 Task: Look for space in Pare, Indonesia from 10th July, 2023 to 15th July, 2023 for 7 adults in price range Rs.10000 to Rs.15000. Place can be entire place or shared room with 4 bedrooms having 7 beds and 4 bathrooms. Property type can be house, flat, guest house. Amenities needed are: wifi, TV, free parkinig on premises, gym, breakfast. Booking option can be shelf check-in. Required host language is English.
Action: Mouse moved to (491, 111)
Screenshot: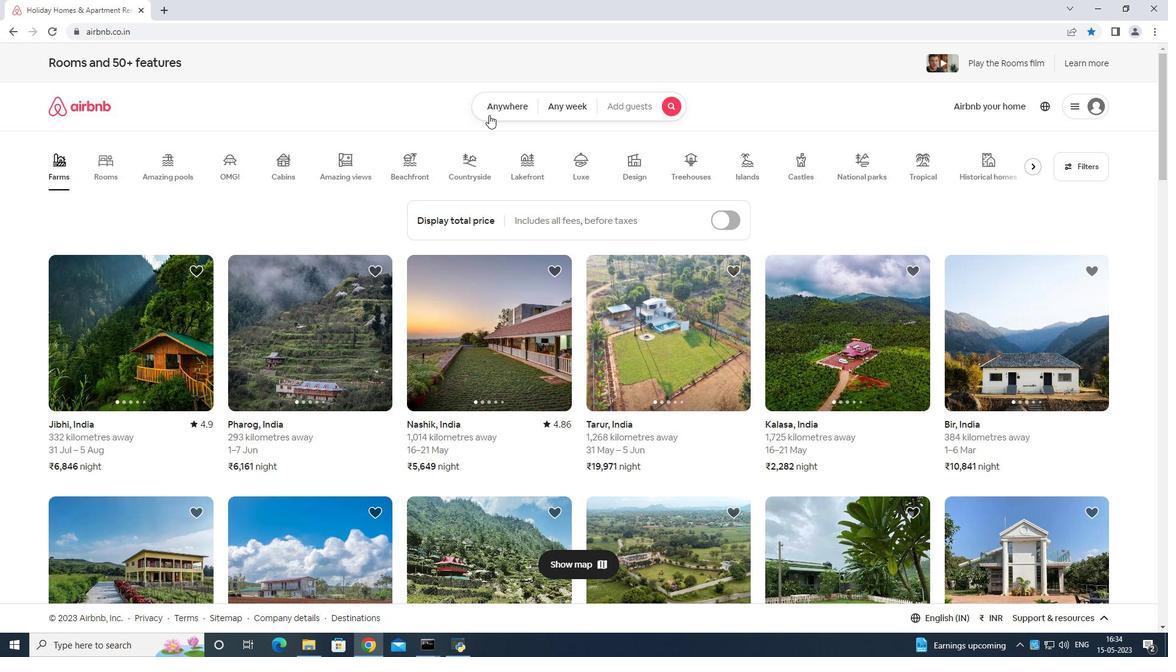 
Action: Mouse pressed left at (491, 111)
Screenshot: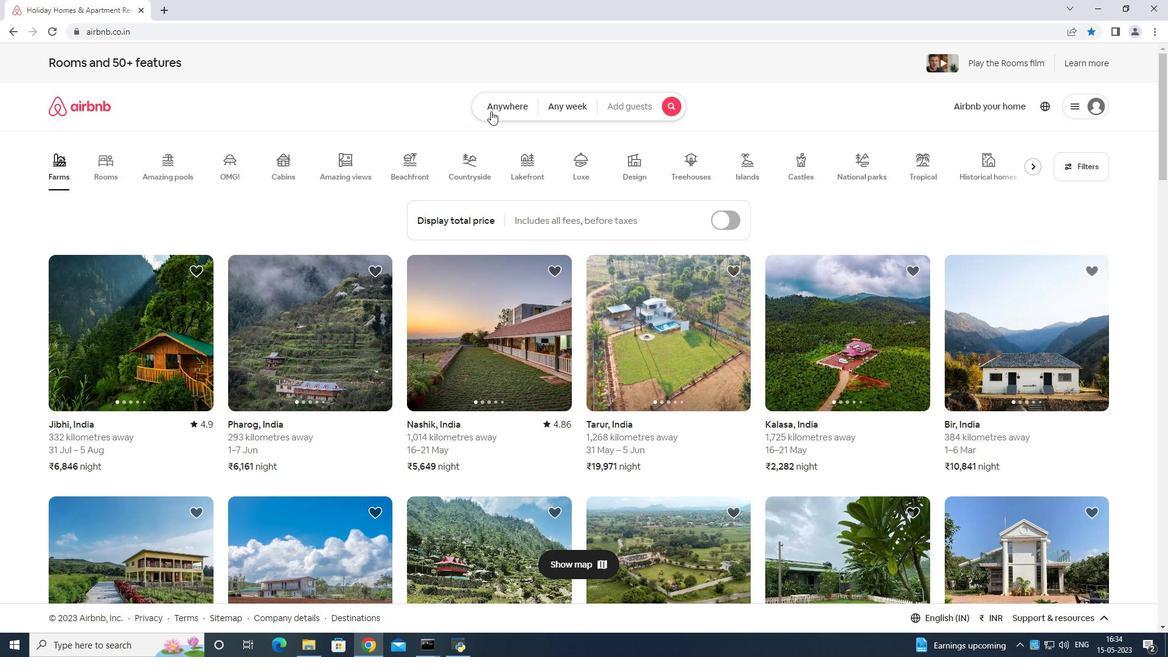 
Action: Mouse moved to (443, 145)
Screenshot: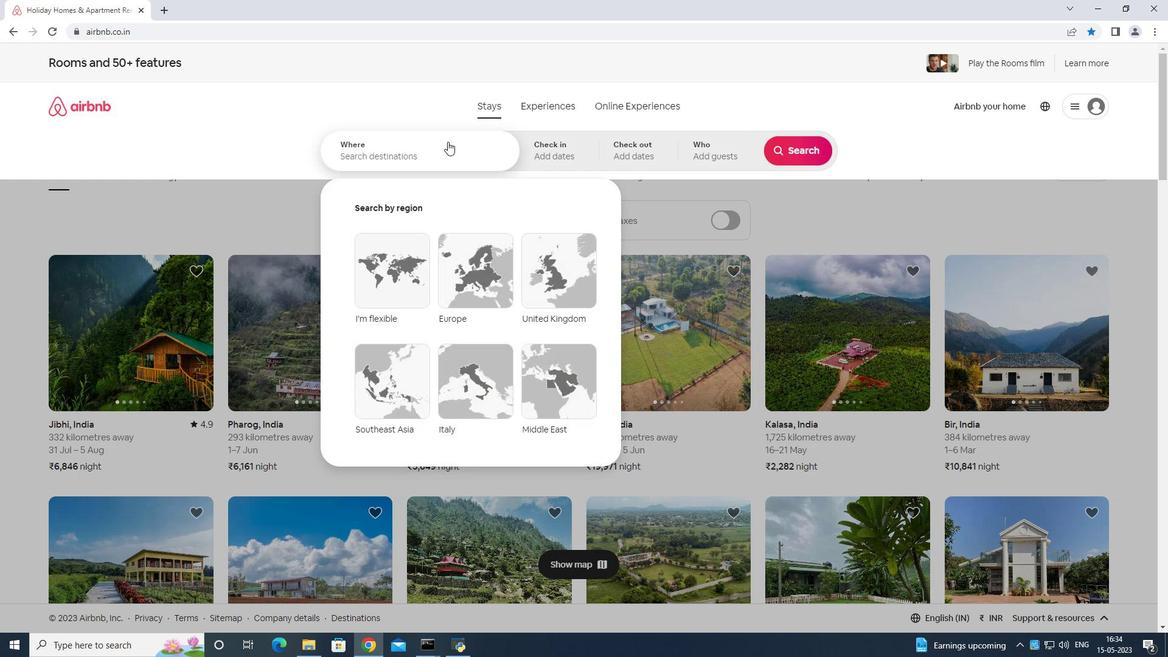 
Action: Mouse pressed left at (443, 145)
Screenshot: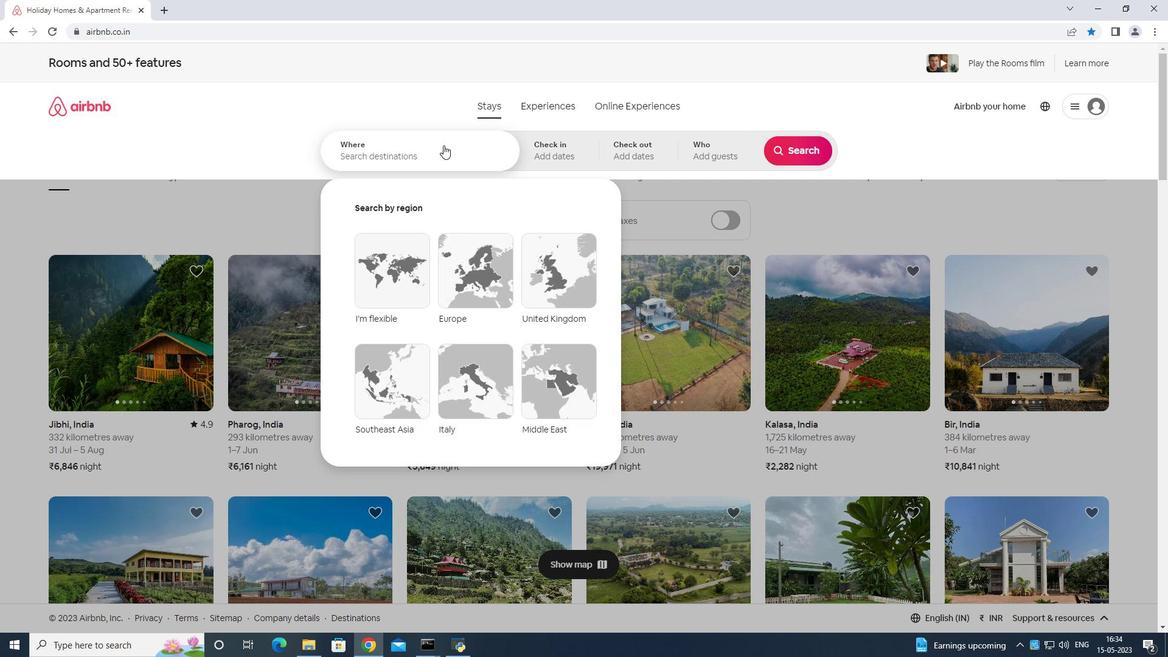 
Action: Mouse moved to (430, 165)
Screenshot: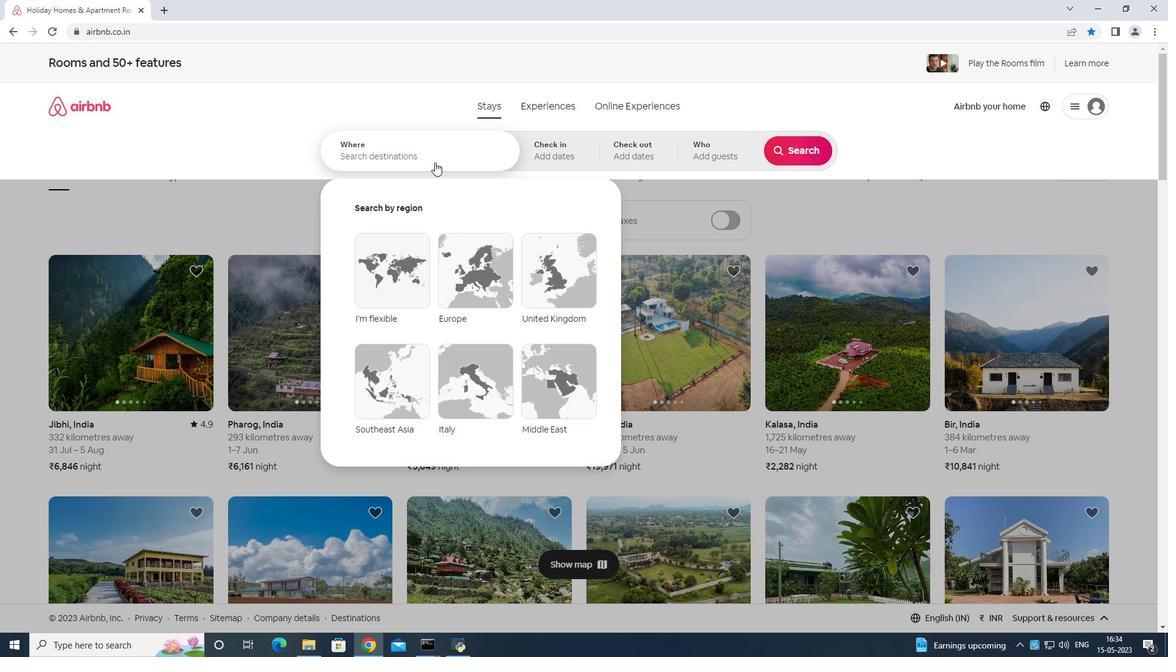
Action: Key pressed <Key.caps_lock>PARE<Key.space><Key.shift>iNDONESIA<Key.enter>
Screenshot: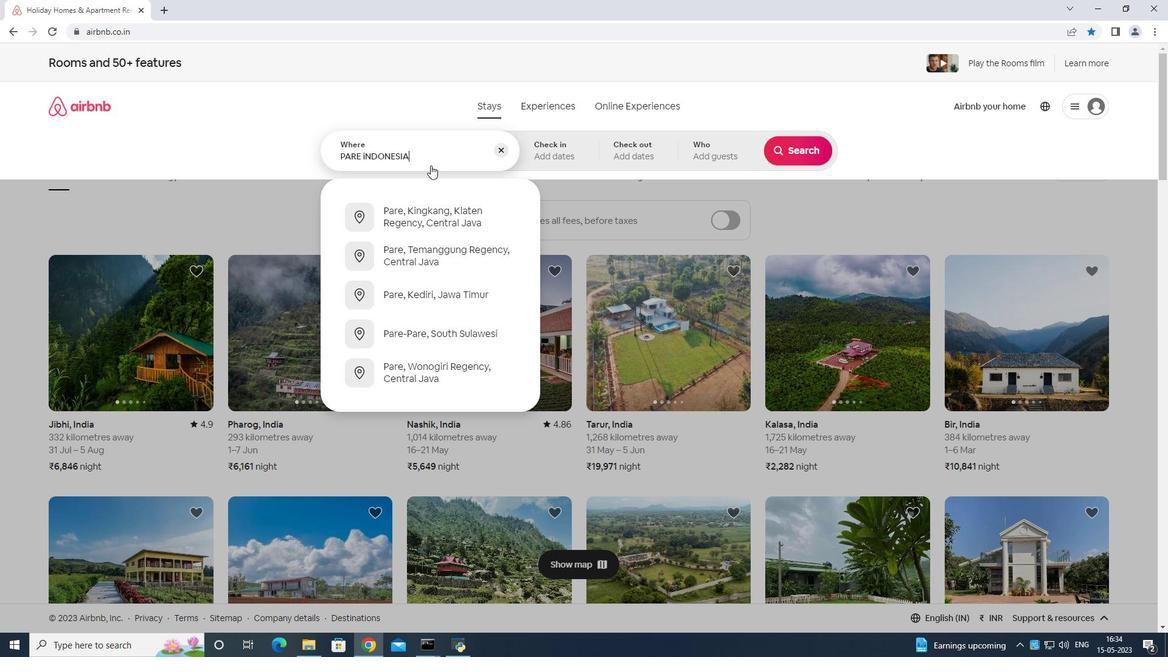 
Action: Mouse moved to (794, 242)
Screenshot: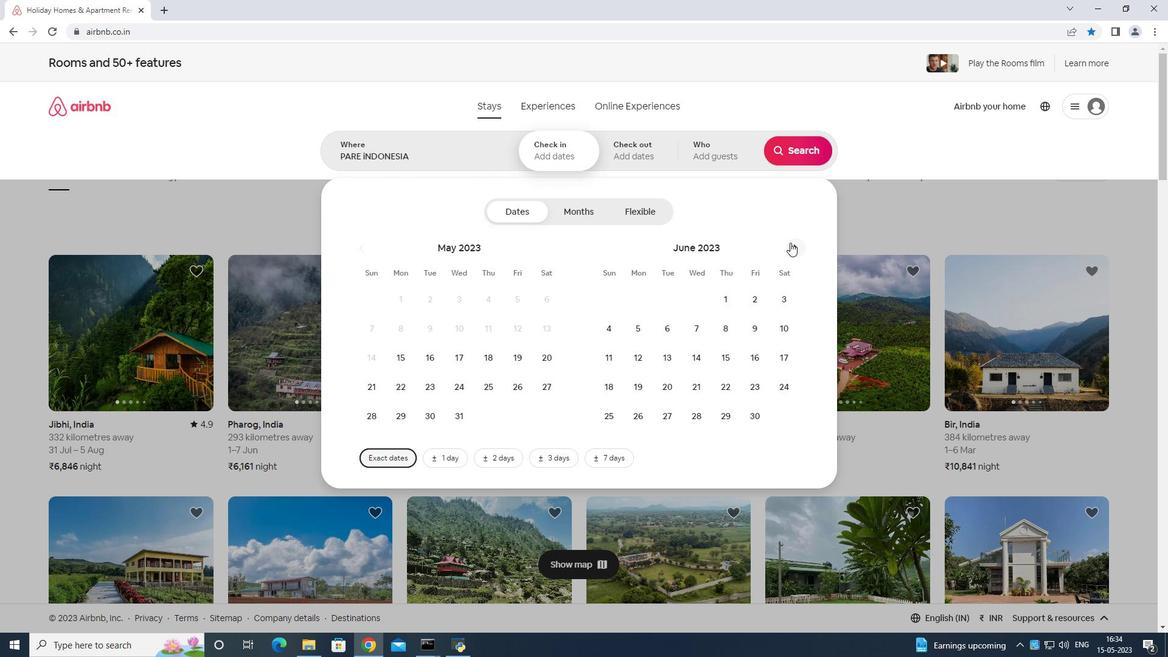 
Action: Mouse pressed left at (794, 242)
Screenshot: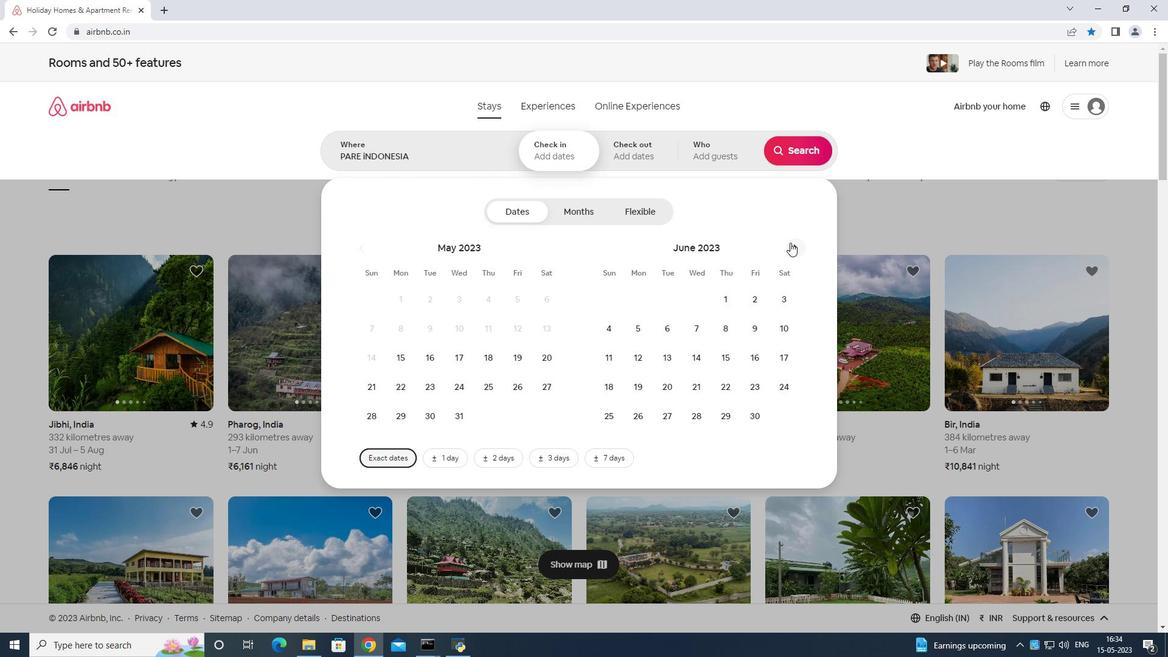 
Action: Mouse moved to (639, 359)
Screenshot: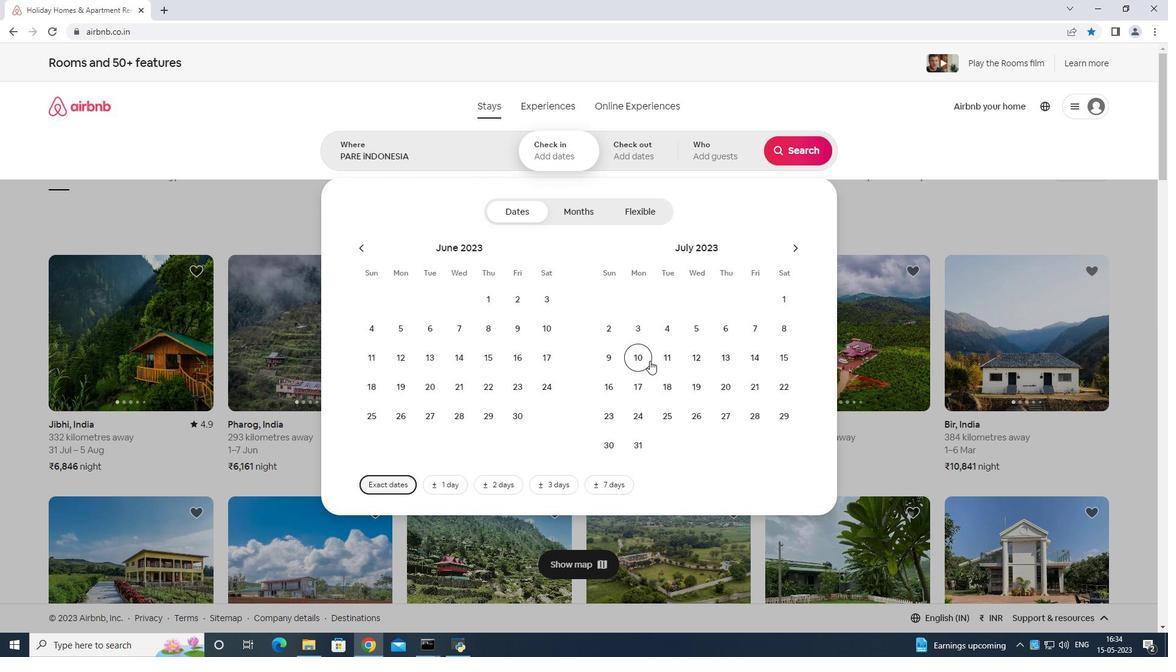 
Action: Mouse pressed left at (639, 359)
Screenshot: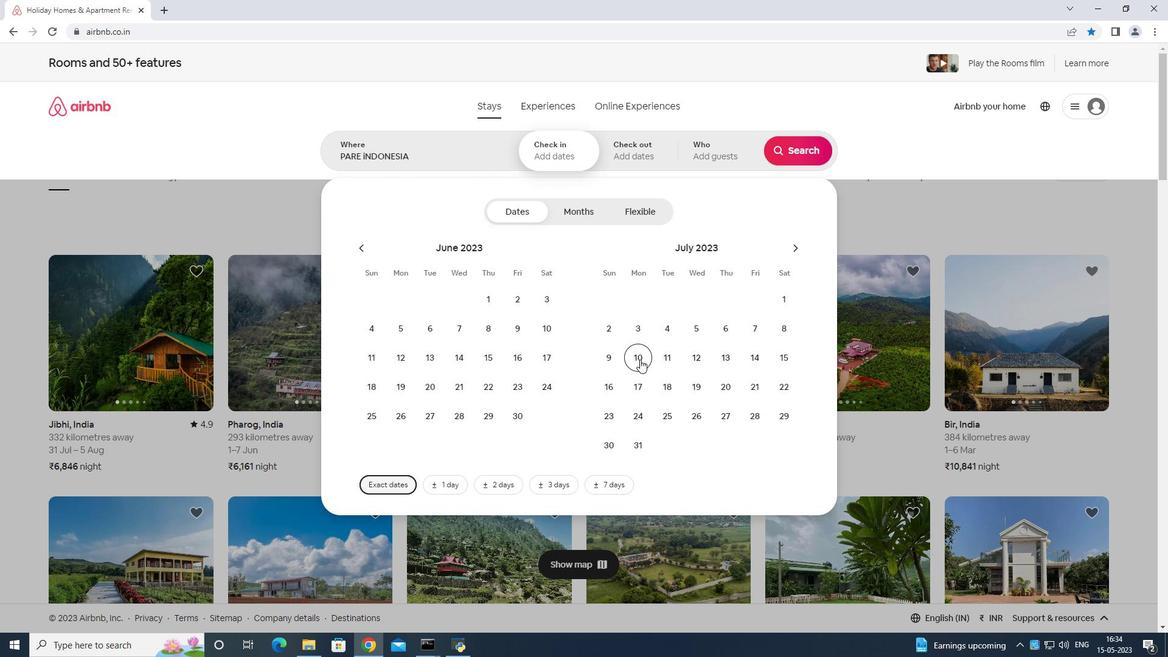 
Action: Mouse moved to (786, 349)
Screenshot: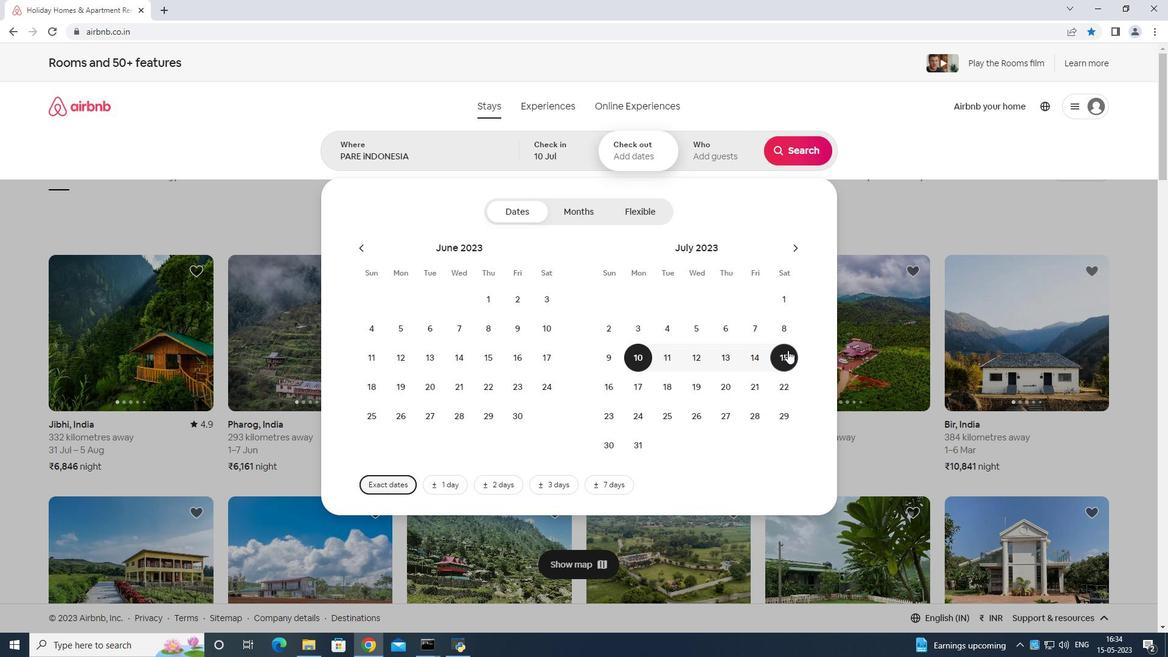 
Action: Mouse pressed left at (786, 349)
Screenshot: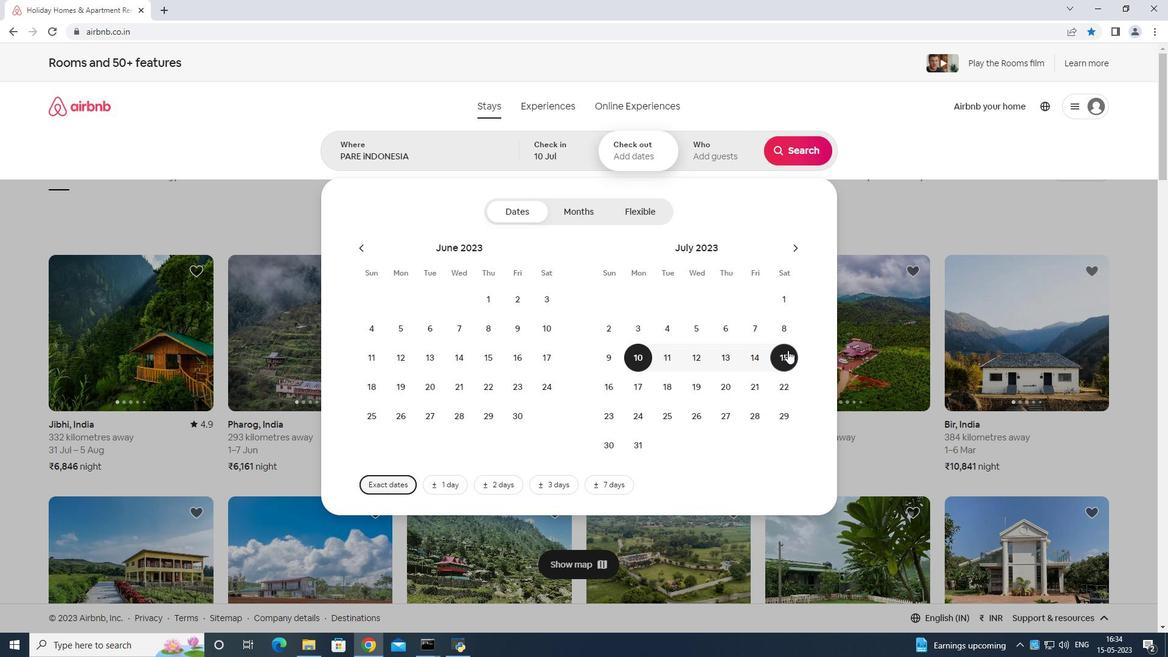 
Action: Mouse moved to (709, 158)
Screenshot: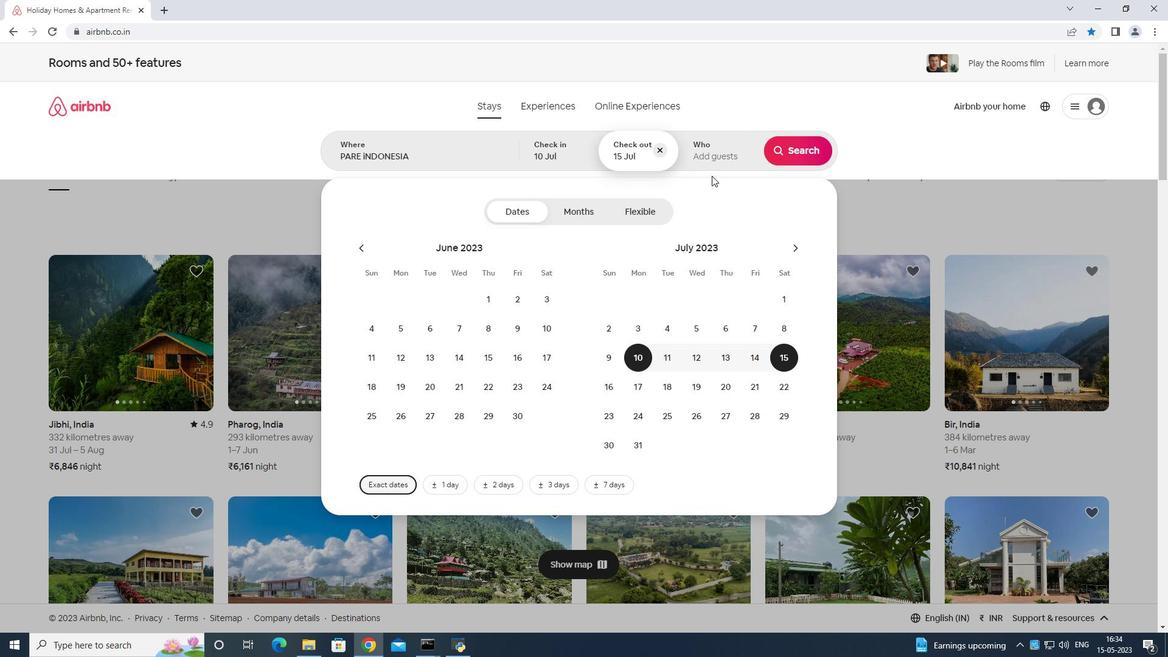 
Action: Mouse pressed left at (709, 158)
Screenshot: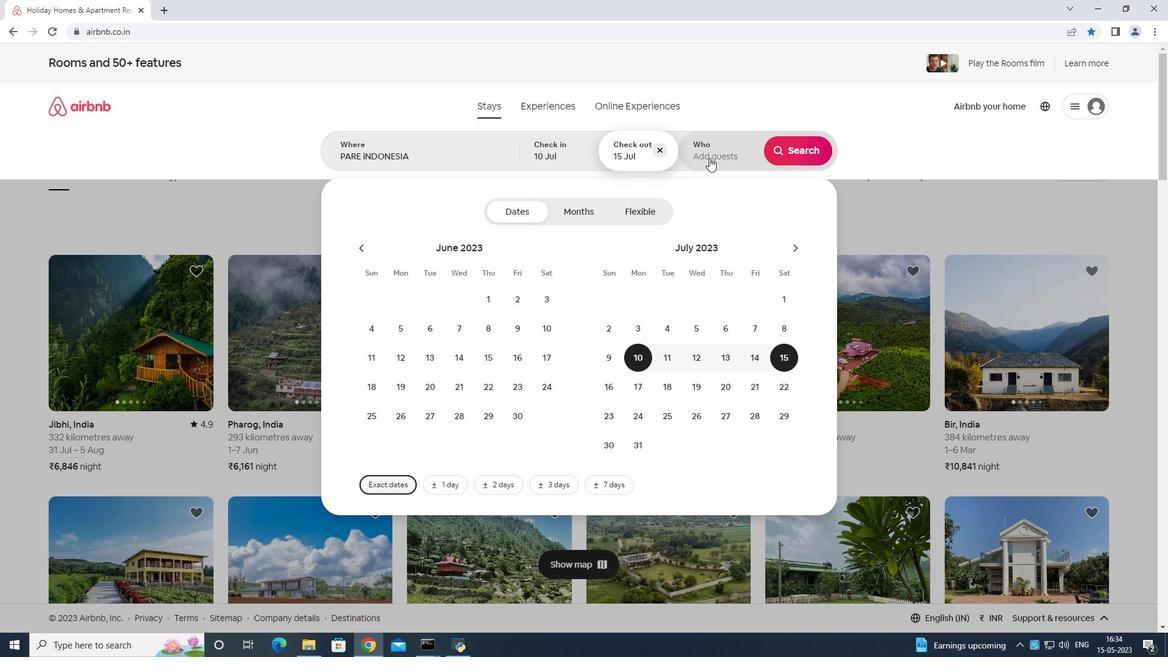 
Action: Mouse moved to (800, 217)
Screenshot: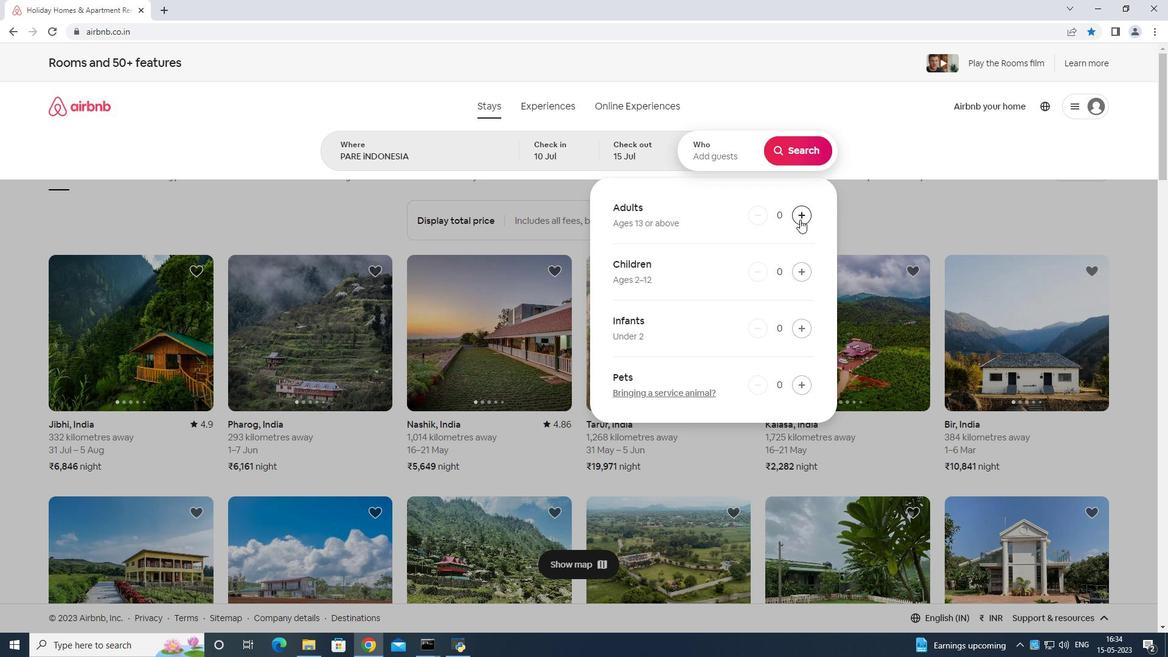 
Action: Mouse pressed left at (800, 217)
Screenshot: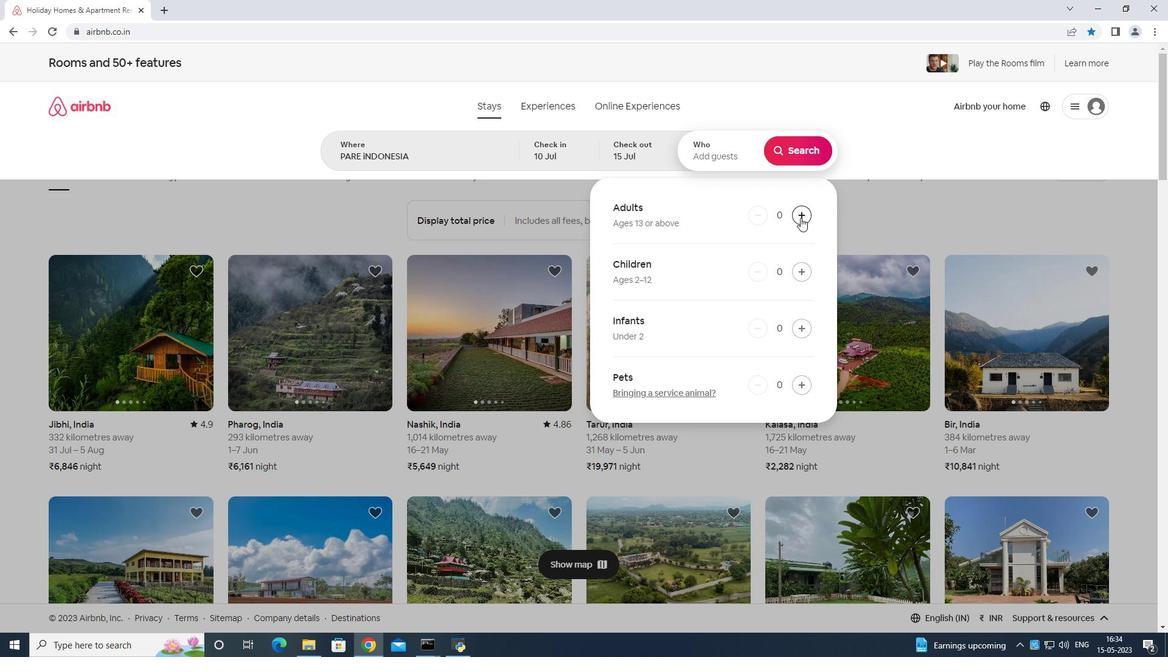 
Action: Mouse moved to (800, 217)
Screenshot: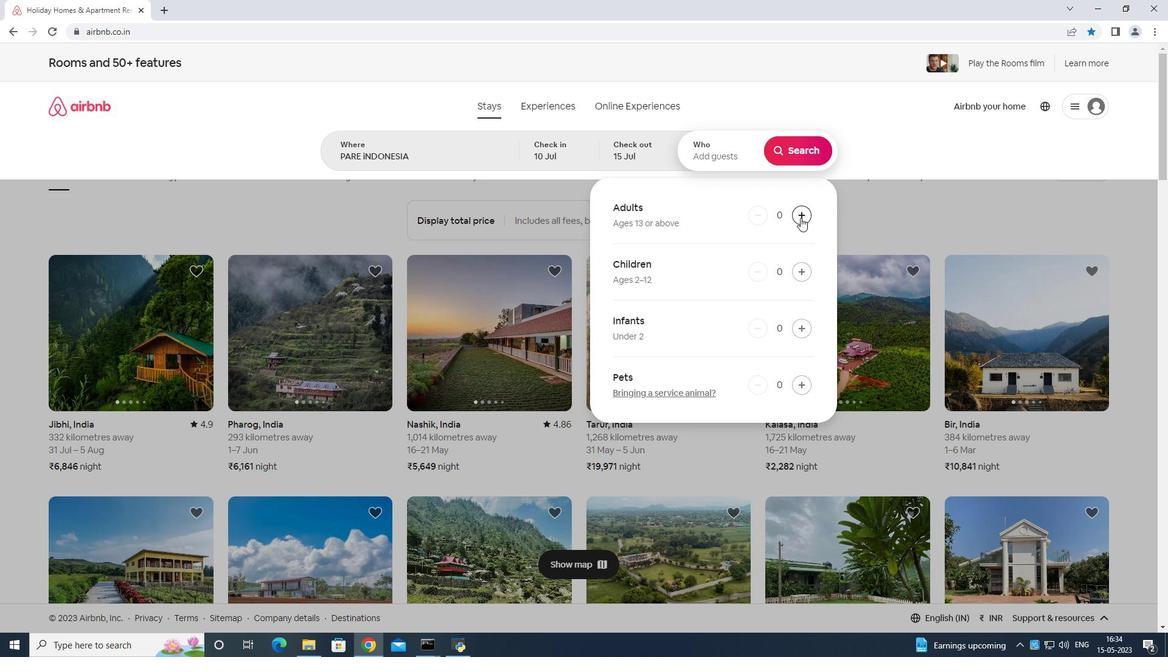 
Action: Mouse pressed left at (800, 217)
Screenshot: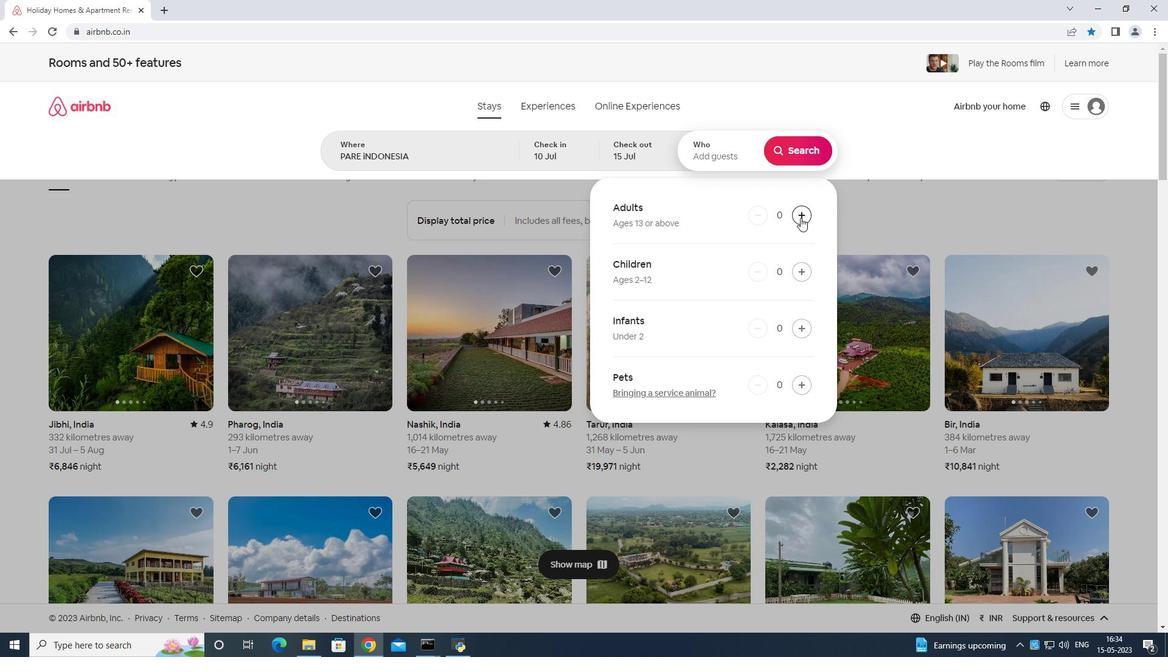 
Action: Mouse pressed left at (800, 217)
Screenshot: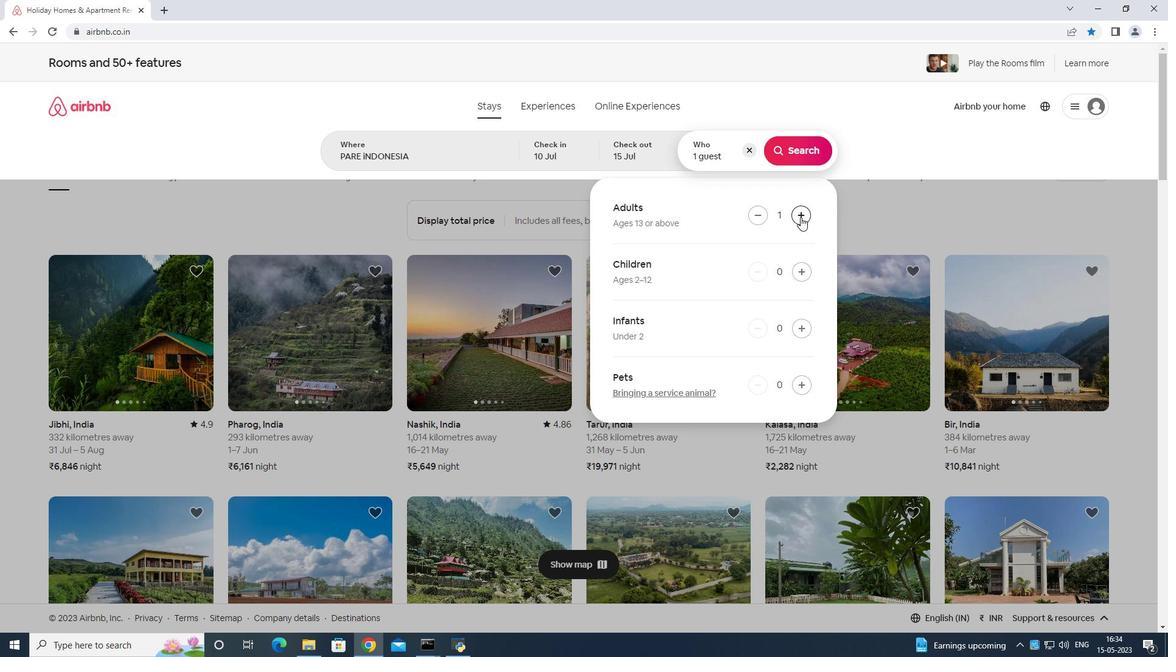 
Action: Mouse moved to (802, 216)
Screenshot: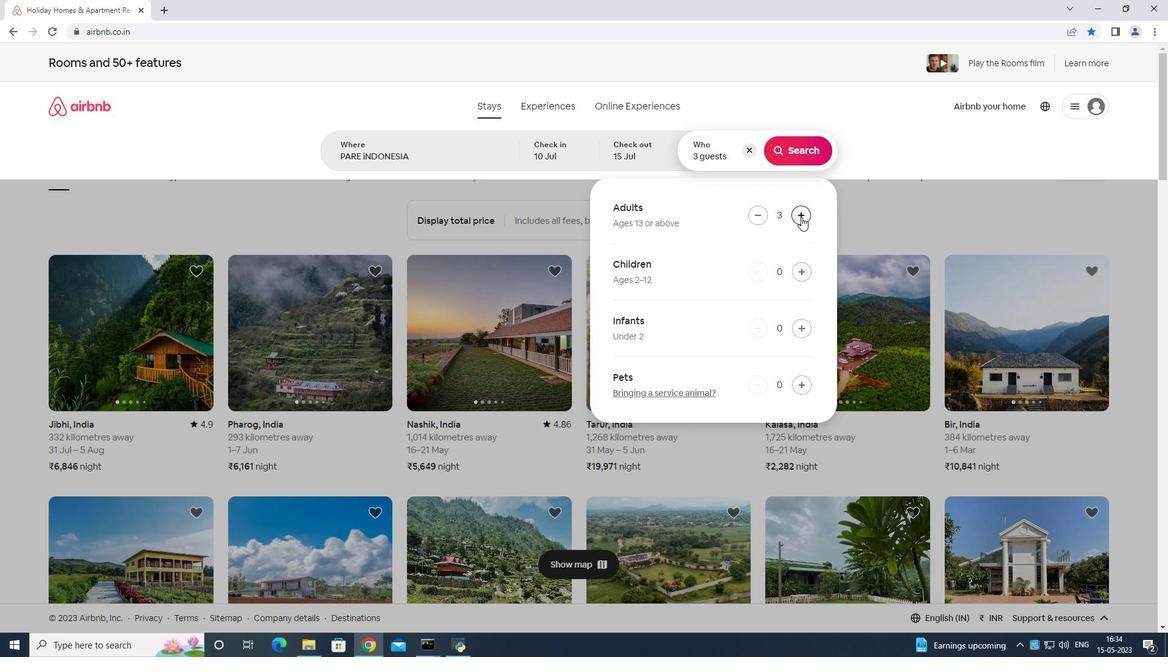 
Action: Mouse pressed left at (802, 216)
Screenshot: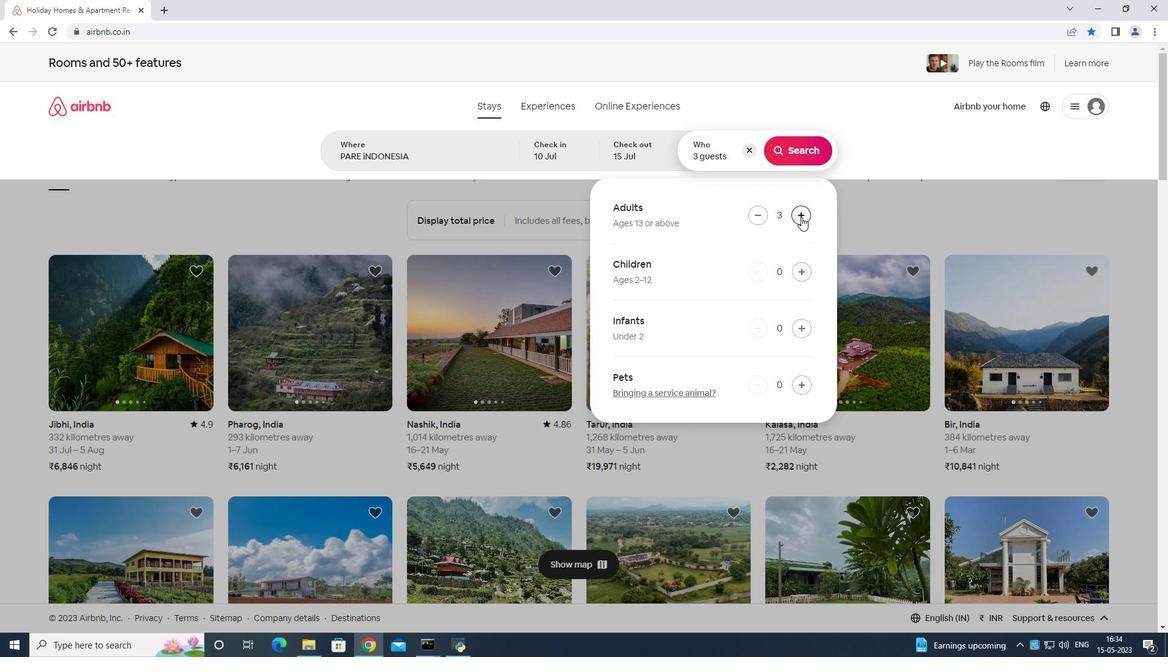 
Action: Mouse pressed left at (802, 216)
Screenshot: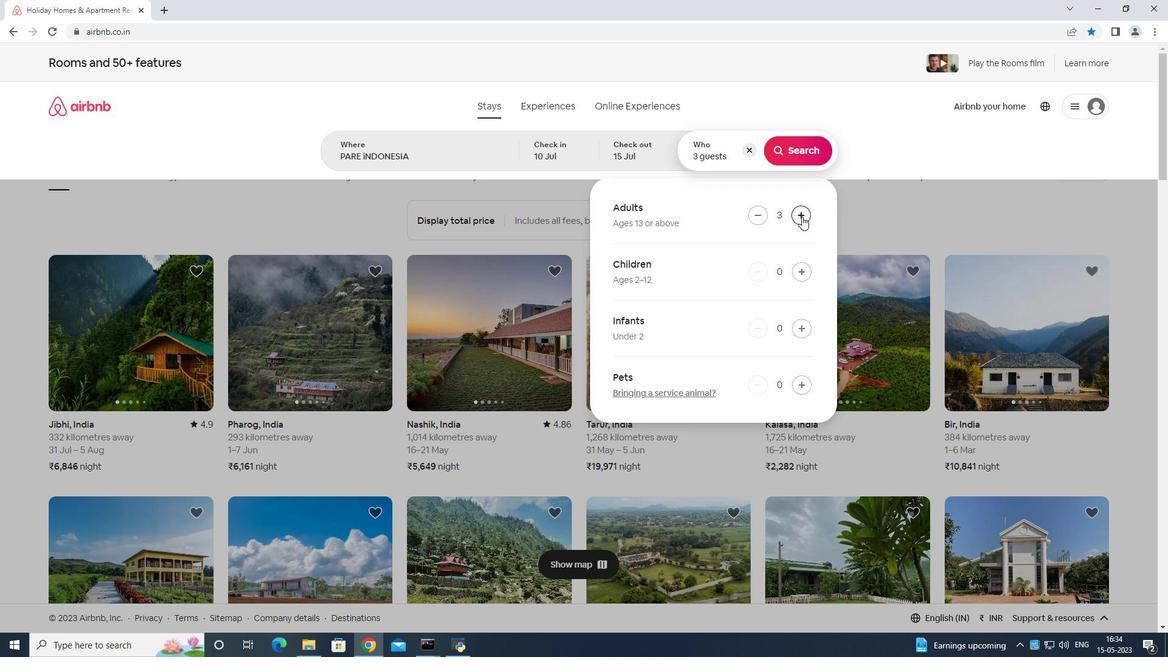 
Action: Mouse moved to (802, 216)
Screenshot: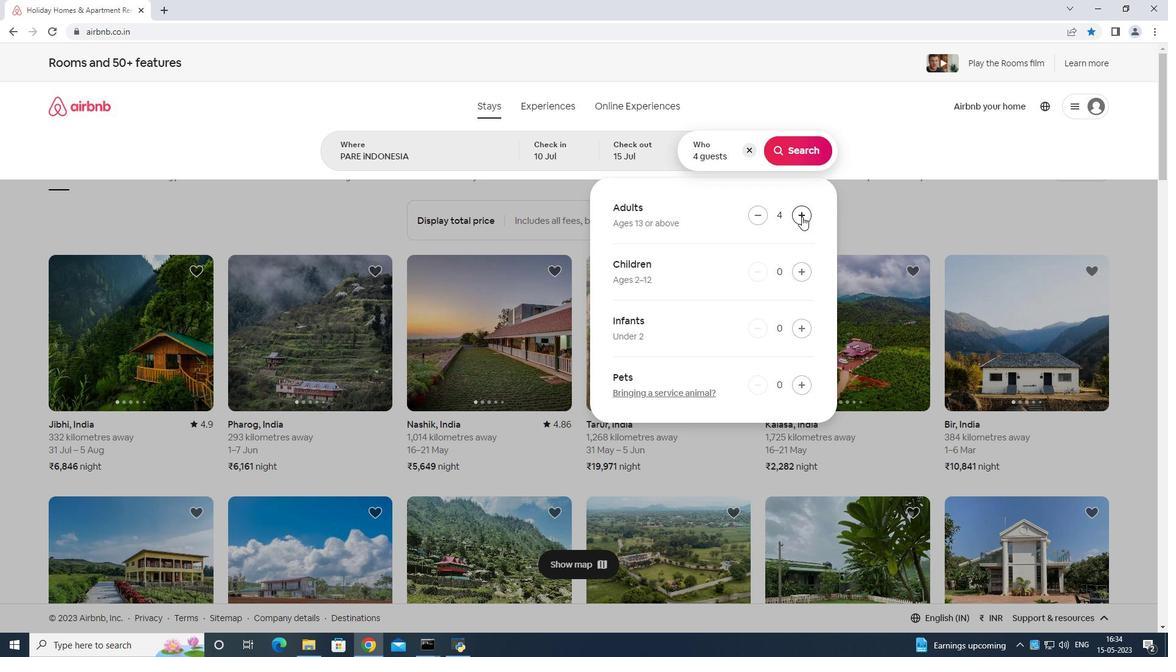 
Action: Mouse pressed left at (802, 216)
Screenshot: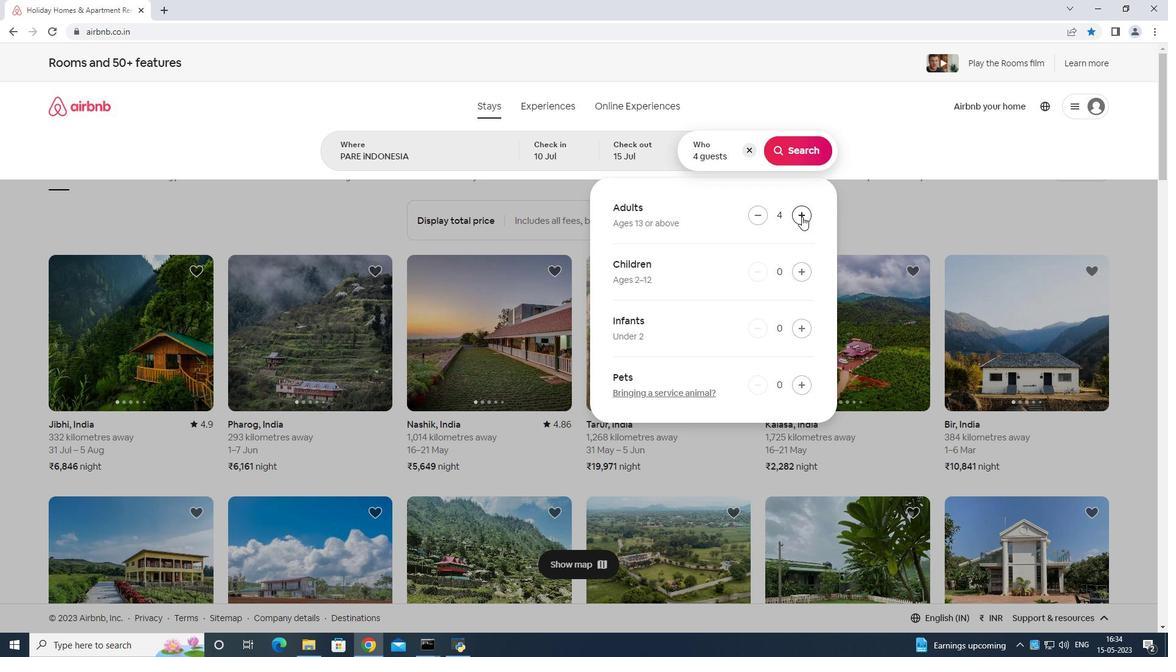 
Action: Mouse pressed left at (802, 216)
Screenshot: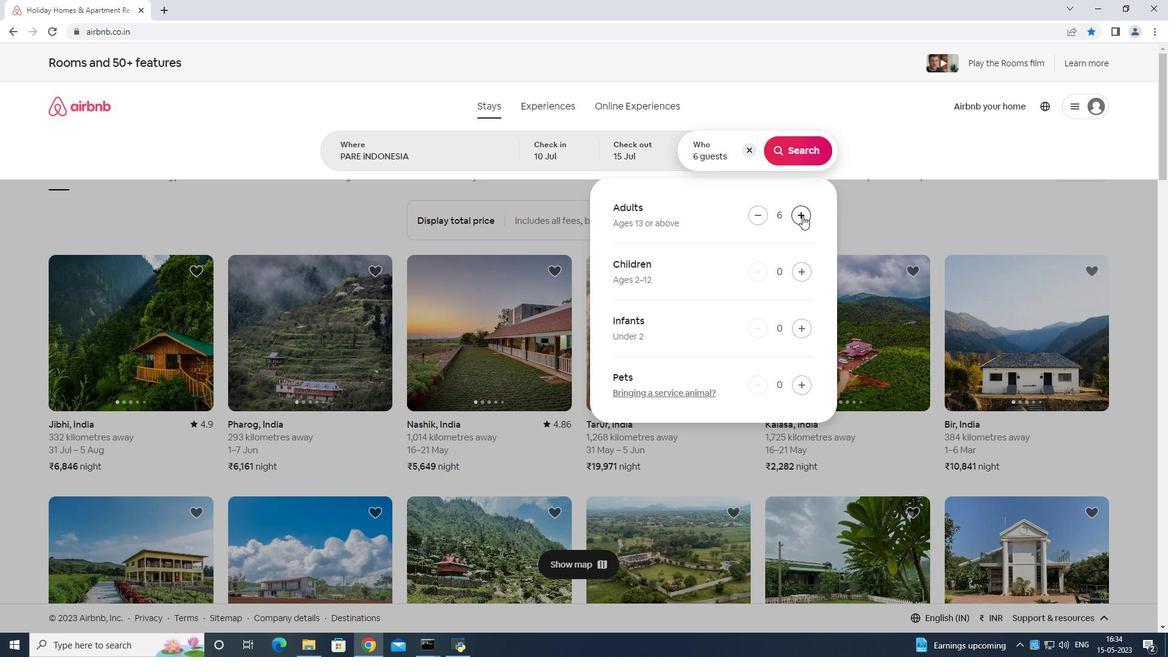 
Action: Mouse moved to (799, 150)
Screenshot: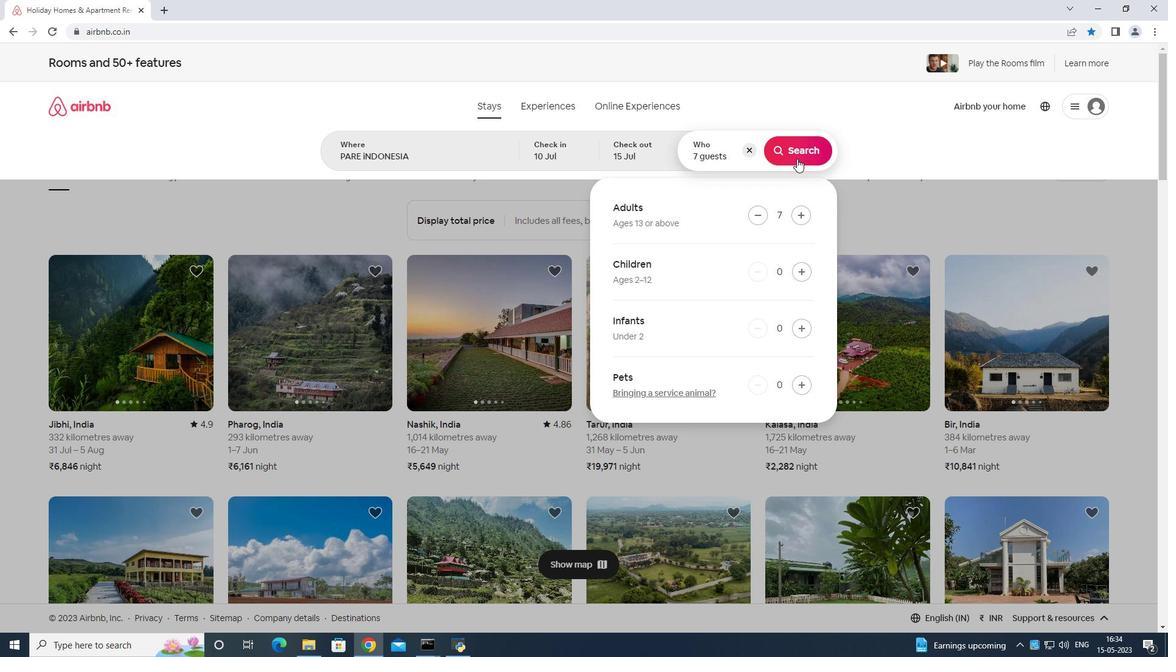 
Action: Mouse pressed left at (799, 150)
Screenshot: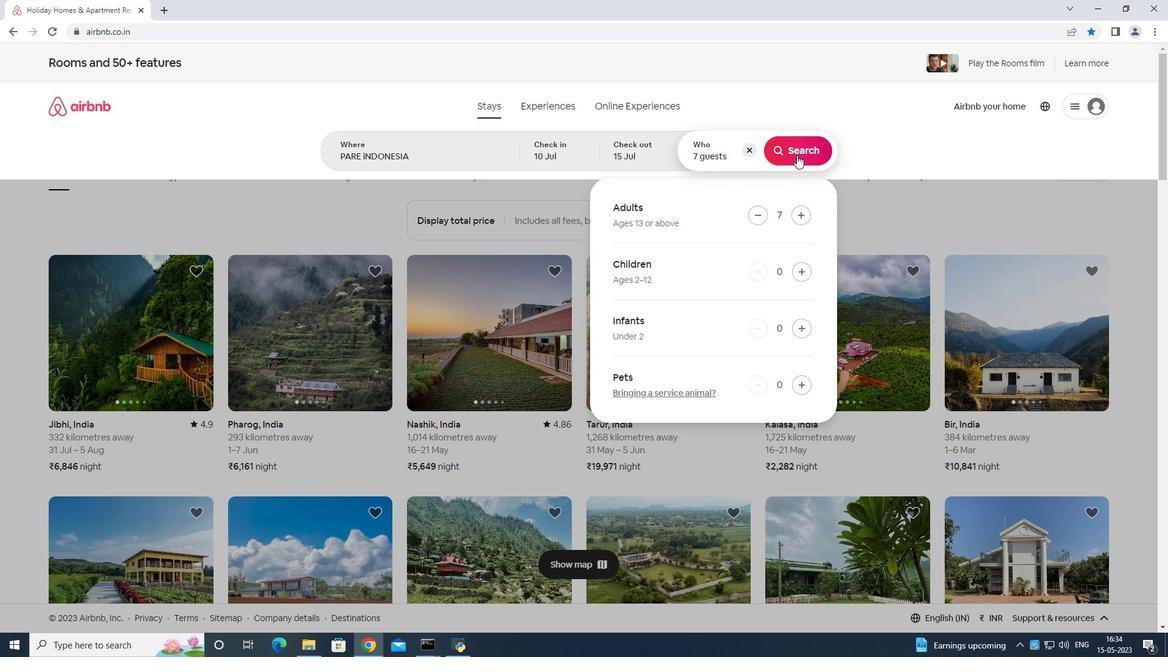 
Action: Mouse moved to (1121, 116)
Screenshot: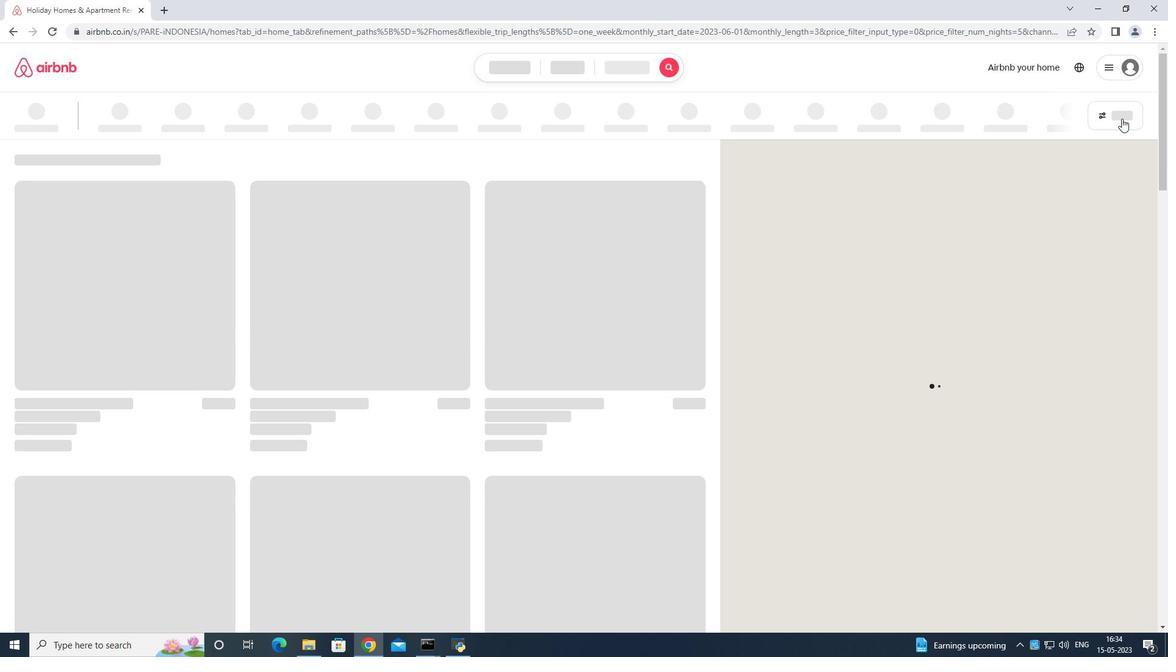 
Action: Mouse pressed left at (1121, 116)
Screenshot: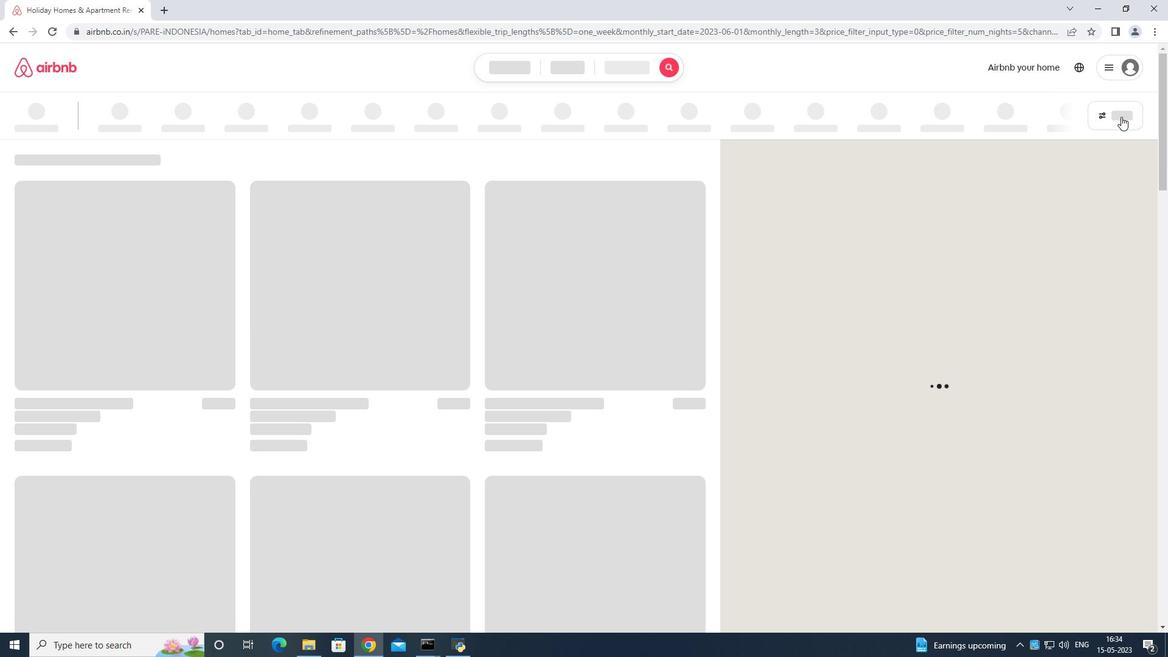 
Action: Mouse moved to (482, 405)
Screenshot: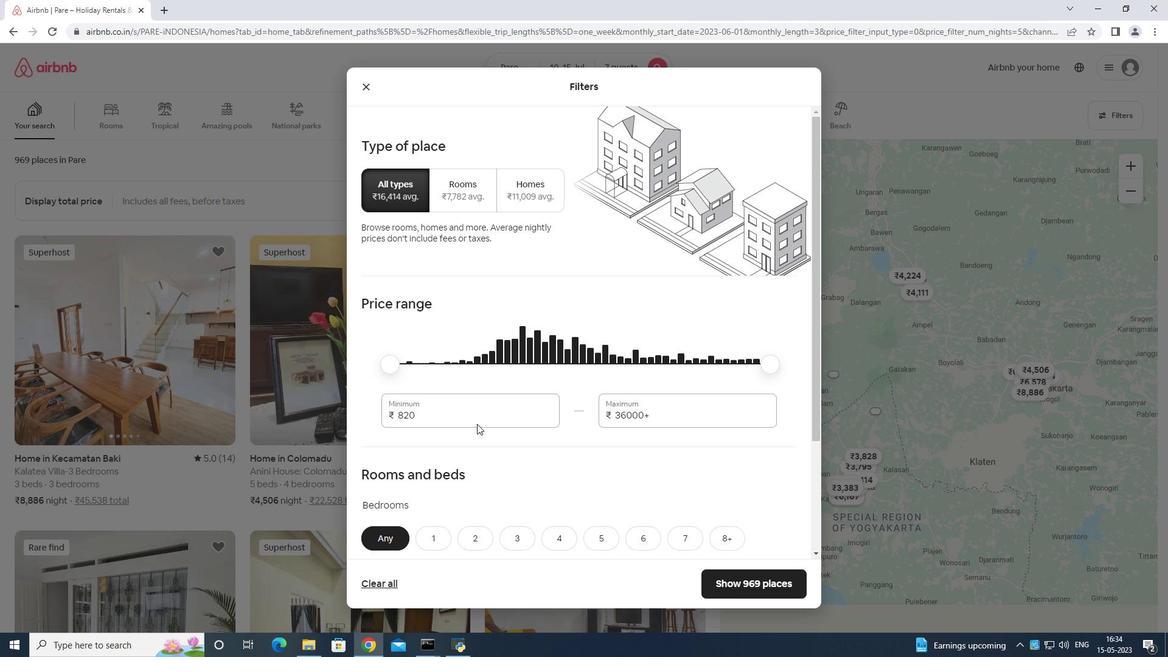 
Action: Mouse pressed left at (482, 405)
Screenshot: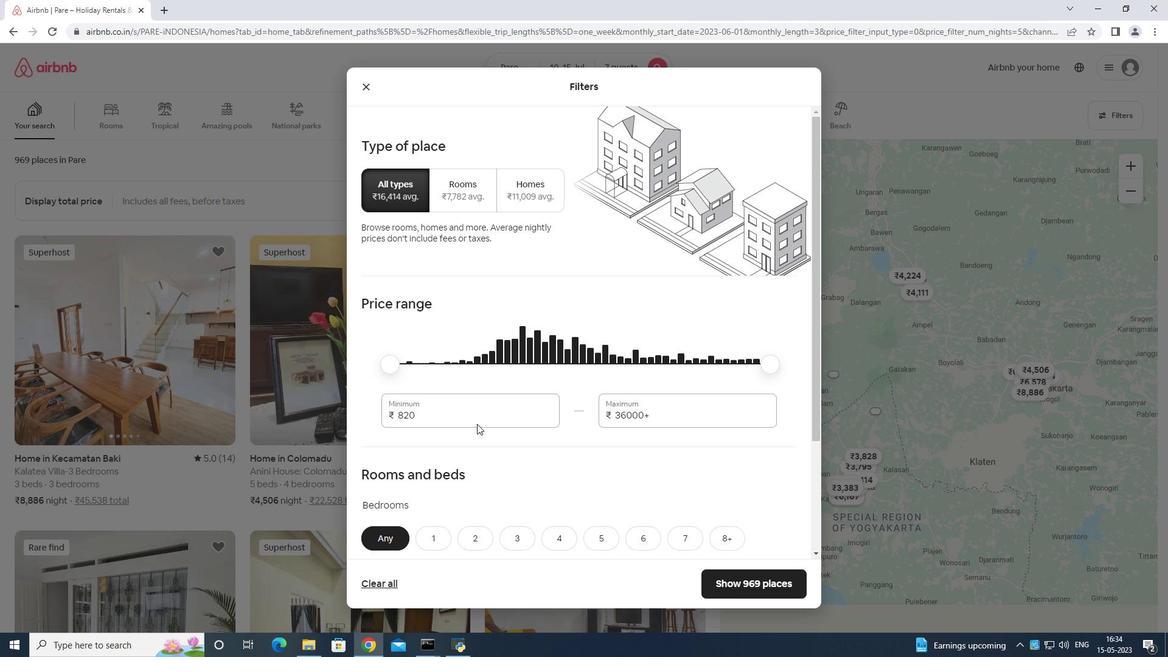 
Action: Mouse moved to (483, 402)
Screenshot: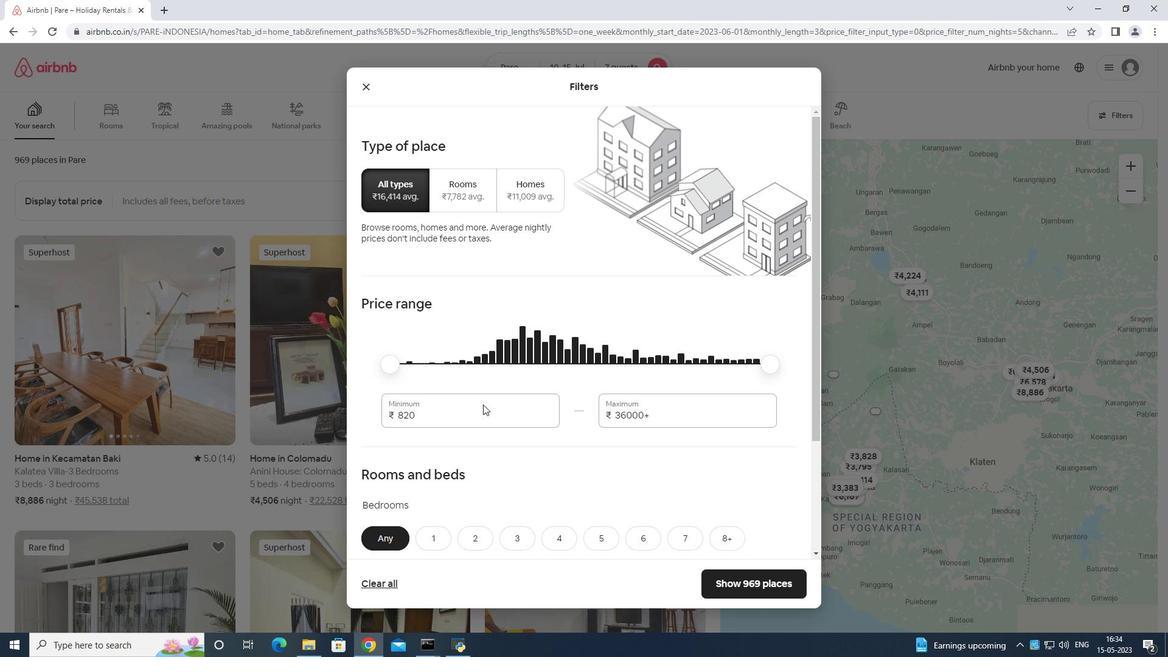 
Action: Key pressed <Key.backspace><Key.backspace><Key.backspace><Key.backspace><Key.backspace><Key.backspace><Key.backspace><Key.backspace><Key.backspace>1000
Screenshot: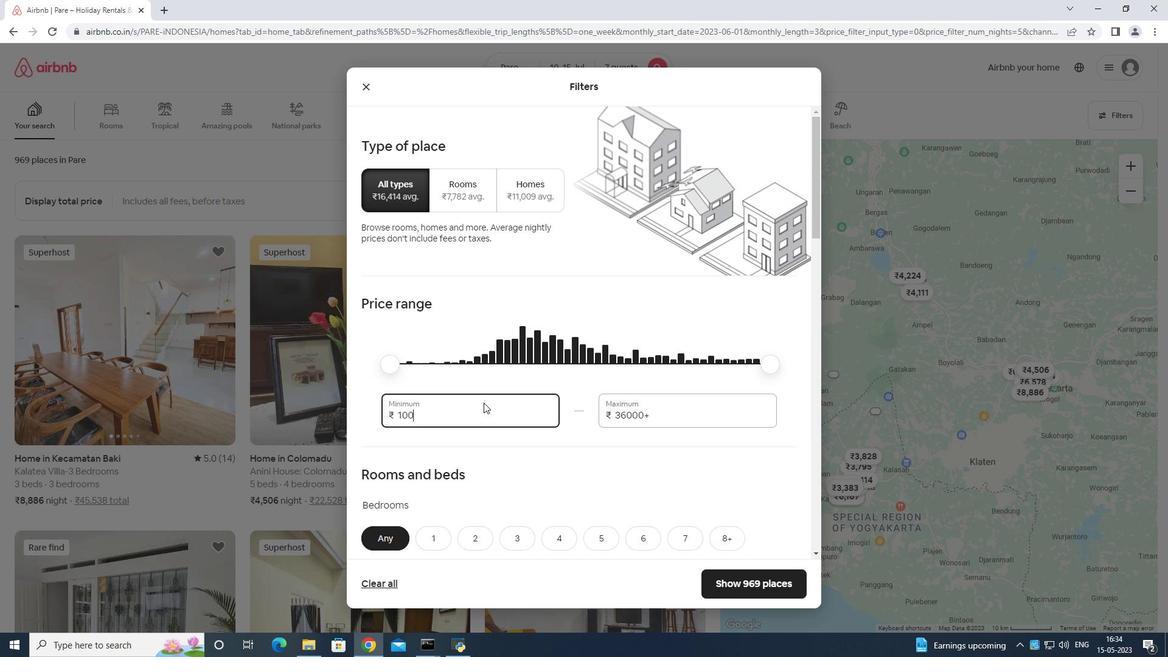 
Action: Mouse moved to (494, 405)
Screenshot: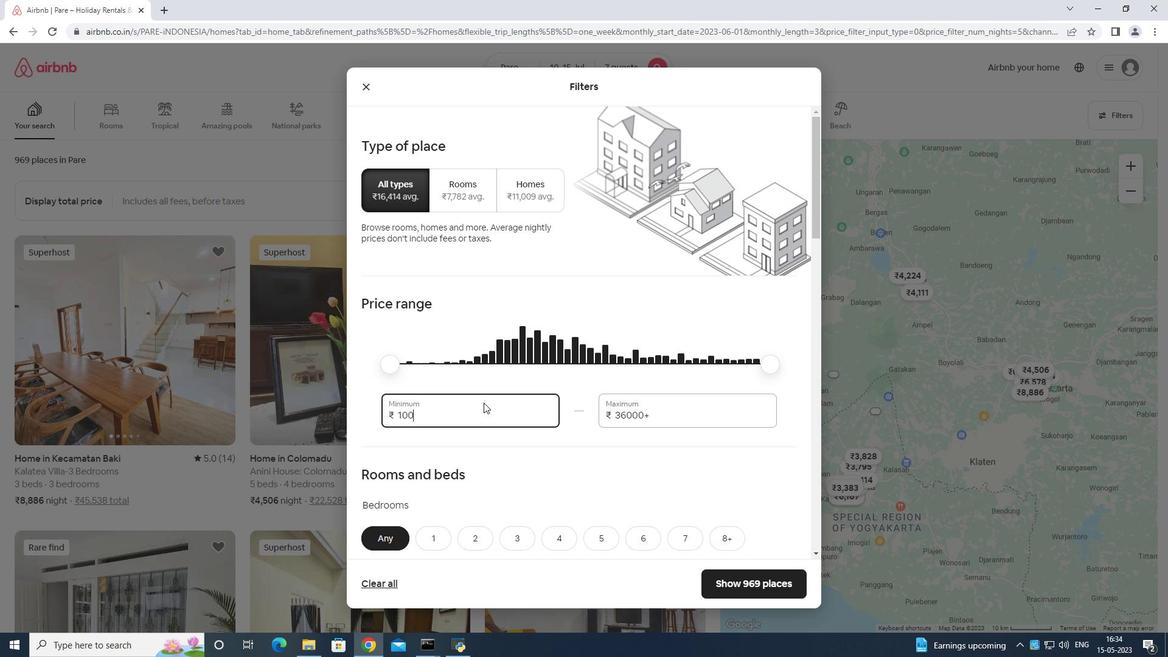 
Action: Key pressed 0
Screenshot: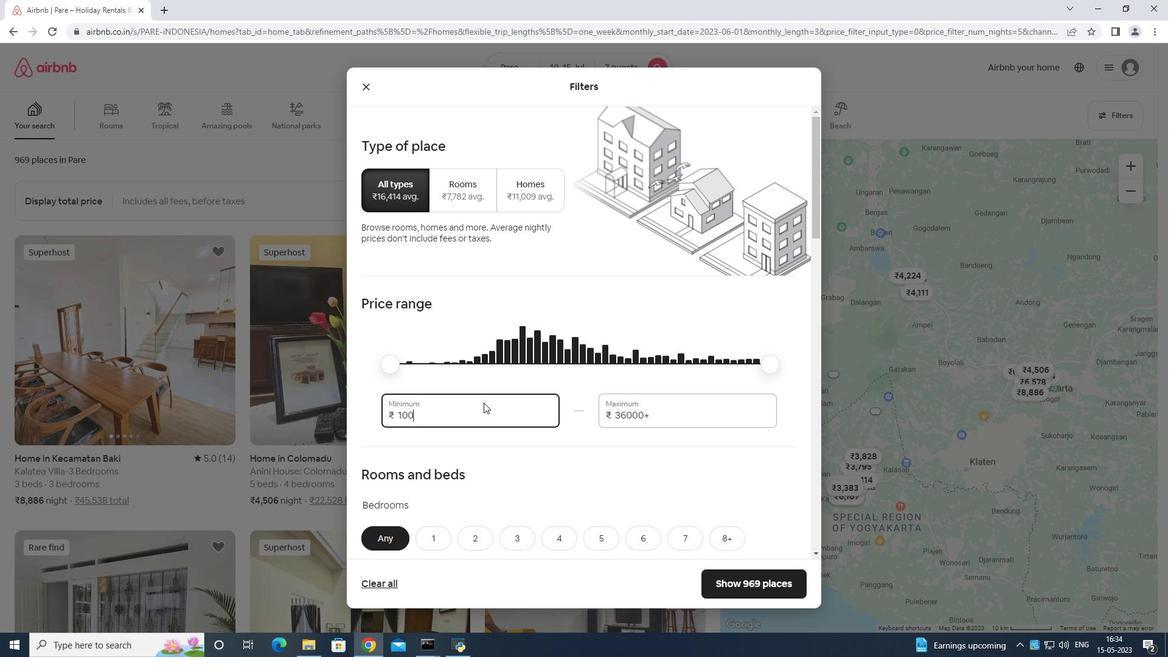 
Action: Mouse moved to (703, 402)
Screenshot: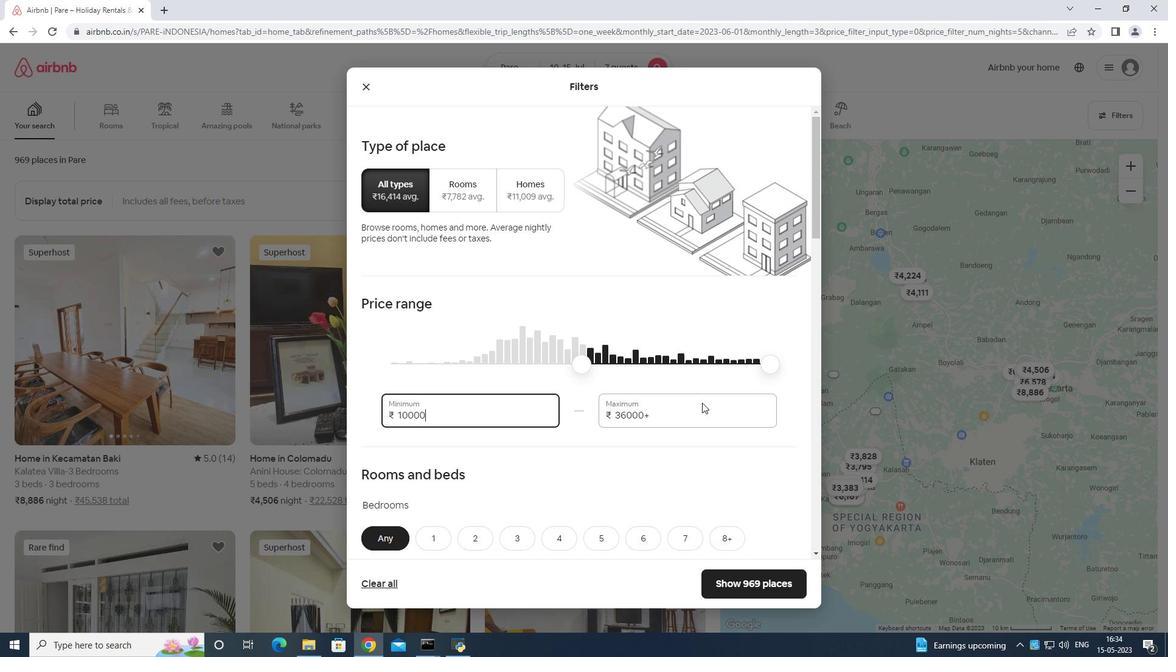 
Action: Mouse pressed left at (703, 402)
Screenshot: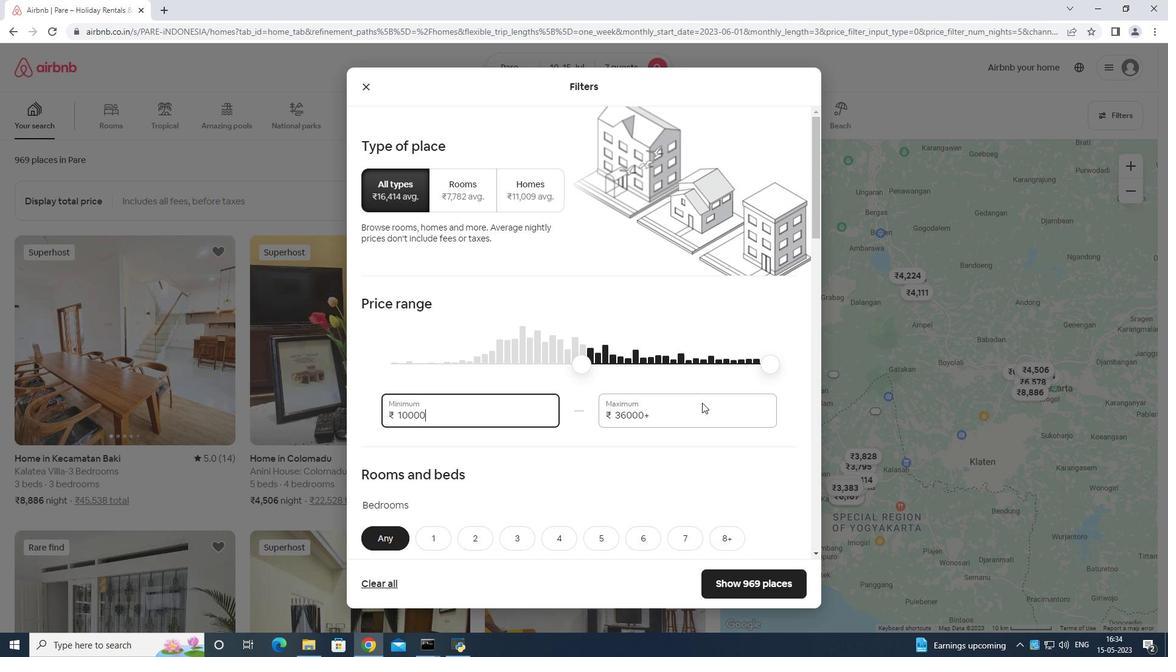 
Action: Mouse moved to (703, 402)
Screenshot: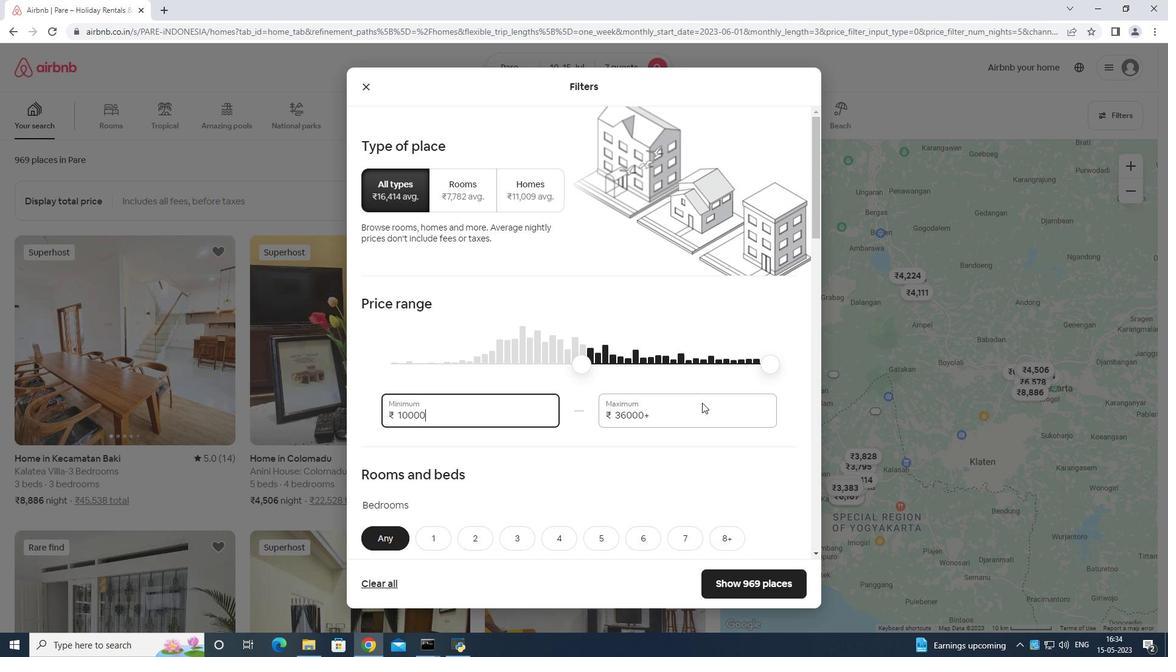 
Action: Key pressed <Key.backspace><Key.backspace><Key.backspace><Key.backspace><Key.backspace><Key.backspace><Key.backspace><Key.backspace><Key.backspace><Key.backspace>1
Screenshot: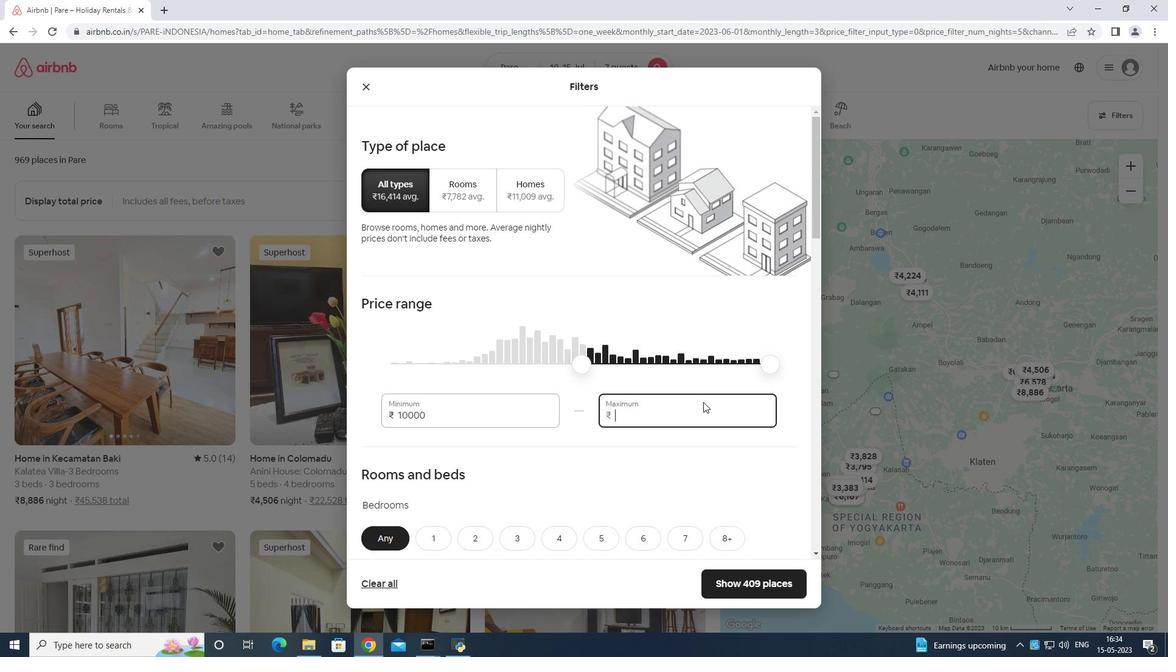 
Action: Mouse moved to (704, 401)
Screenshot: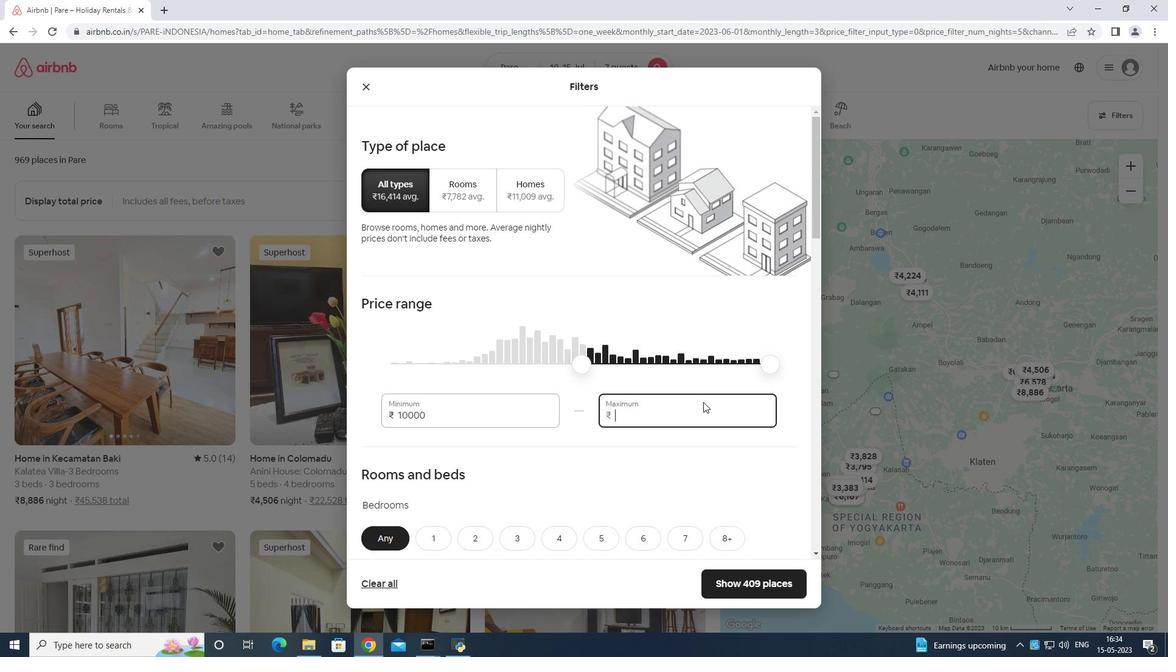 
Action: Key pressed 50
Screenshot: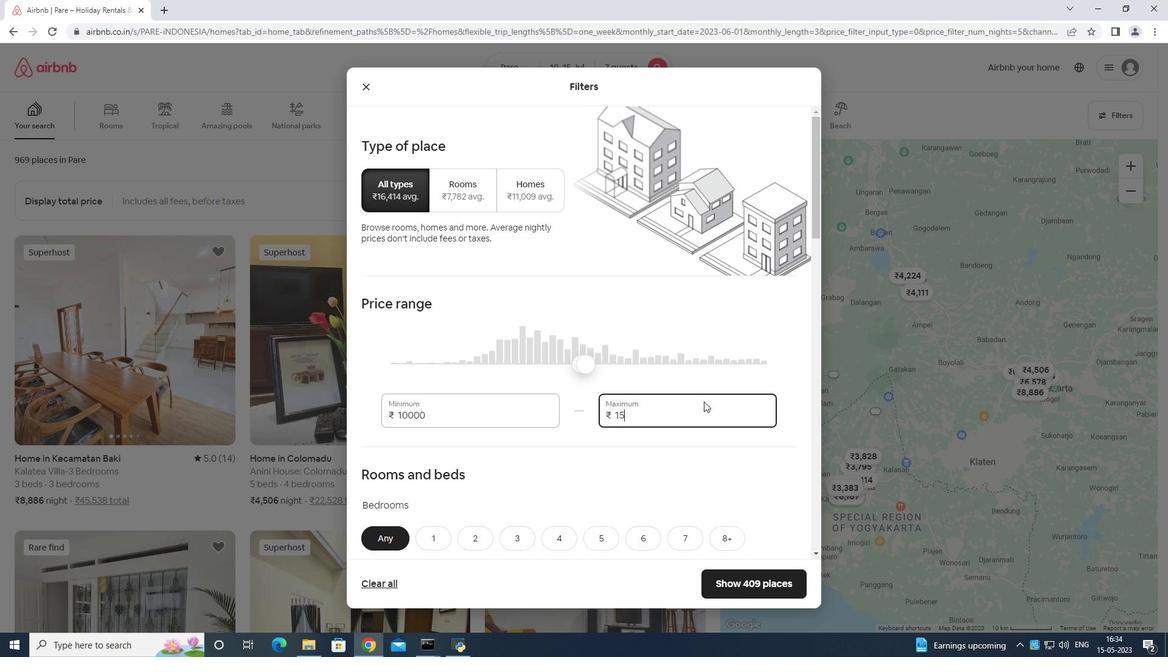 
Action: Mouse moved to (704, 401)
Screenshot: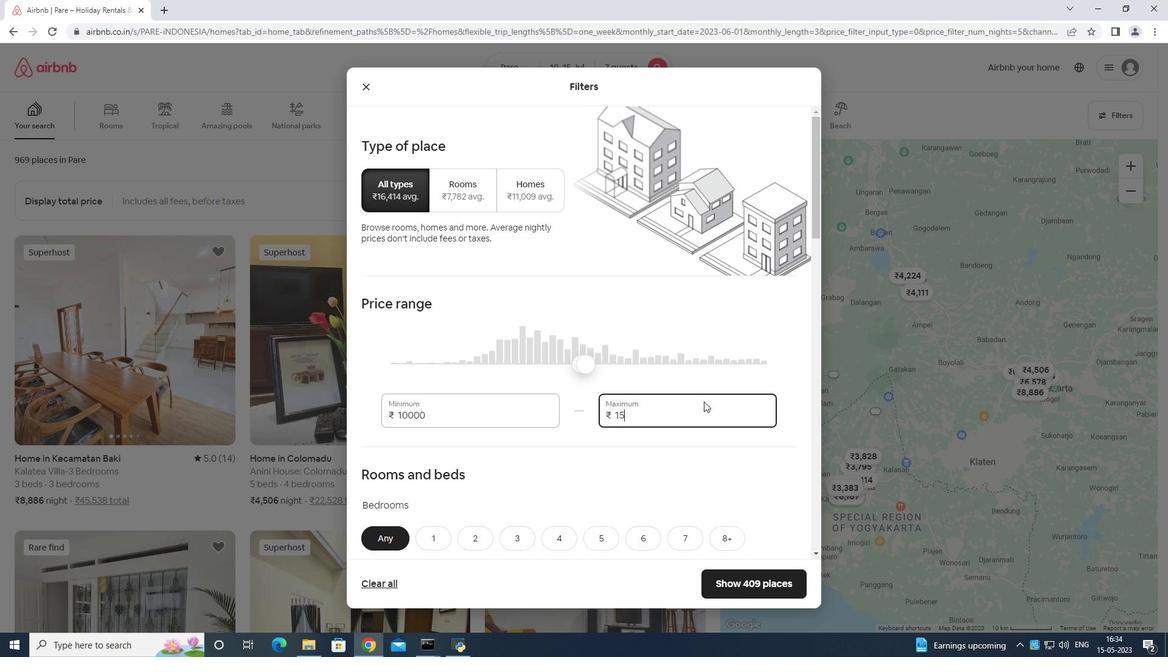 
Action: Key pressed 00
Screenshot: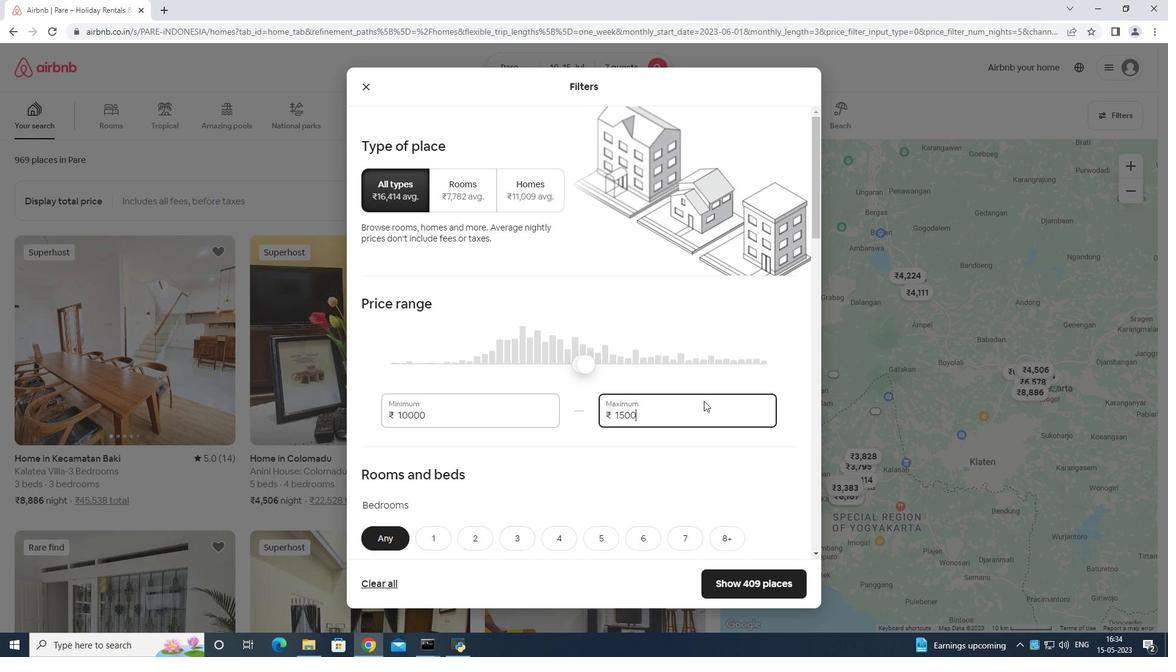 
Action: Mouse moved to (702, 401)
Screenshot: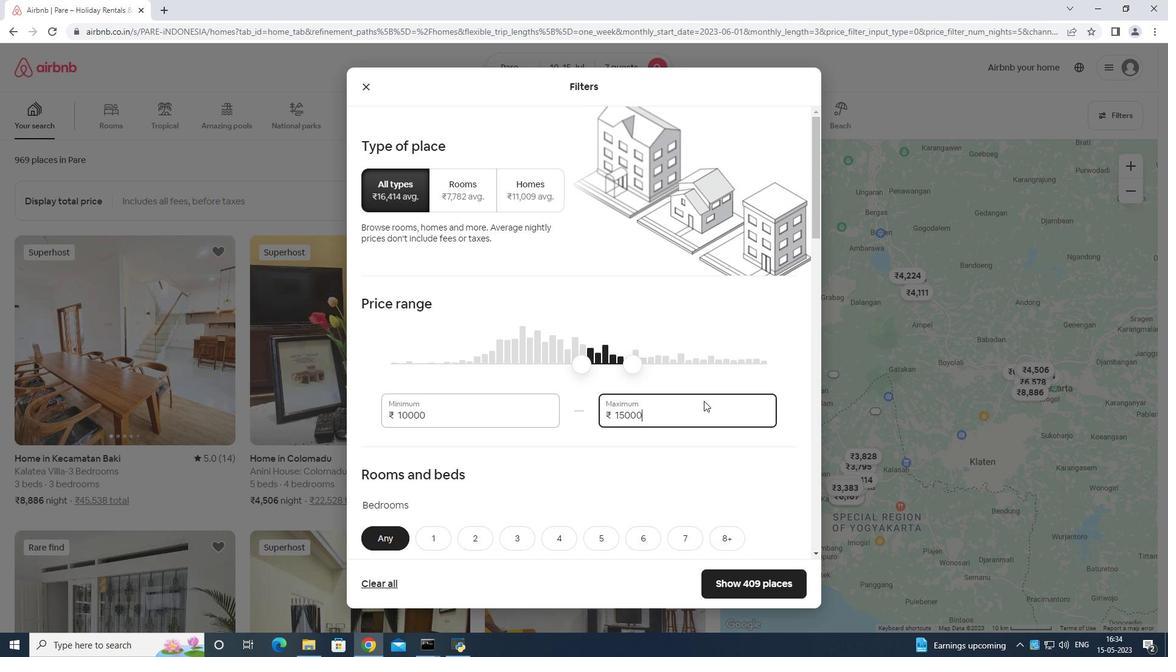
Action: Mouse scrolled (702, 400) with delta (0, 0)
Screenshot: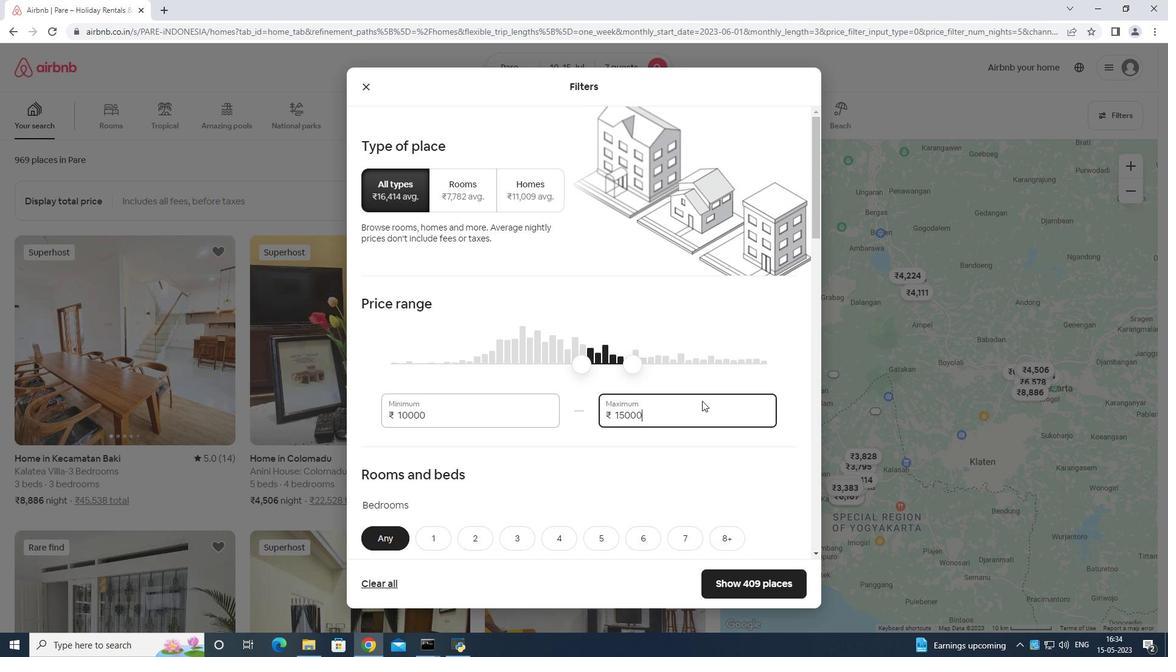 
Action: Mouse scrolled (702, 400) with delta (0, 0)
Screenshot: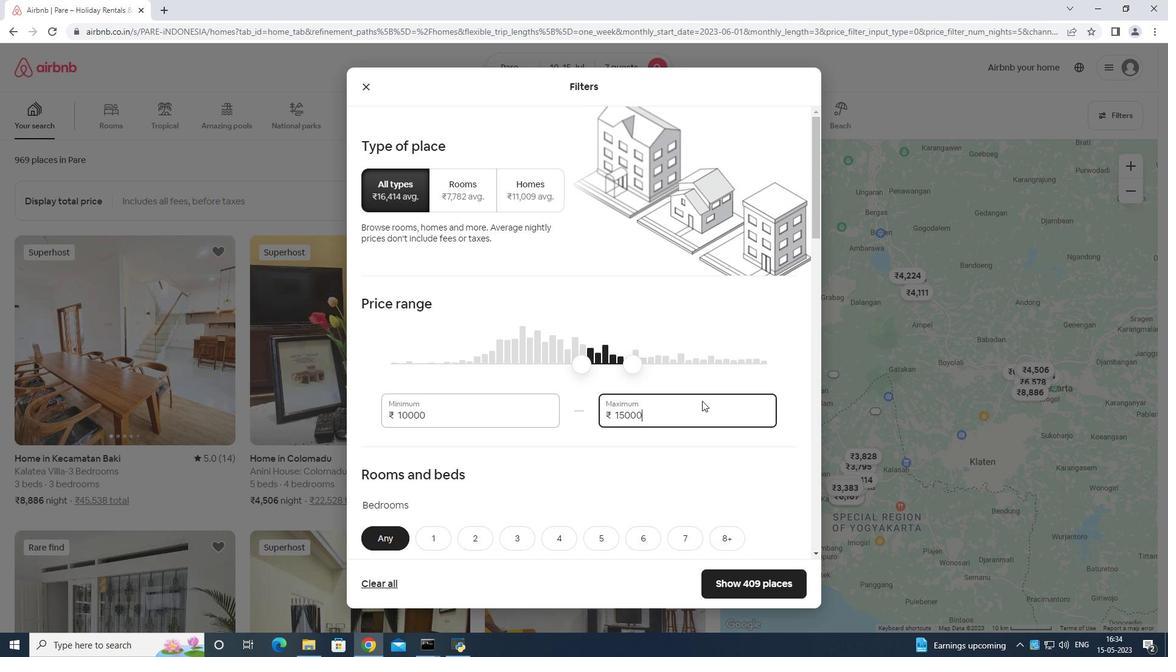 
Action: Mouse moved to (565, 407)
Screenshot: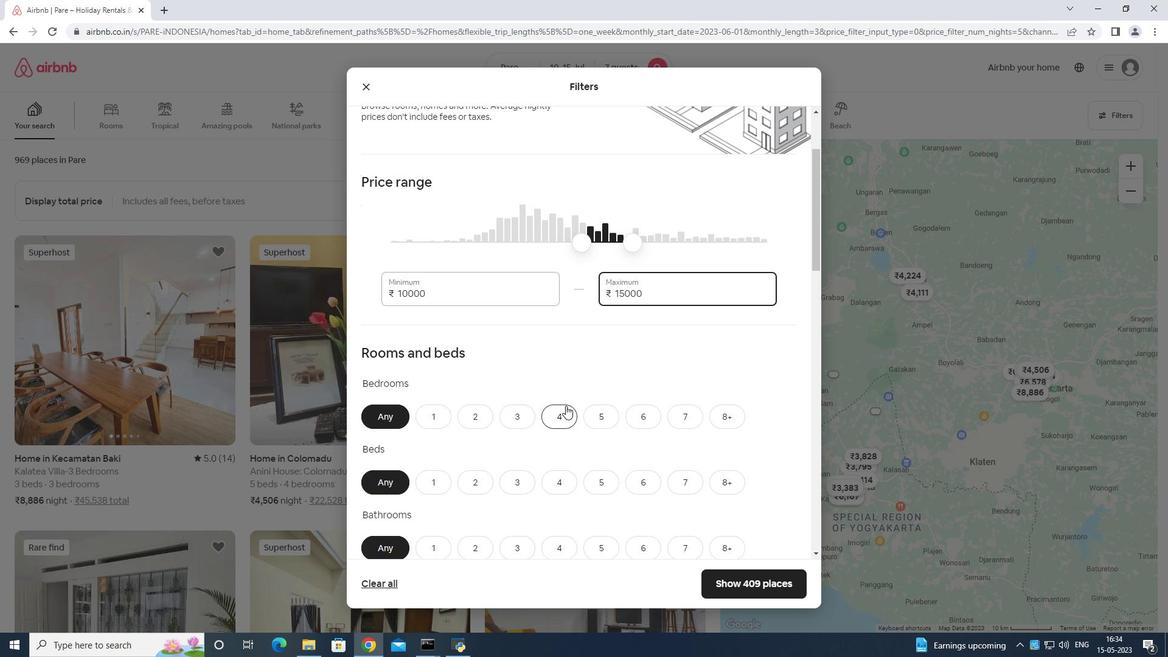 
Action: Mouse pressed left at (565, 407)
Screenshot: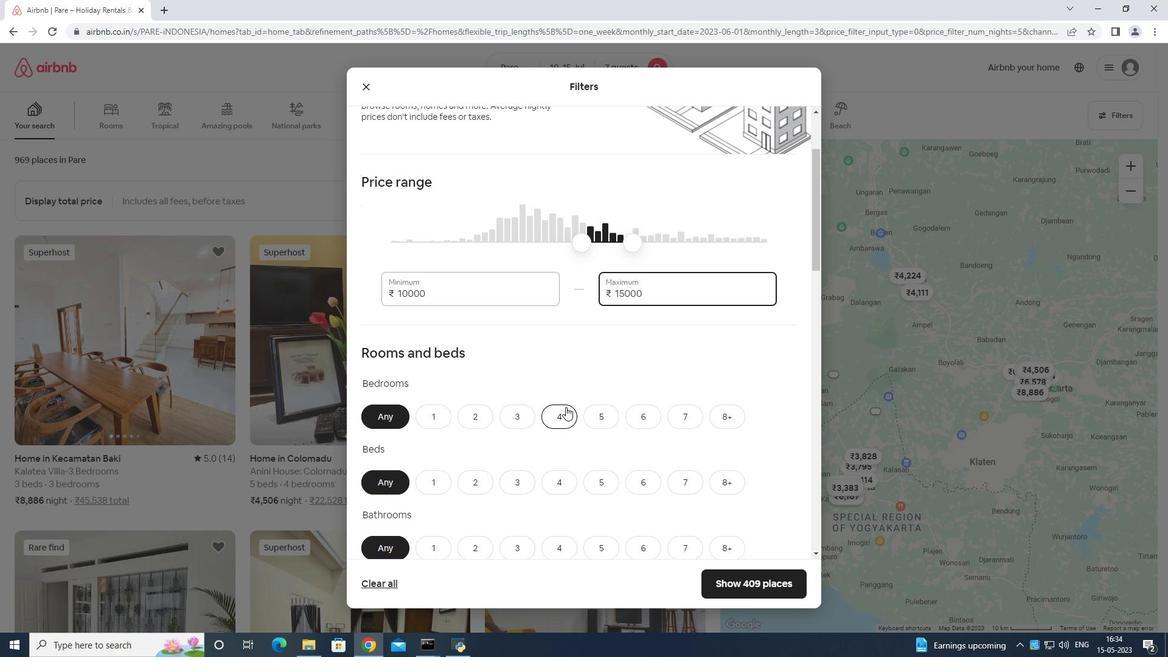 
Action: Mouse moved to (684, 477)
Screenshot: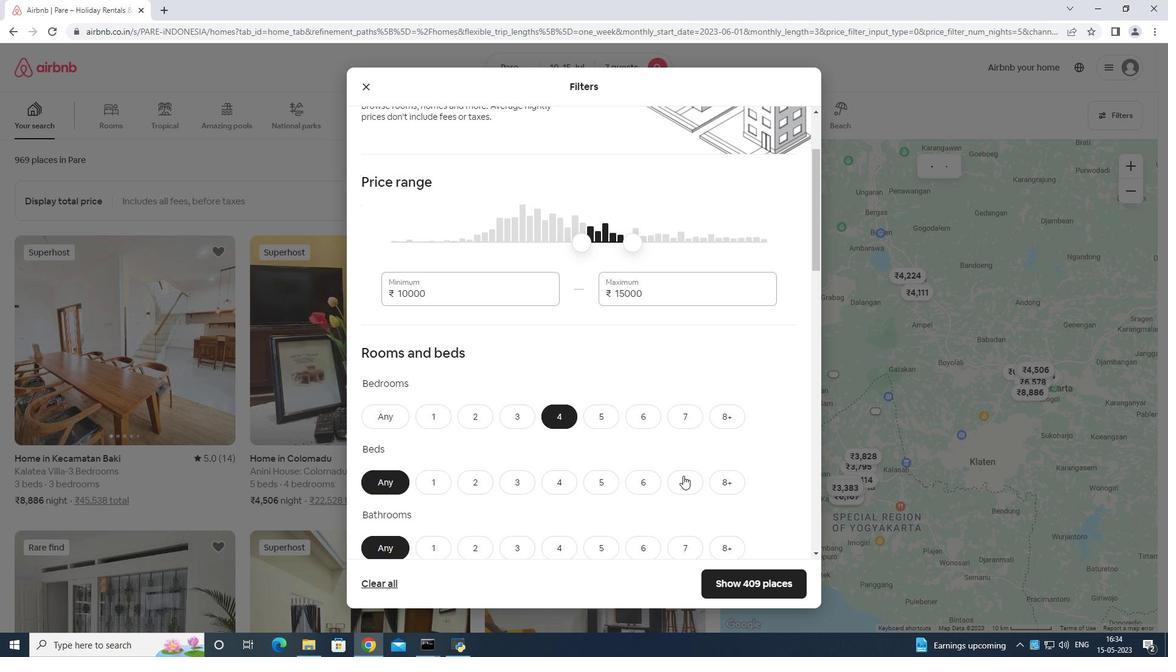 
Action: Mouse pressed left at (684, 477)
Screenshot: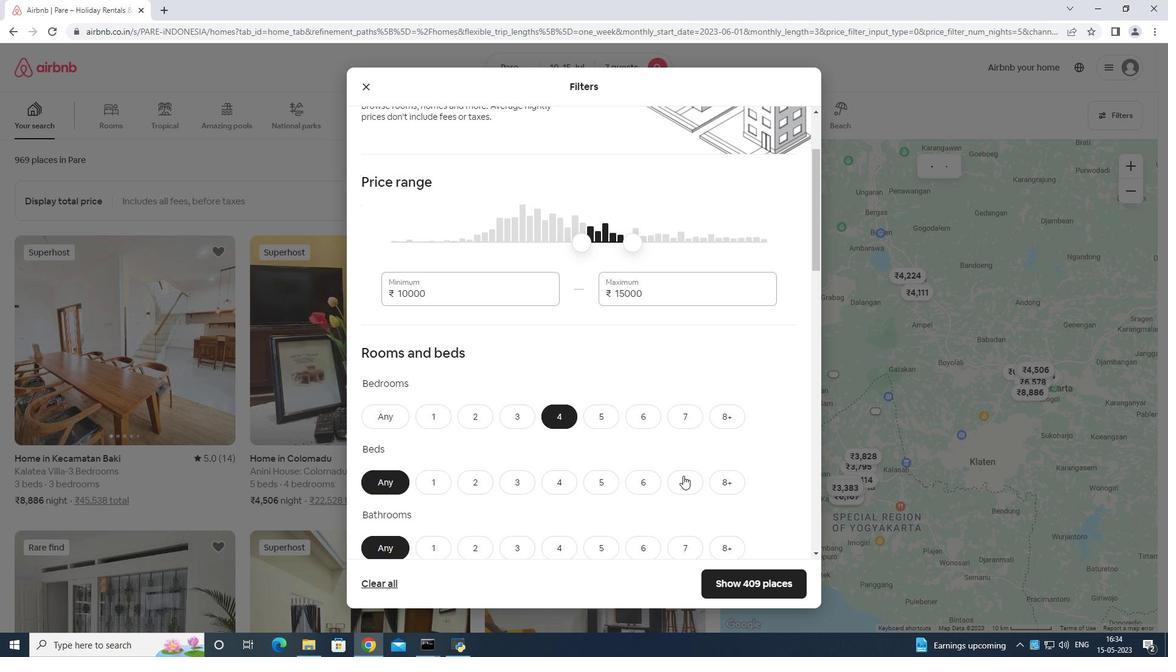 
Action: Mouse moved to (561, 541)
Screenshot: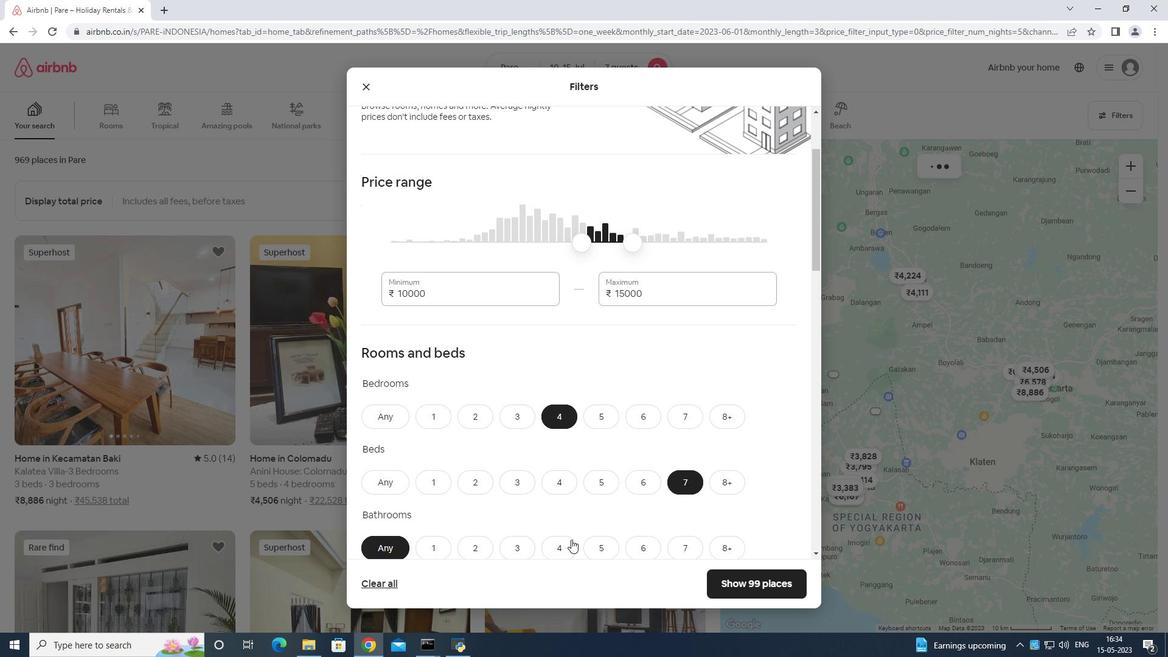 
Action: Mouse pressed left at (561, 541)
Screenshot: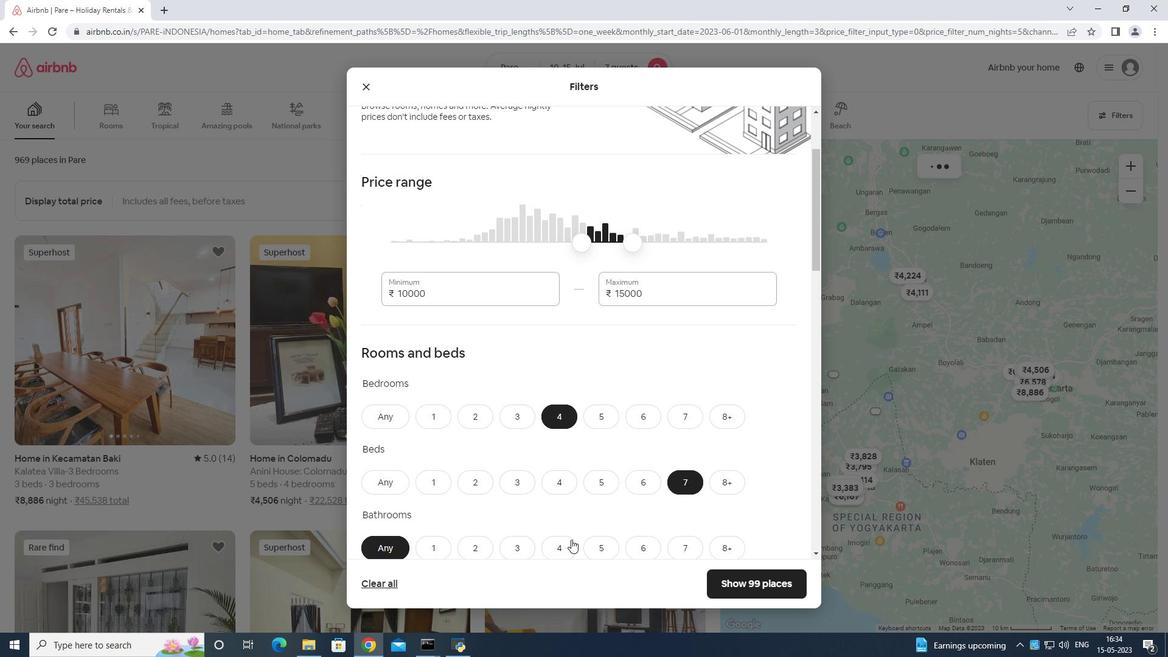 
Action: Mouse moved to (573, 503)
Screenshot: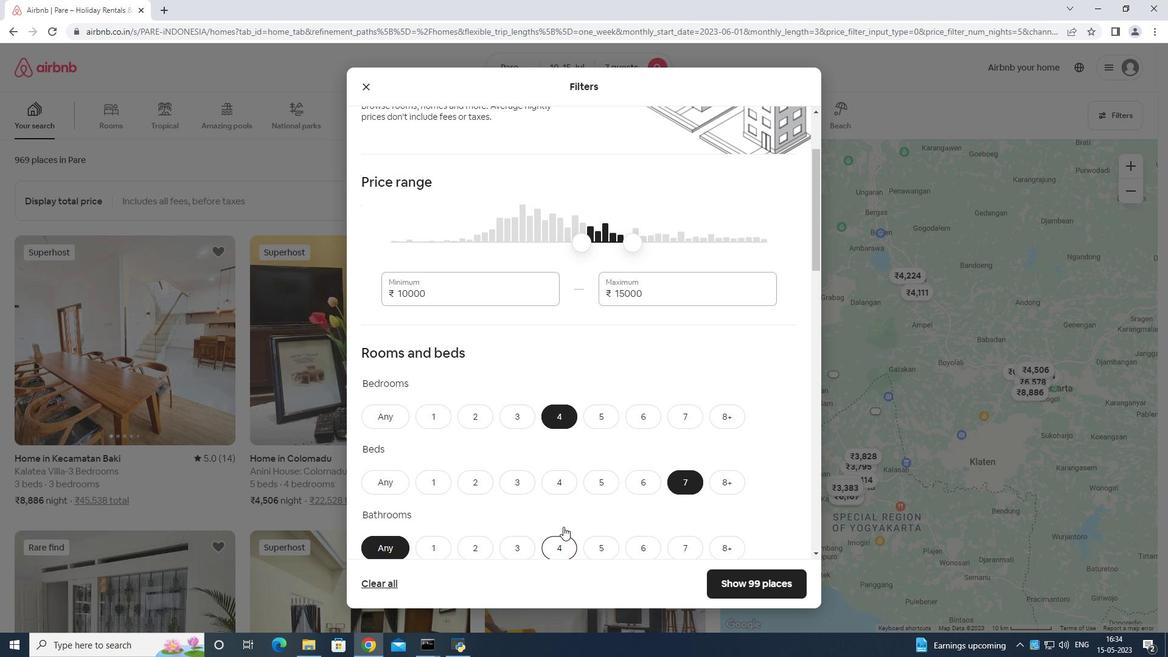 
Action: Mouse scrolled (573, 503) with delta (0, 0)
Screenshot: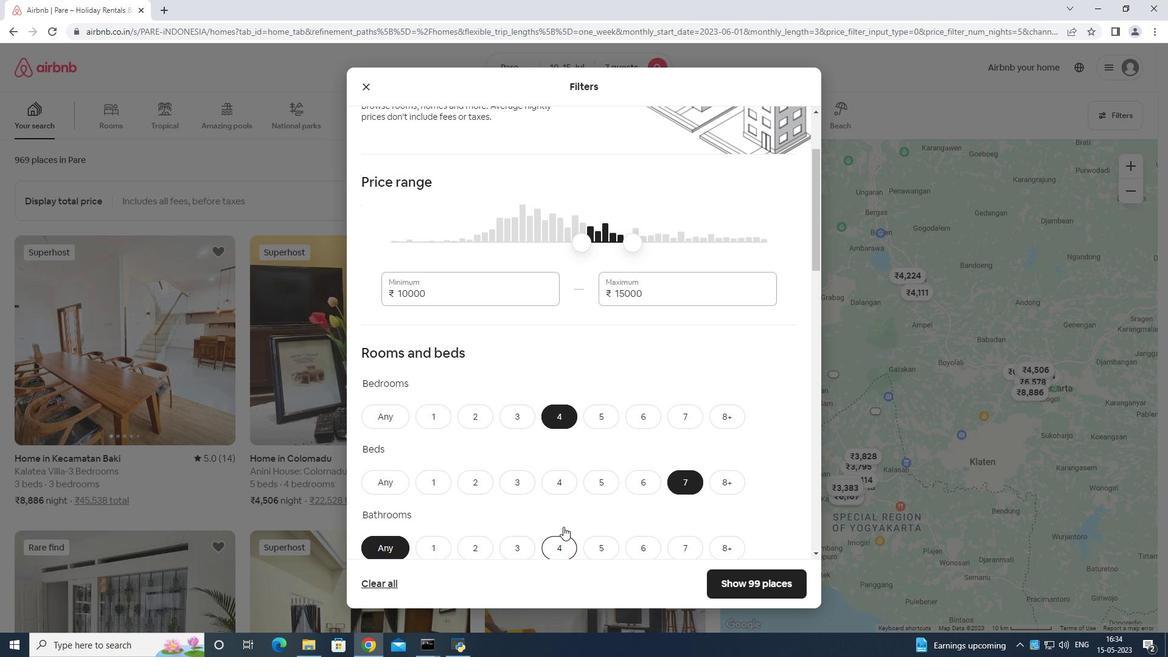 
Action: Mouse moved to (575, 505)
Screenshot: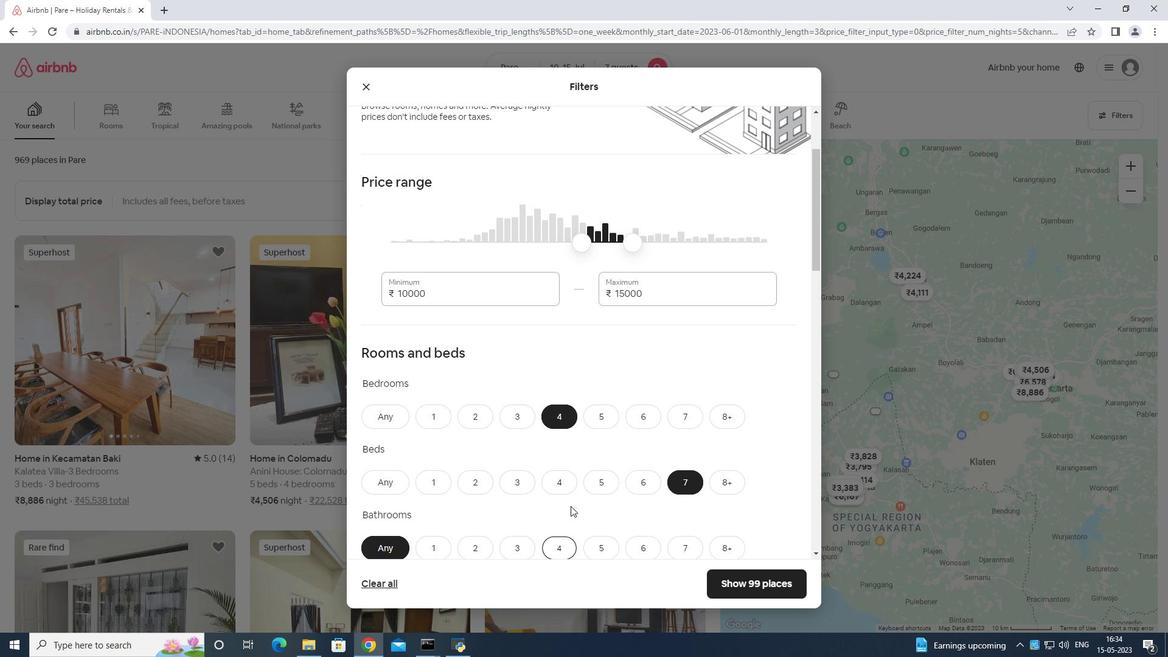 
Action: Mouse scrolled (575, 504) with delta (0, 0)
Screenshot: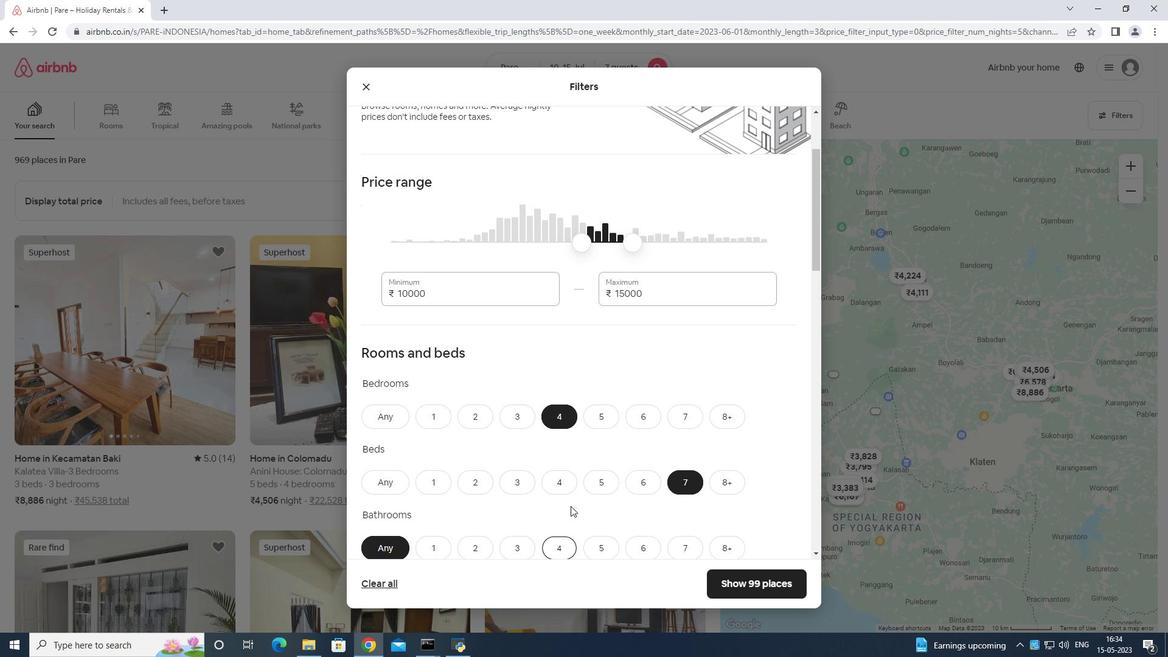 
Action: Mouse moved to (575, 505)
Screenshot: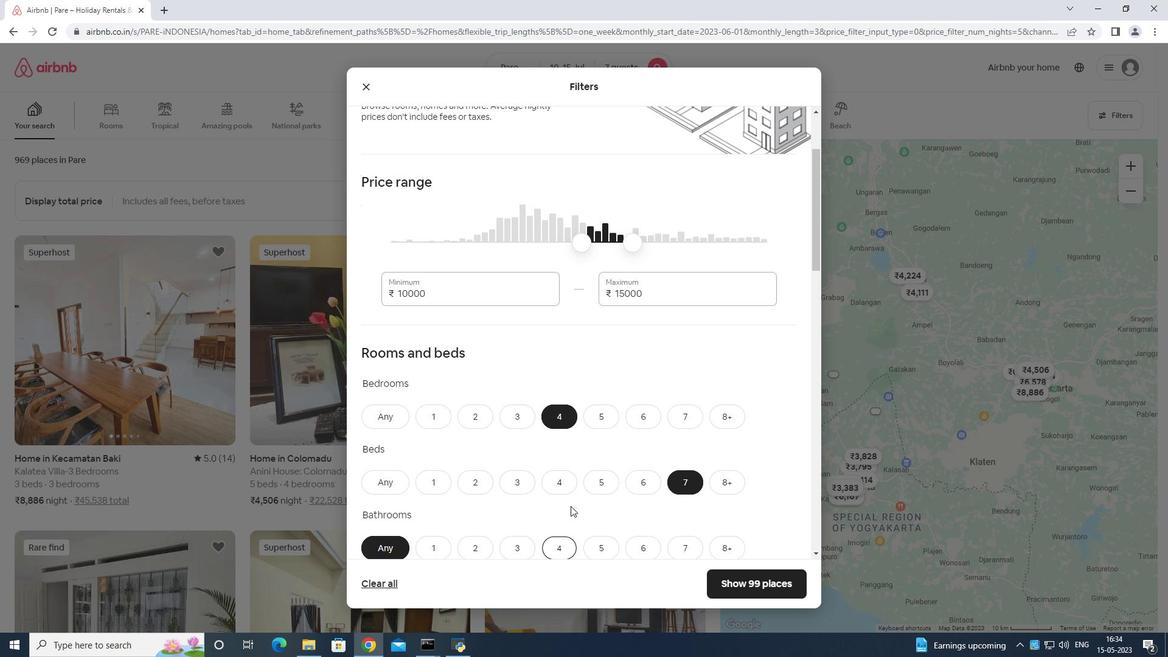
Action: Mouse scrolled (575, 504) with delta (0, 0)
Screenshot: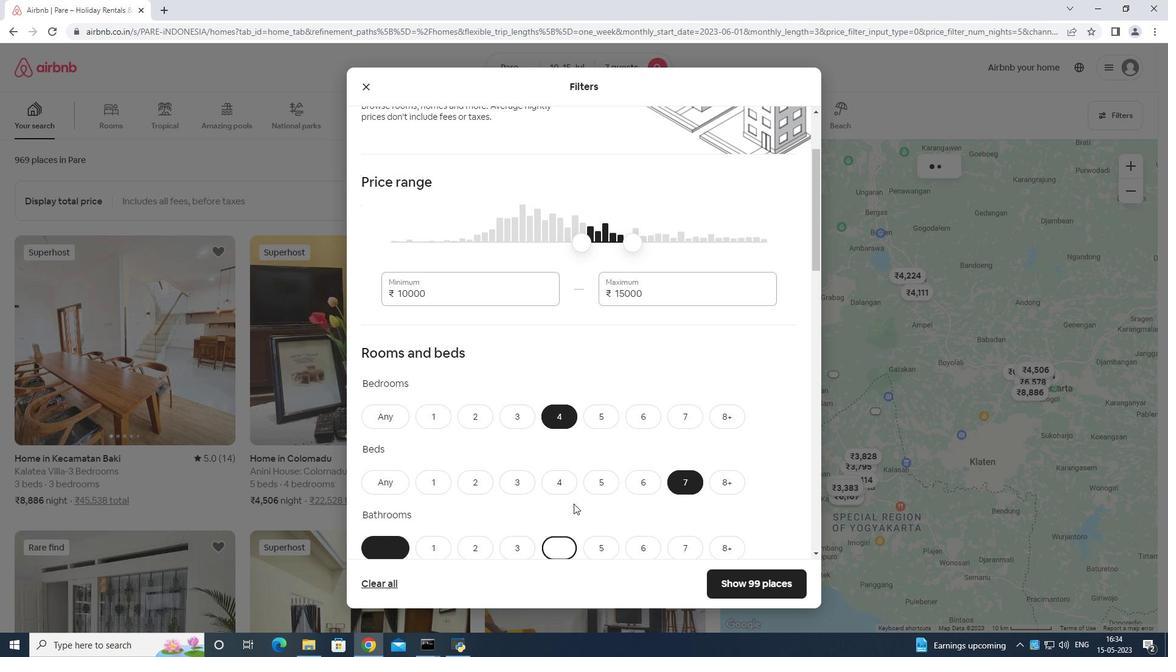 
Action: Mouse scrolled (575, 504) with delta (0, 0)
Screenshot: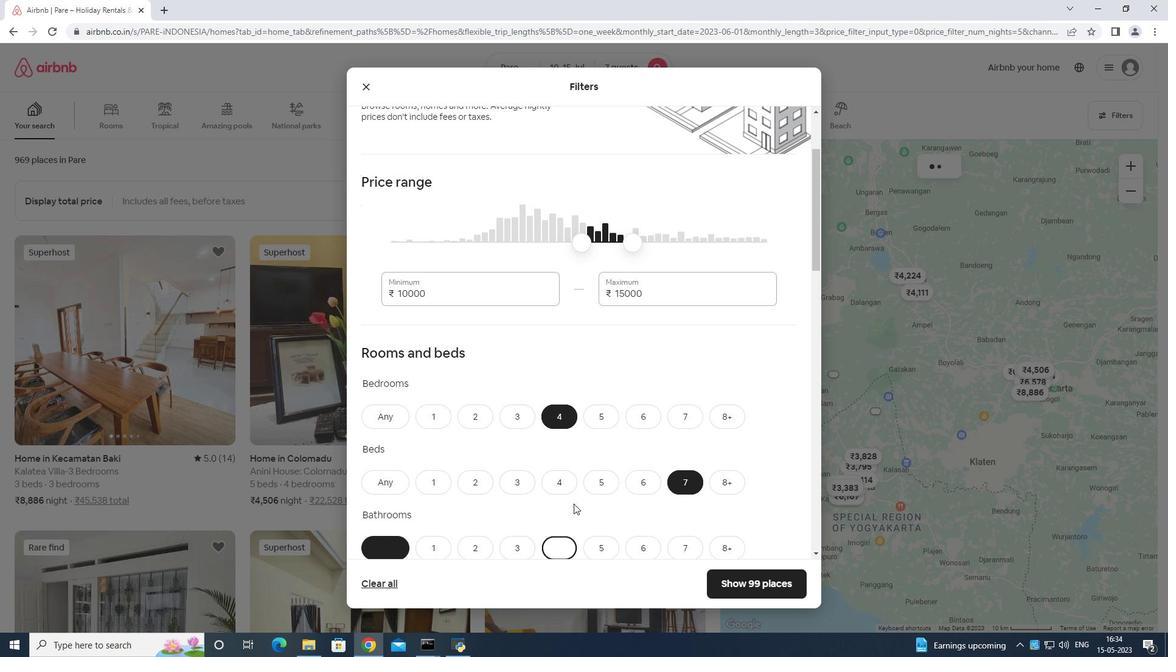 
Action: Mouse moved to (578, 502)
Screenshot: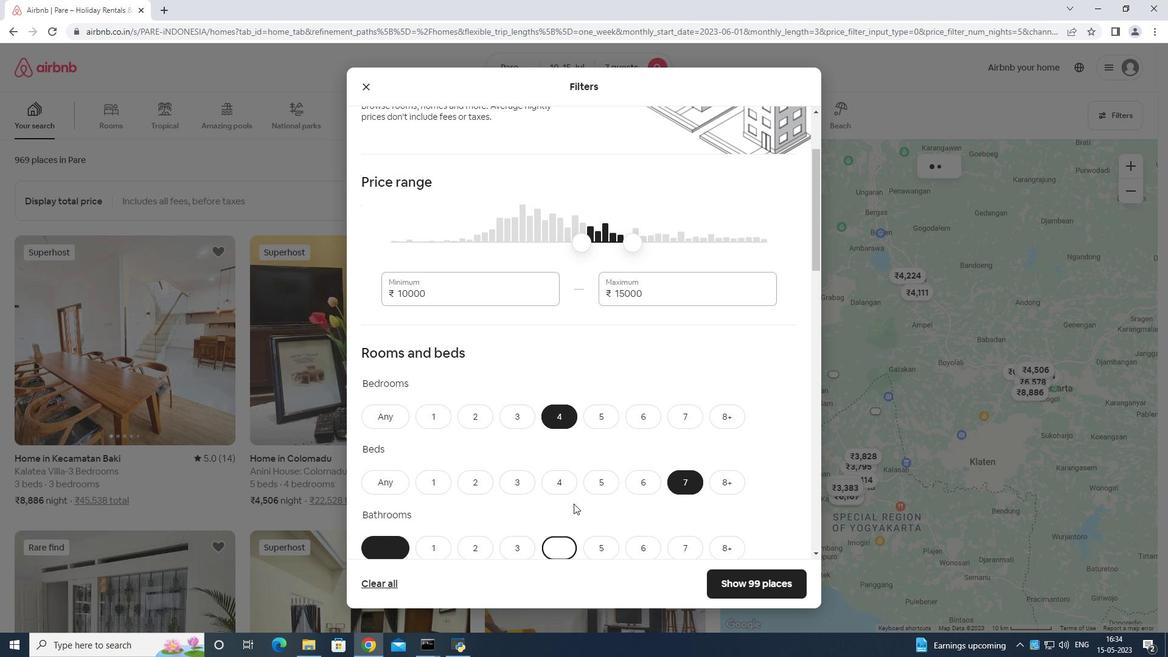 
Action: Mouse scrolled (578, 501) with delta (0, 0)
Screenshot: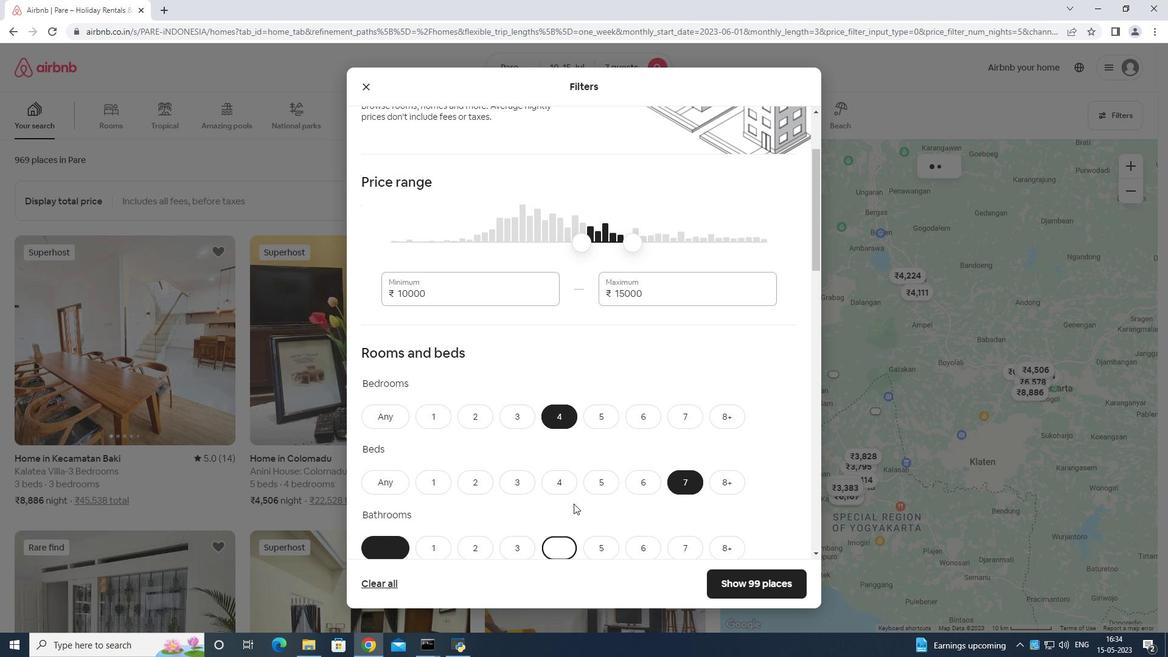 
Action: Mouse moved to (426, 380)
Screenshot: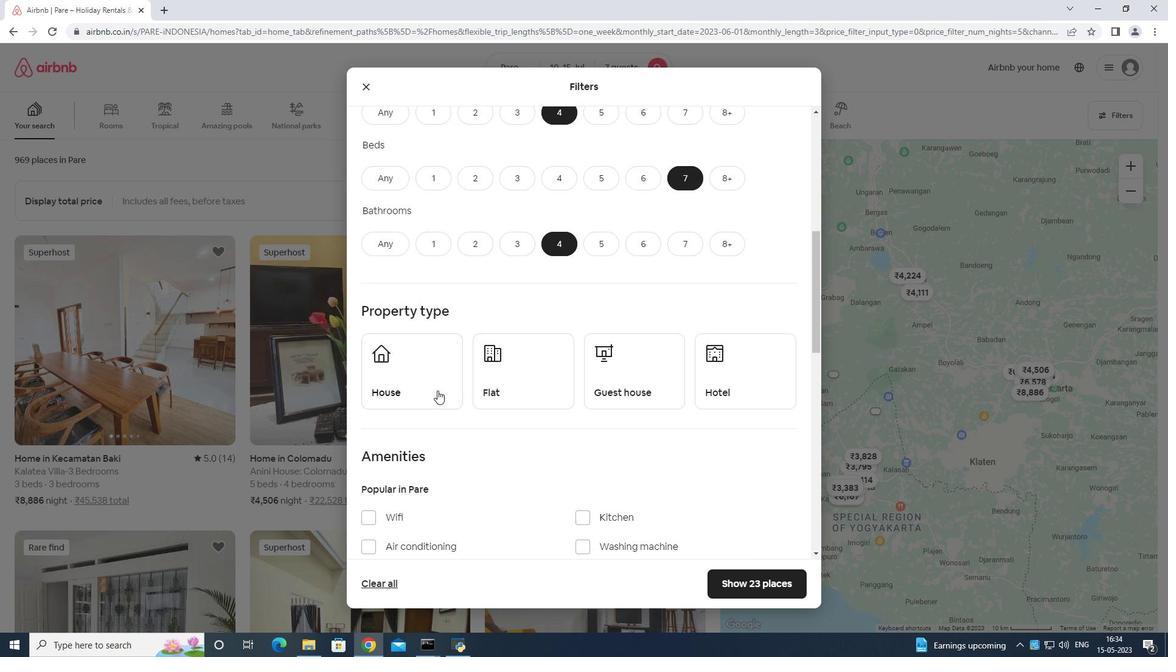 
Action: Mouse pressed left at (426, 380)
Screenshot: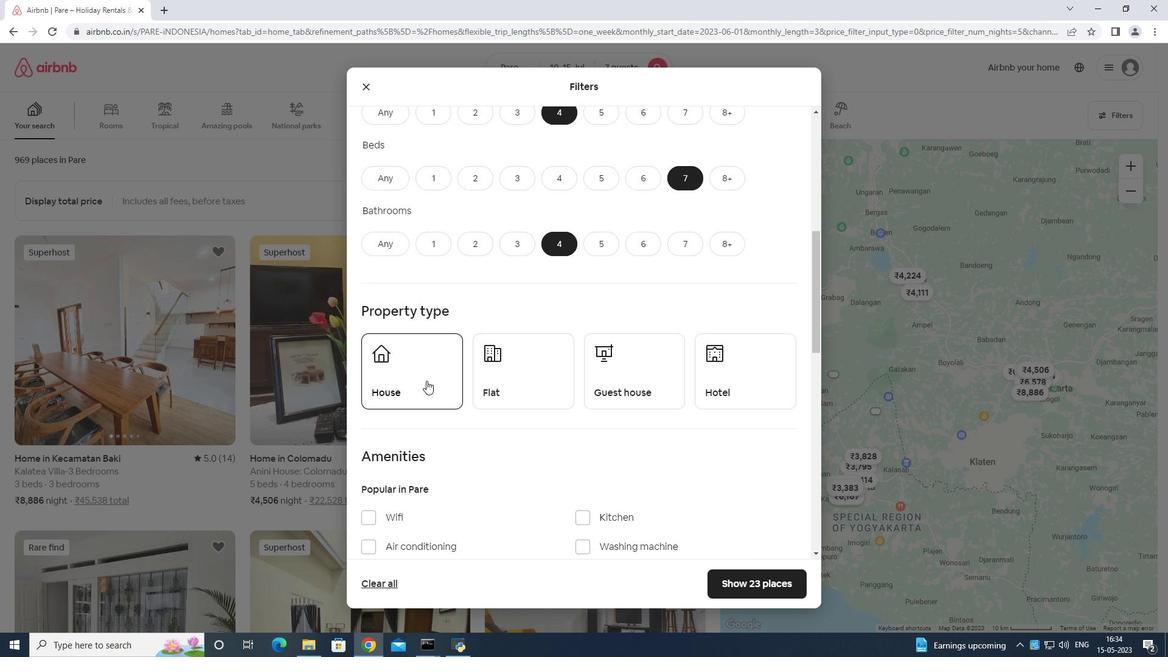 
Action: Mouse moved to (508, 375)
Screenshot: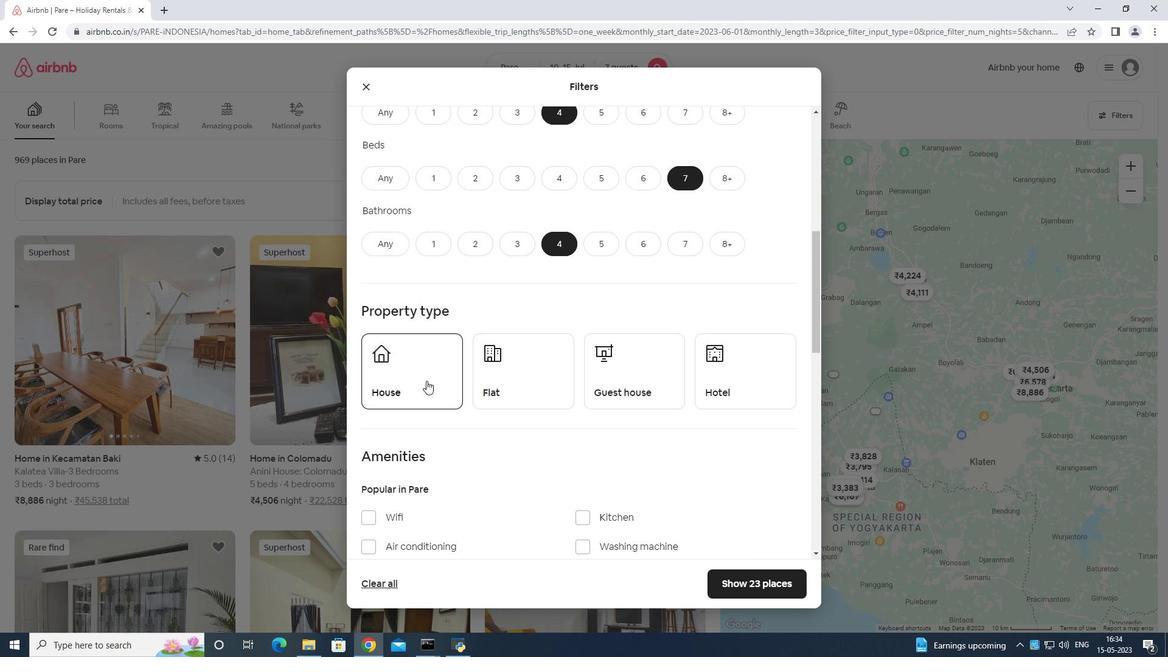 
Action: Mouse pressed left at (508, 375)
Screenshot: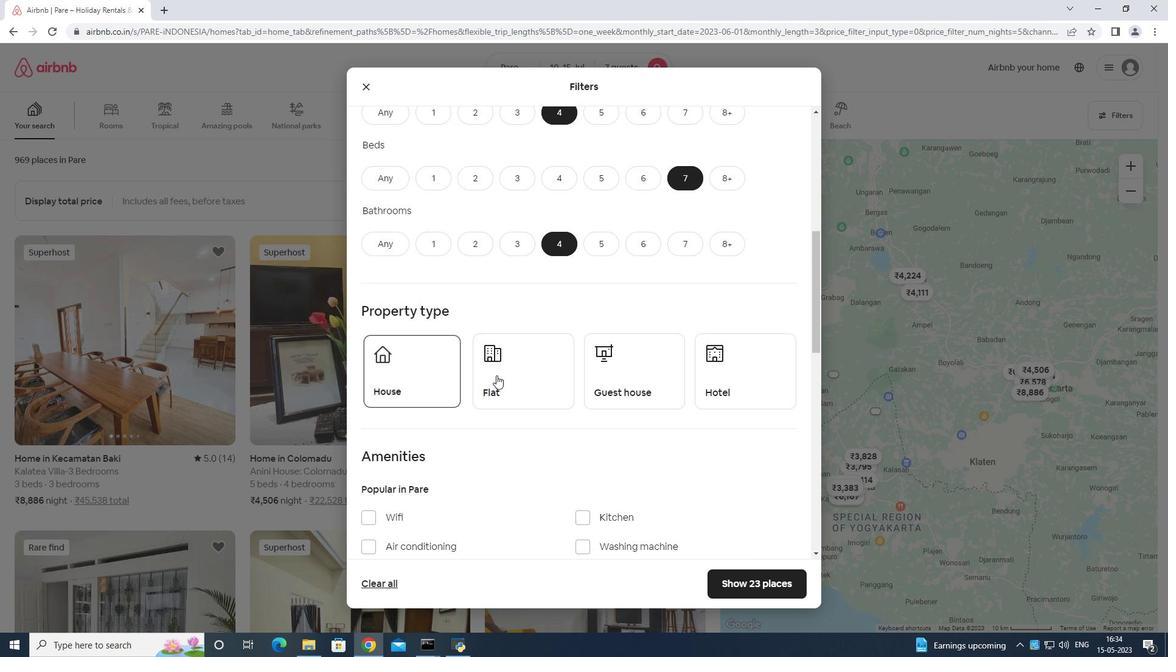 
Action: Mouse moved to (628, 370)
Screenshot: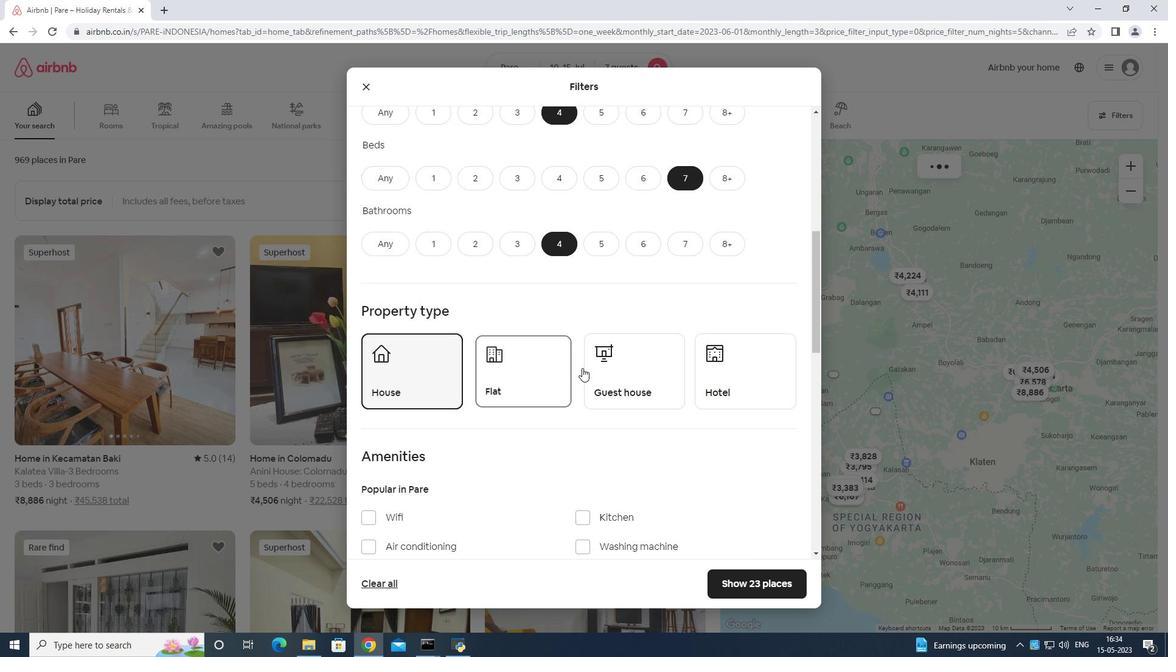 
Action: Mouse pressed left at (628, 370)
Screenshot: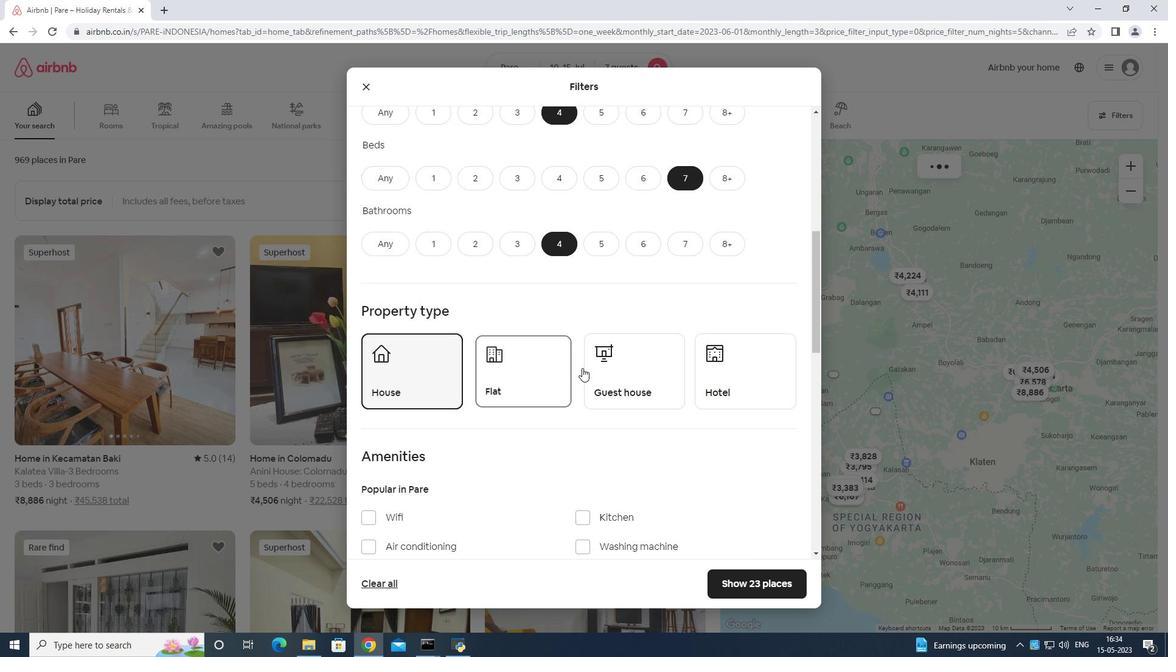 
Action: Mouse moved to (590, 459)
Screenshot: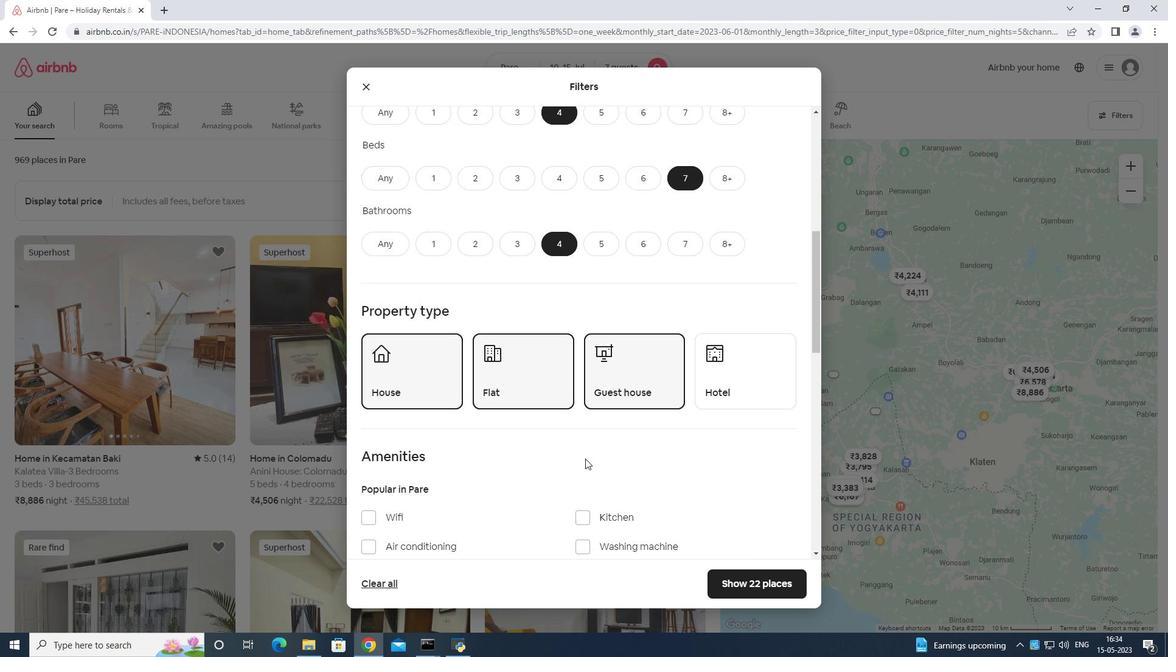 
Action: Mouse scrolled (590, 458) with delta (0, 0)
Screenshot: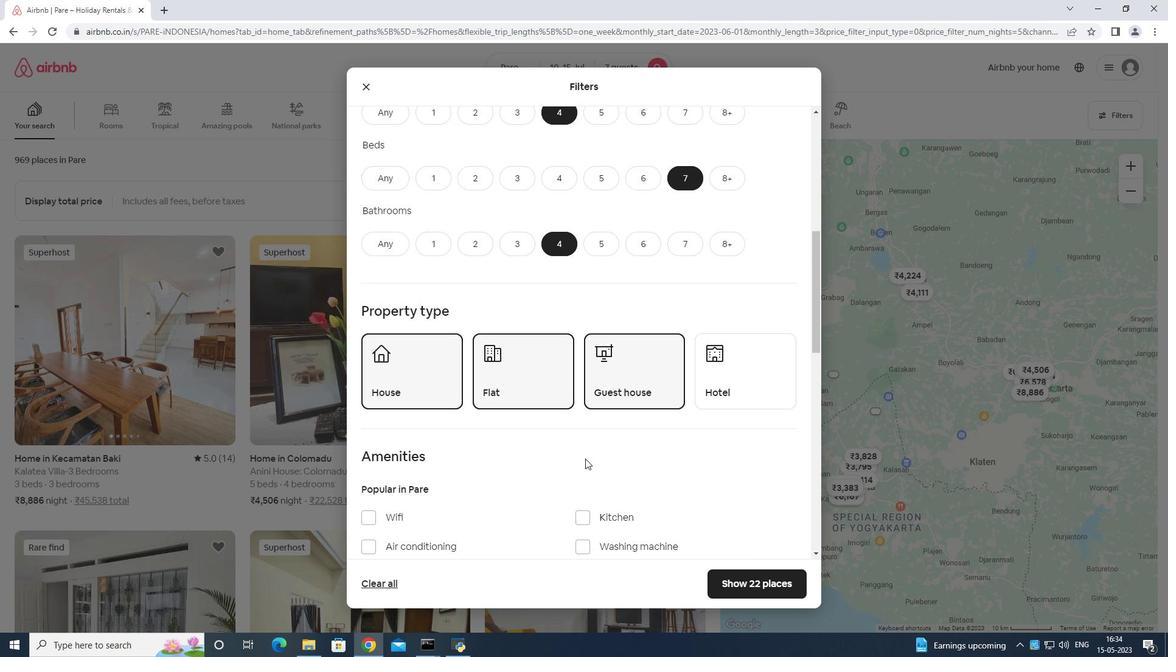 
Action: Mouse moved to (592, 461)
Screenshot: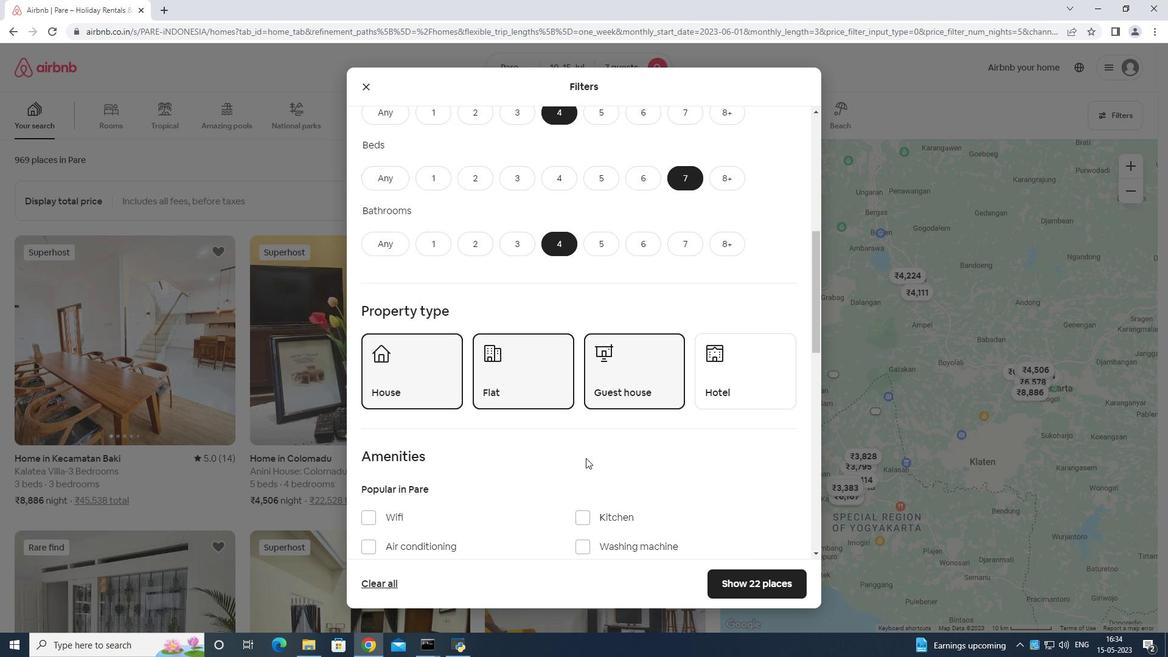 
Action: Mouse scrolled (592, 460) with delta (0, 0)
Screenshot: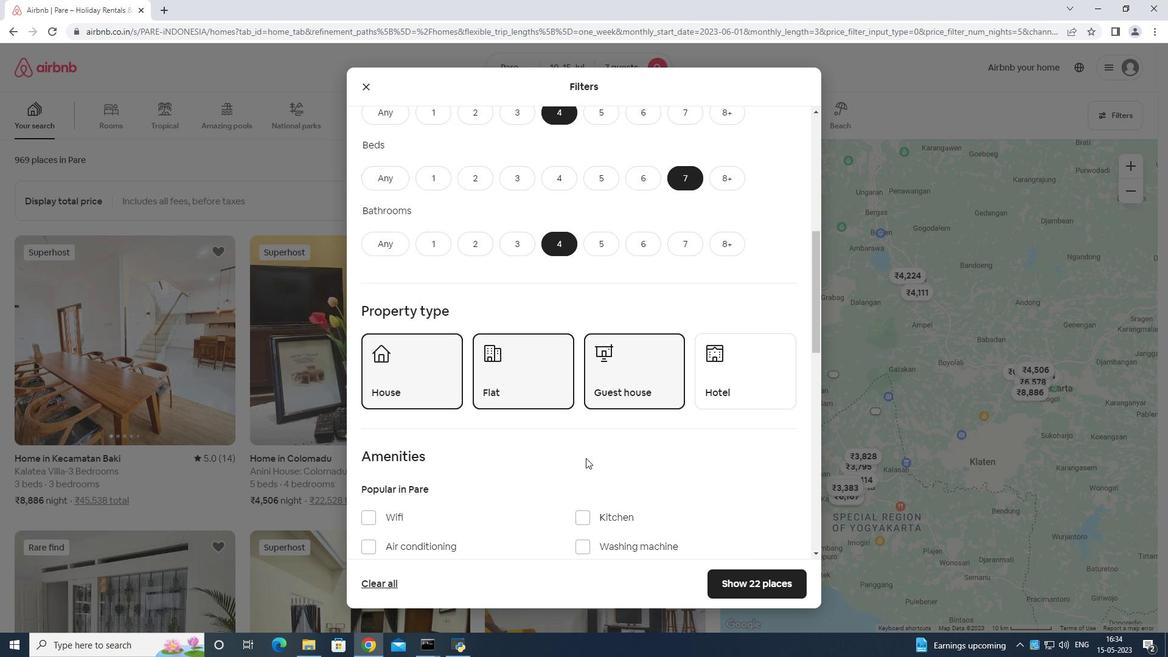 
Action: Mouse moved to (593, 461)
Screenshot: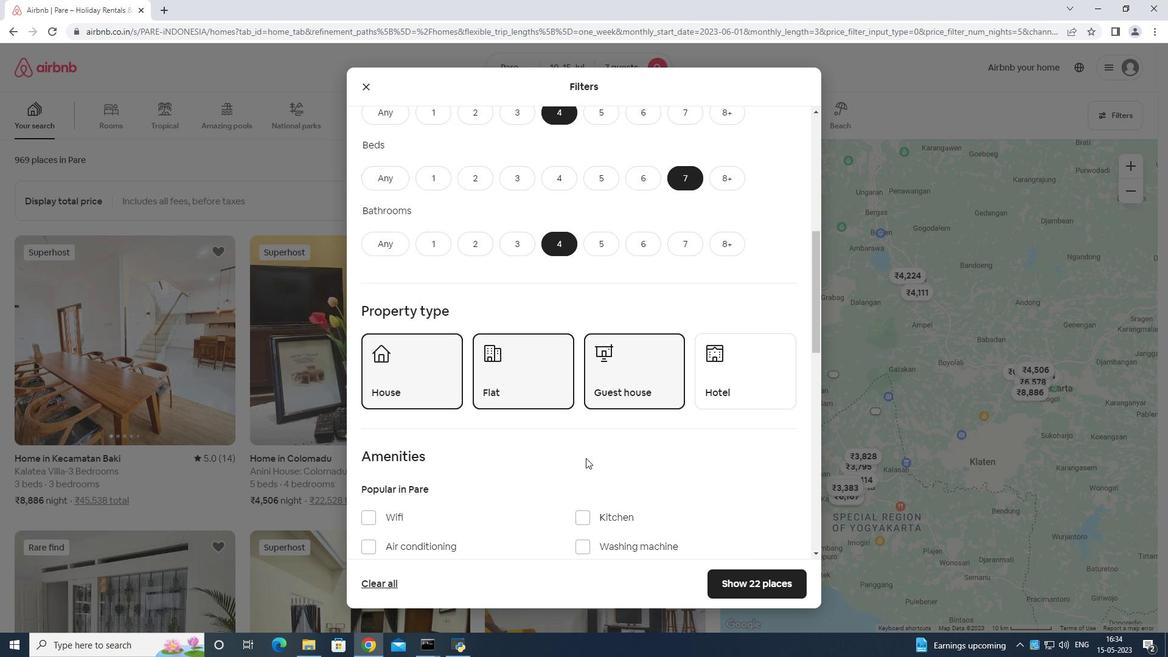 
Action: Mouse scrolled (593, 460) with delta (0, 0)
Screenshot: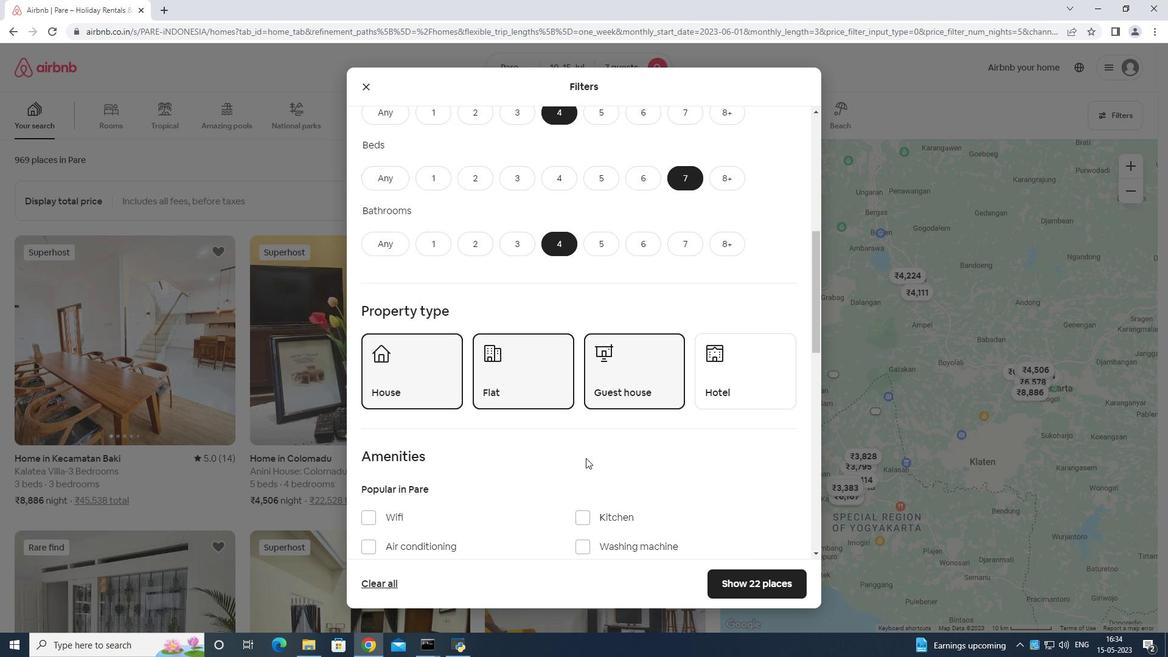 
Action: Mouse moved to (496, 426)
Screenshot: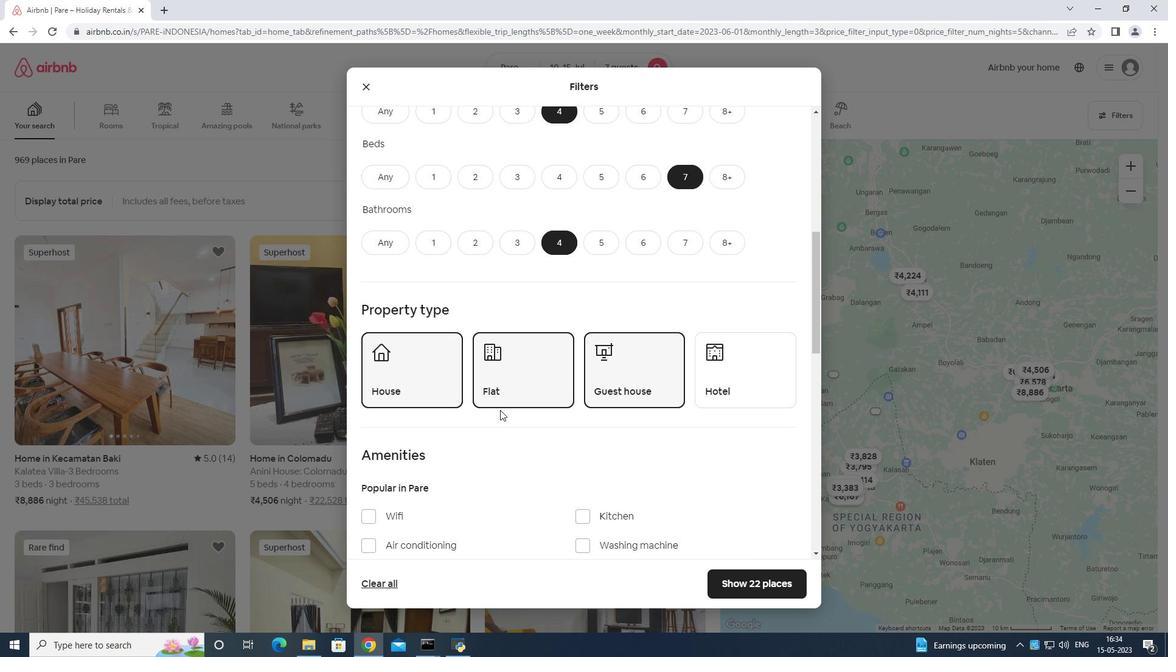 
Action: Mouse scrolled (496, 425) with delta (0, 0)
Screenshot: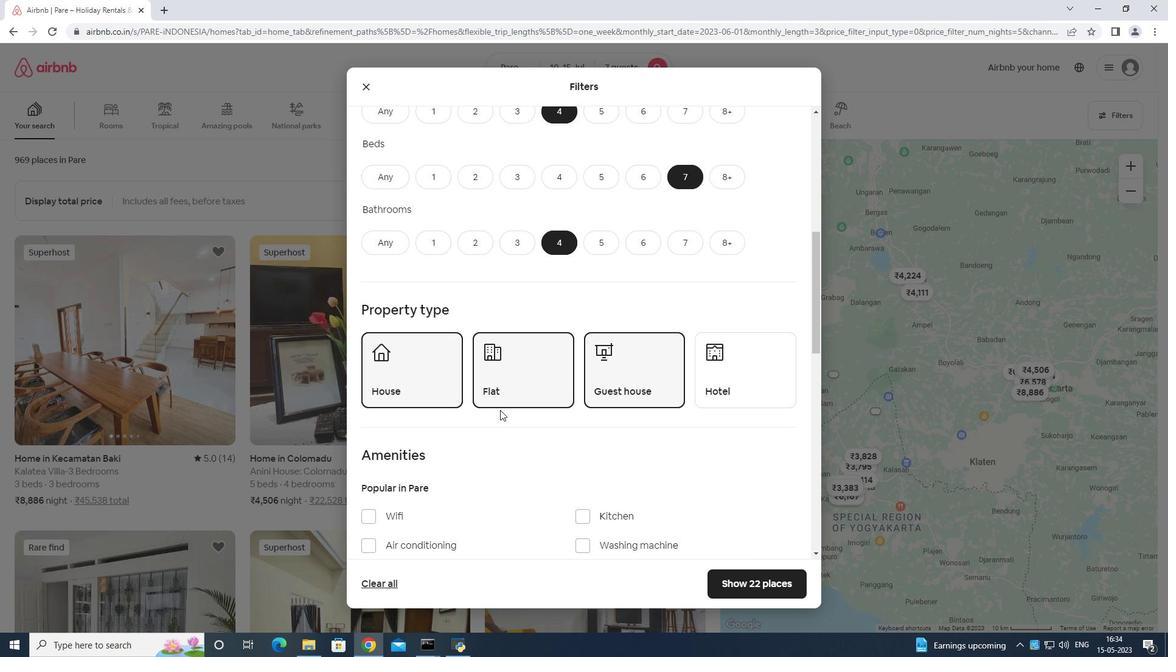 
Action: Mouse moved to (497, 442)
Screenshot: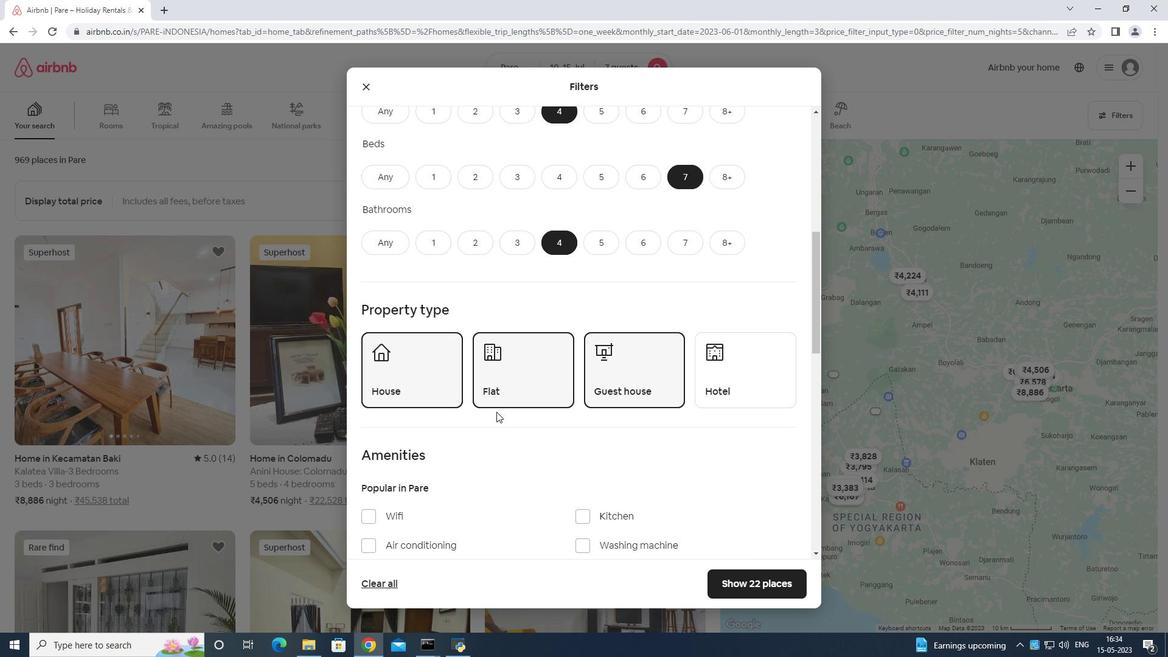 
Action: Mouse scrolled (497, 441) with delta (0, 0)
Screenshot: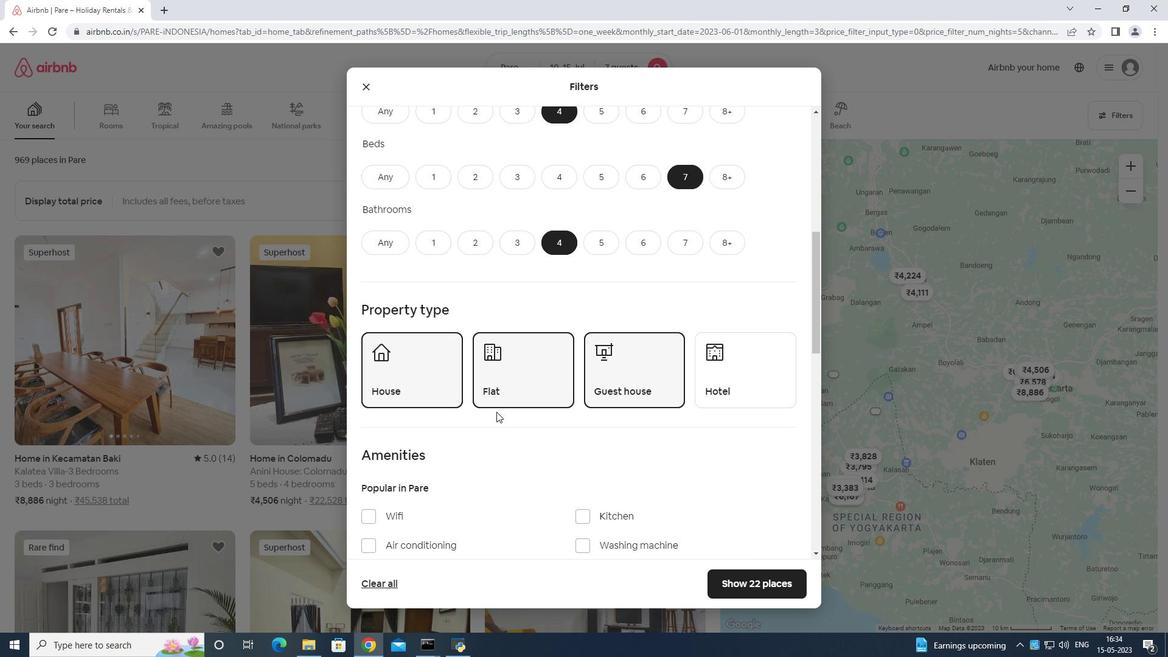 
Action: Mouse moved to (497, 443)
Screenshot: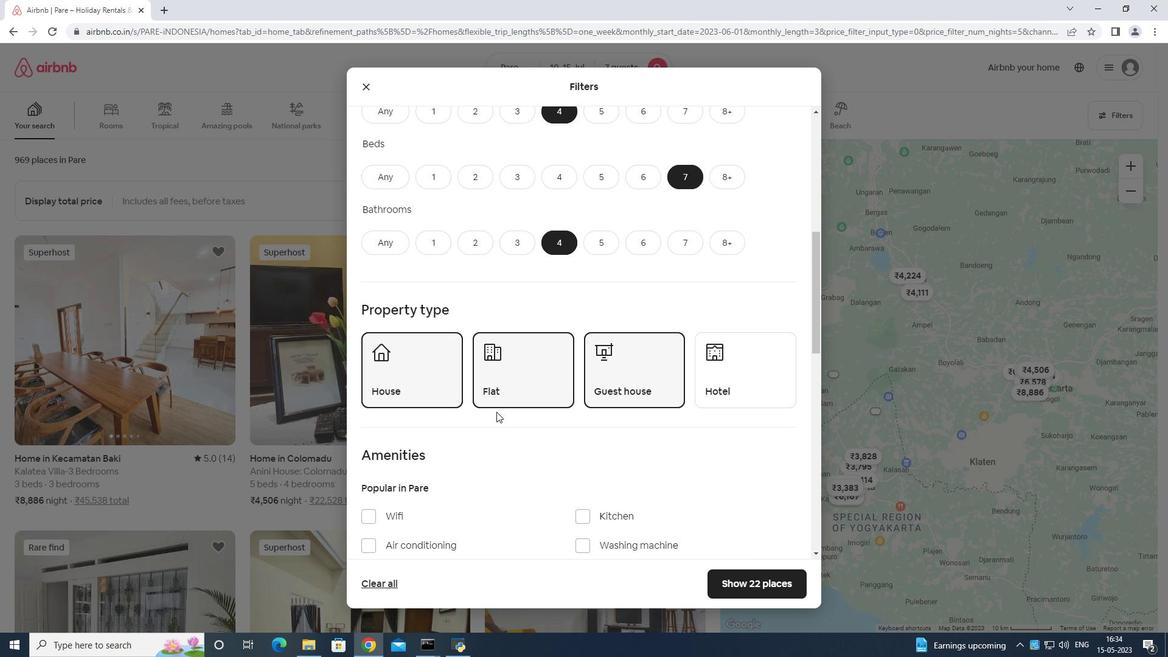 
Action: Mouse scrolled (497, 443) with delta (0, 0)
Screenshot: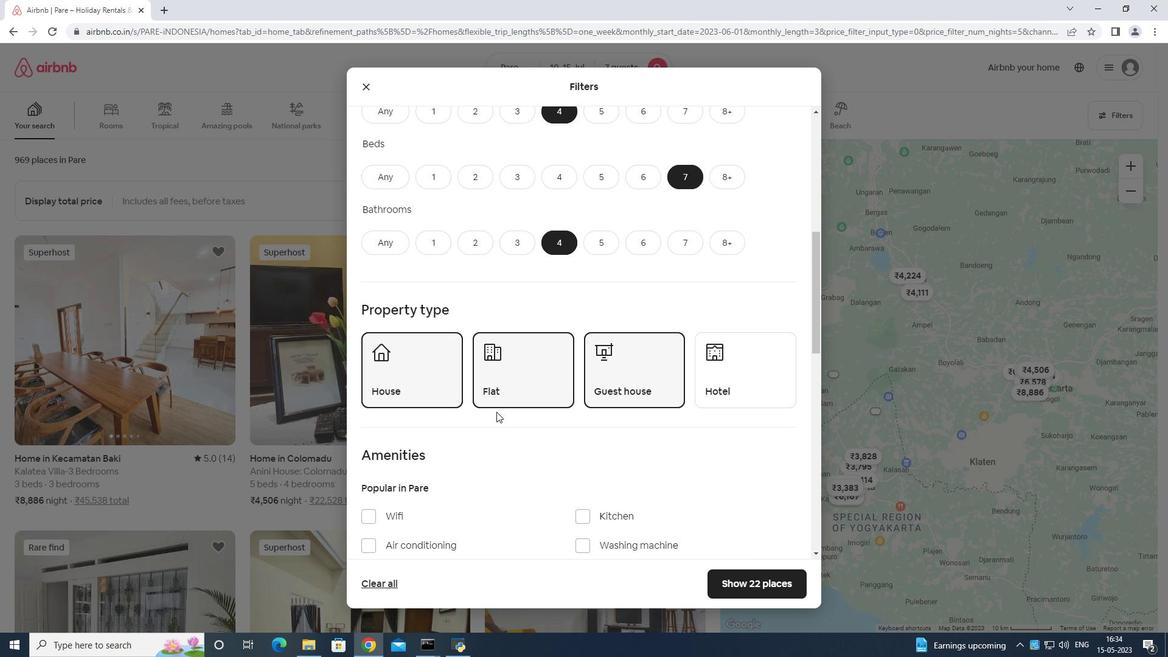 
Action: Mouse moved to (500, 427)
Screenshot: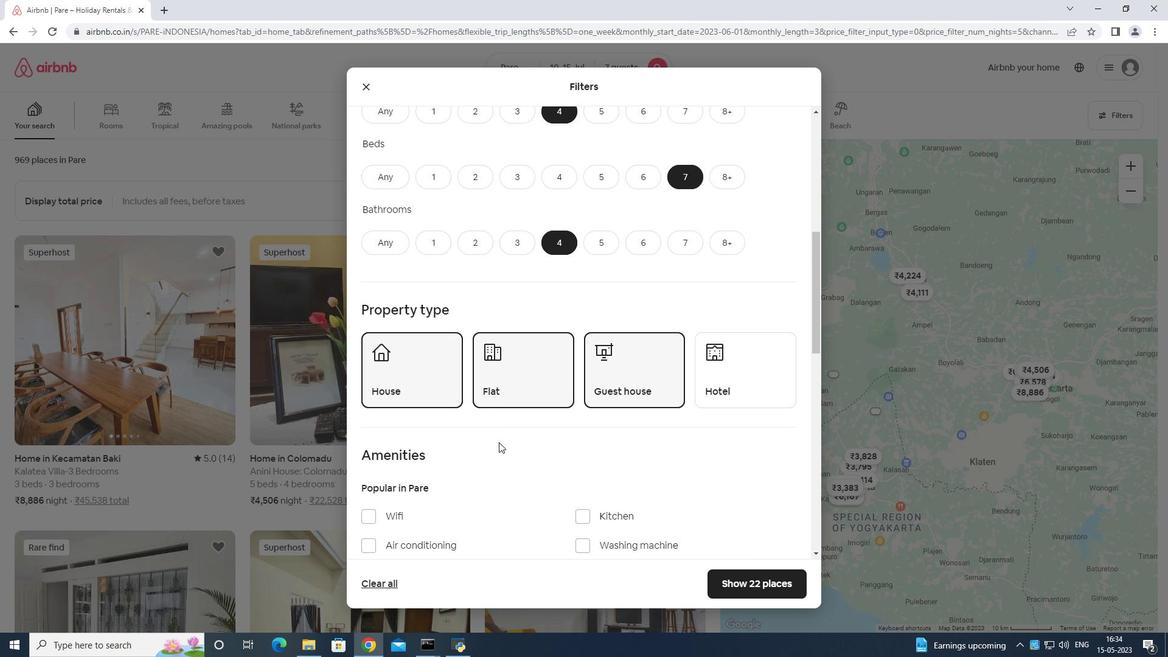 
Action: Mouse scrolled (500, 426) with delta (0, 0)
Screenshot: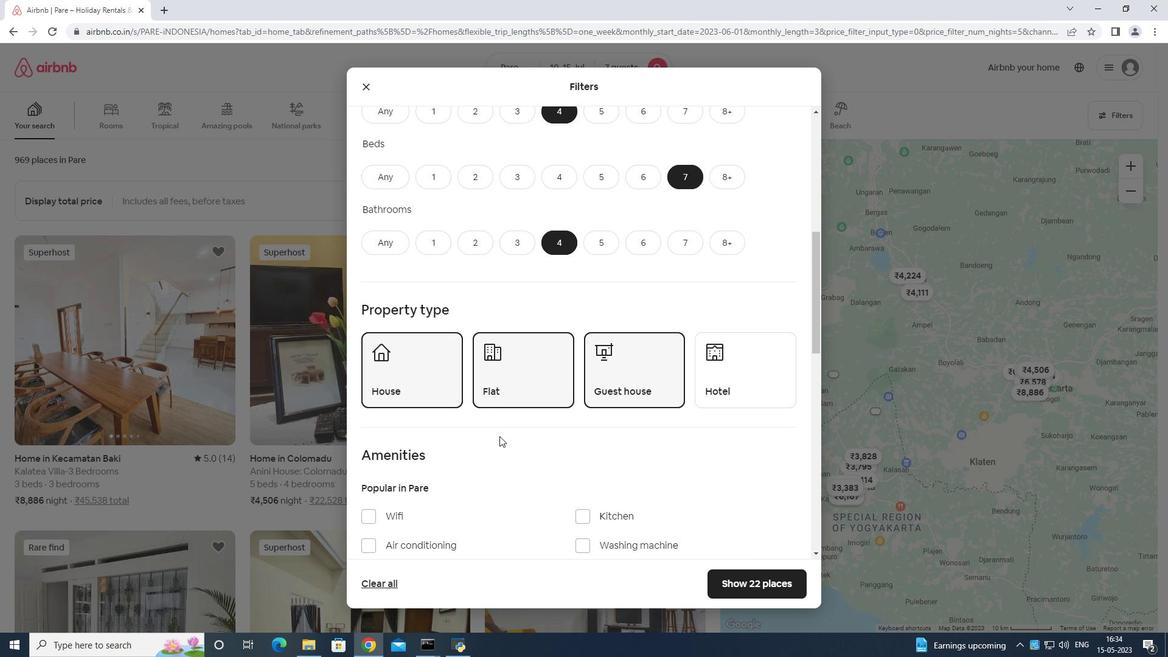 
Action: Mouse scrolled (500, 426) with delta (0, 0)
Screenshot: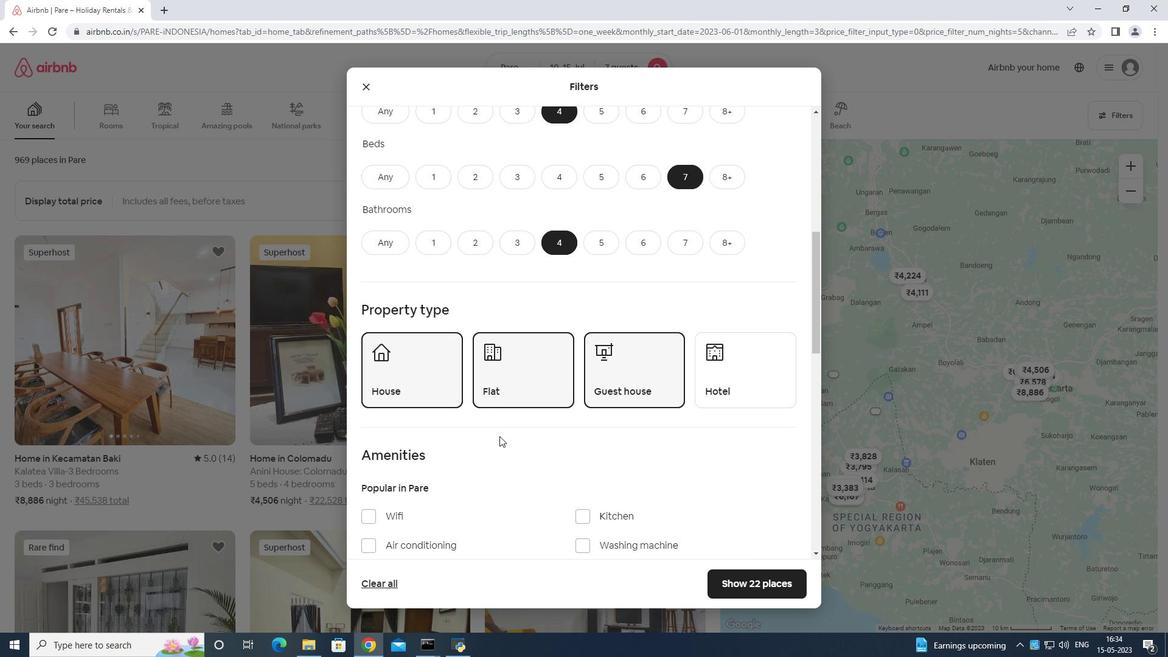 
Action: Mouse scrolled (500, 426) with delta (0, 0)
Screenshot: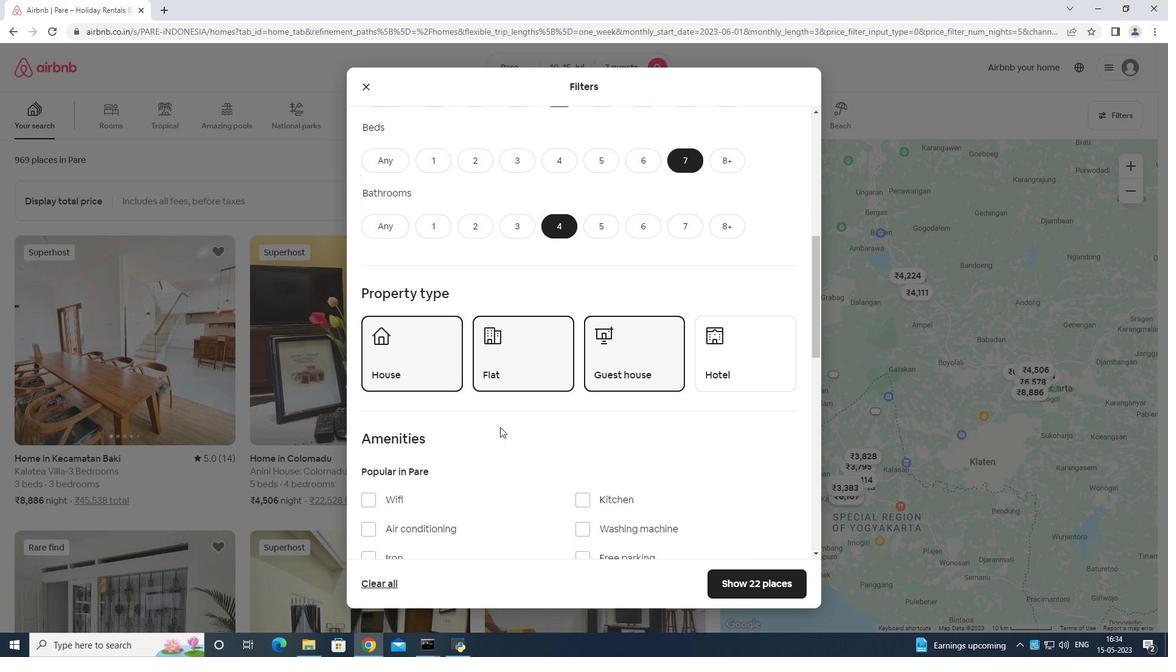 
Action: Mouse scrolled (500, 426) with delta (0, 0)
Screenshot: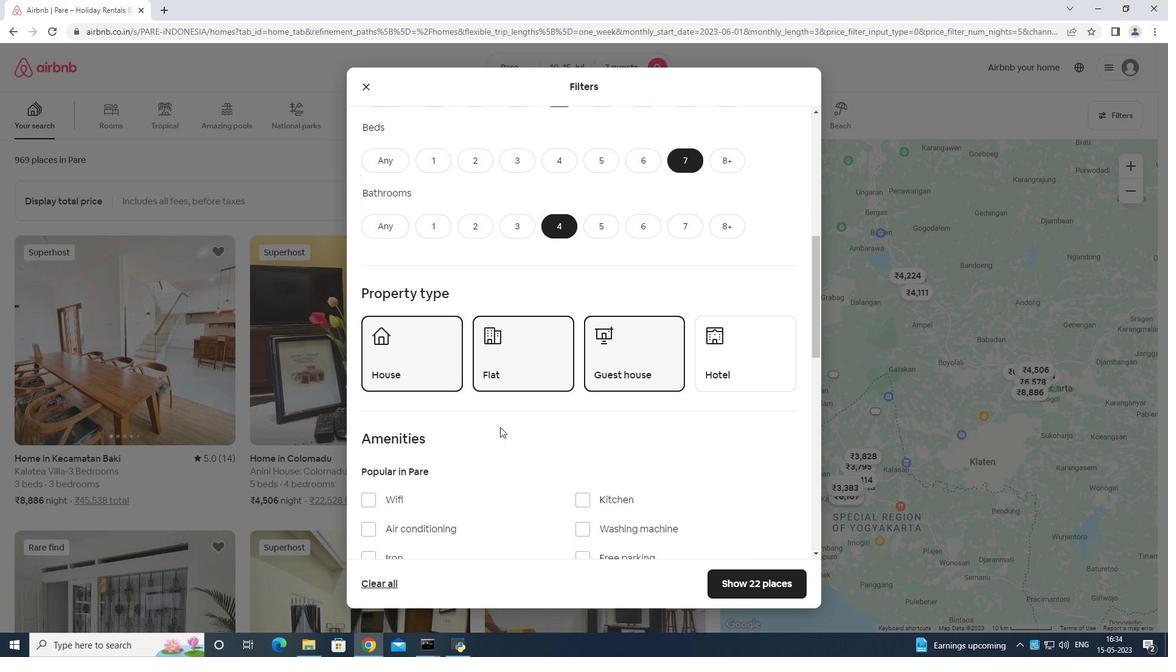
Action: Mouse moved to (492, 394)
Screenshot: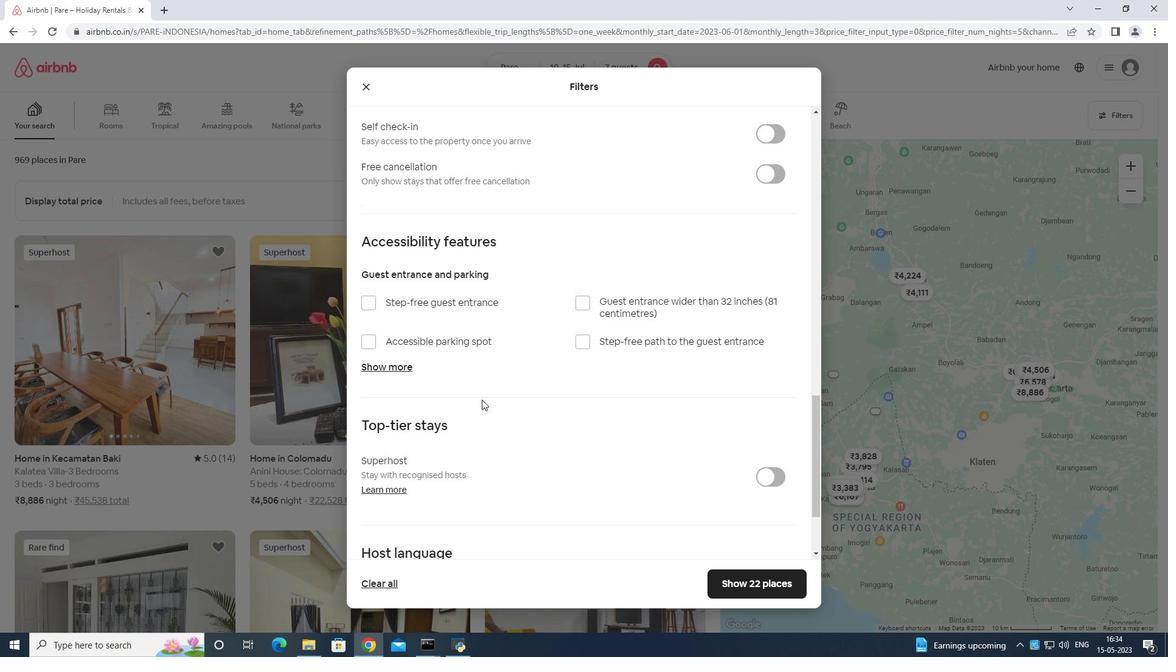 
Action: Mouse scrolled (492, 395) with delta (0, 0)
Screenshot: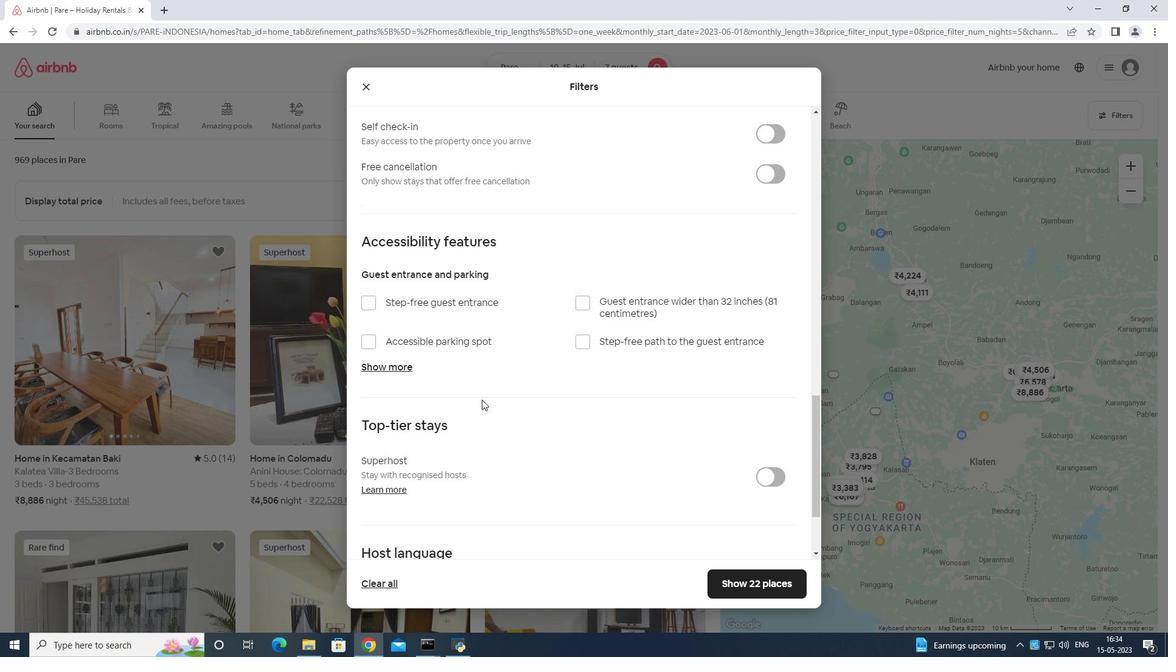 
Action: Mouse moved to (494, 393)
Screenshot: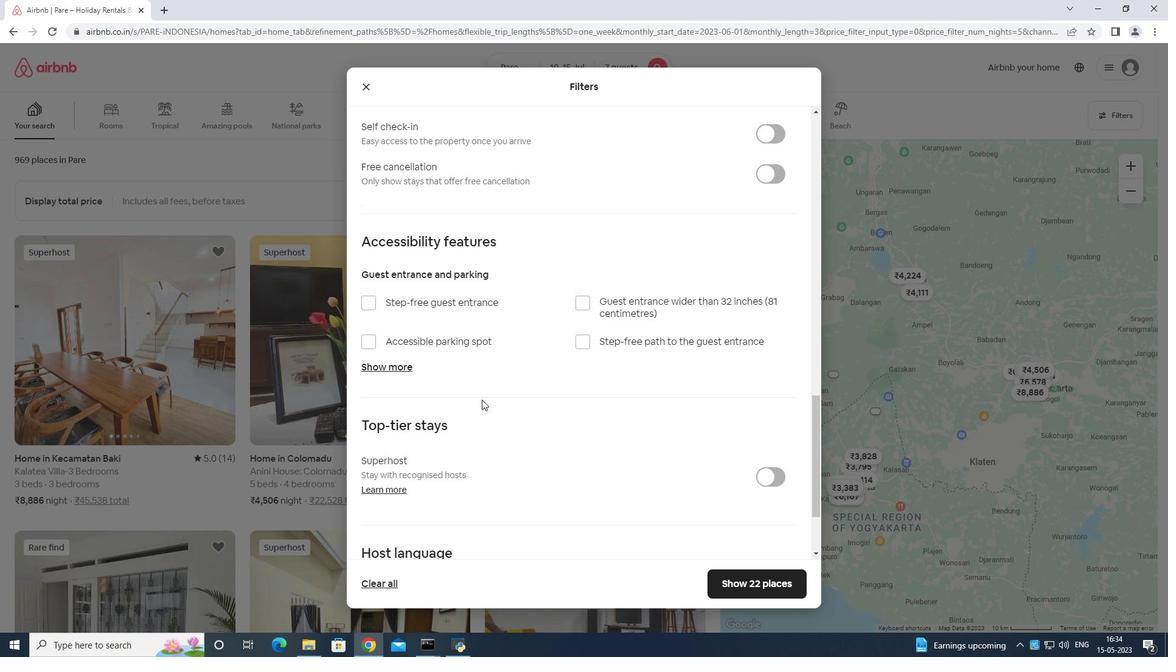 
Action: Mouse scrolled (494, 393) with delta (0, 0)
Screenshot: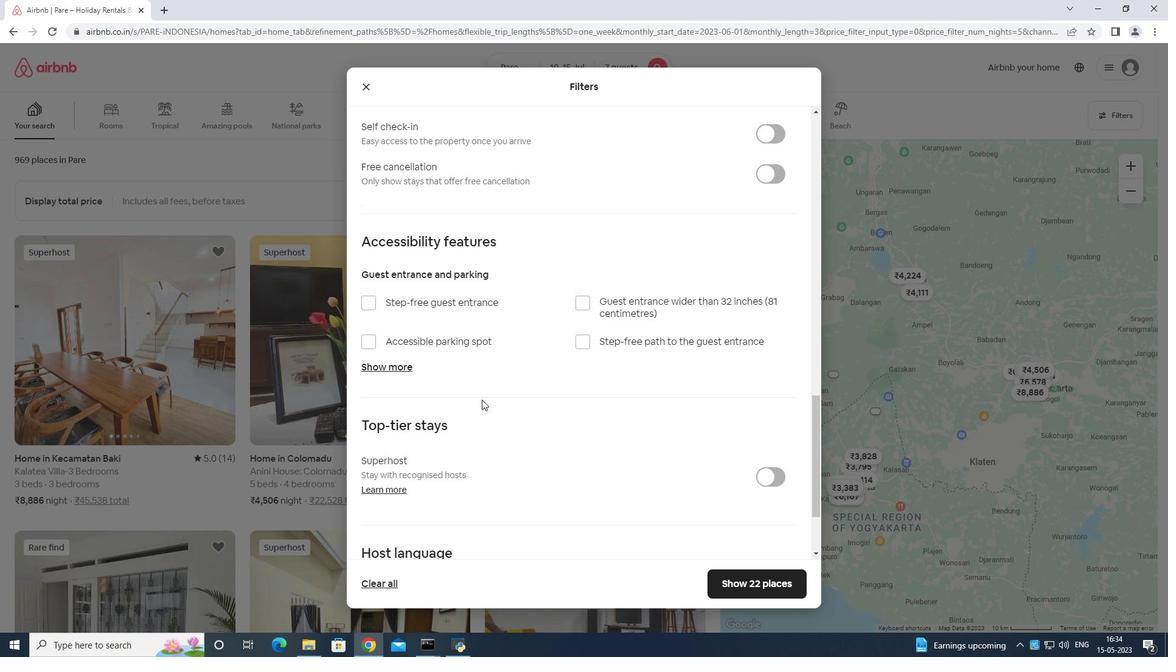 
Action: Mouse moved to (495, 392)
Screenshot: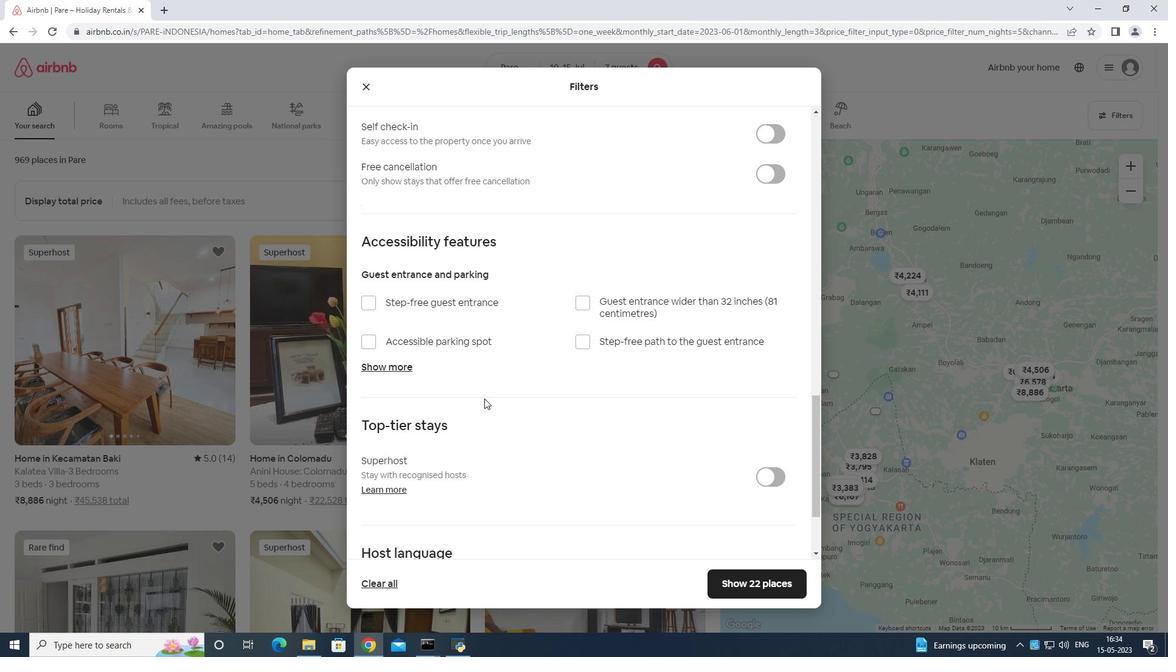 
Action: Mouse scrolled (495, 393) with delta (0, 0)
Screenshot: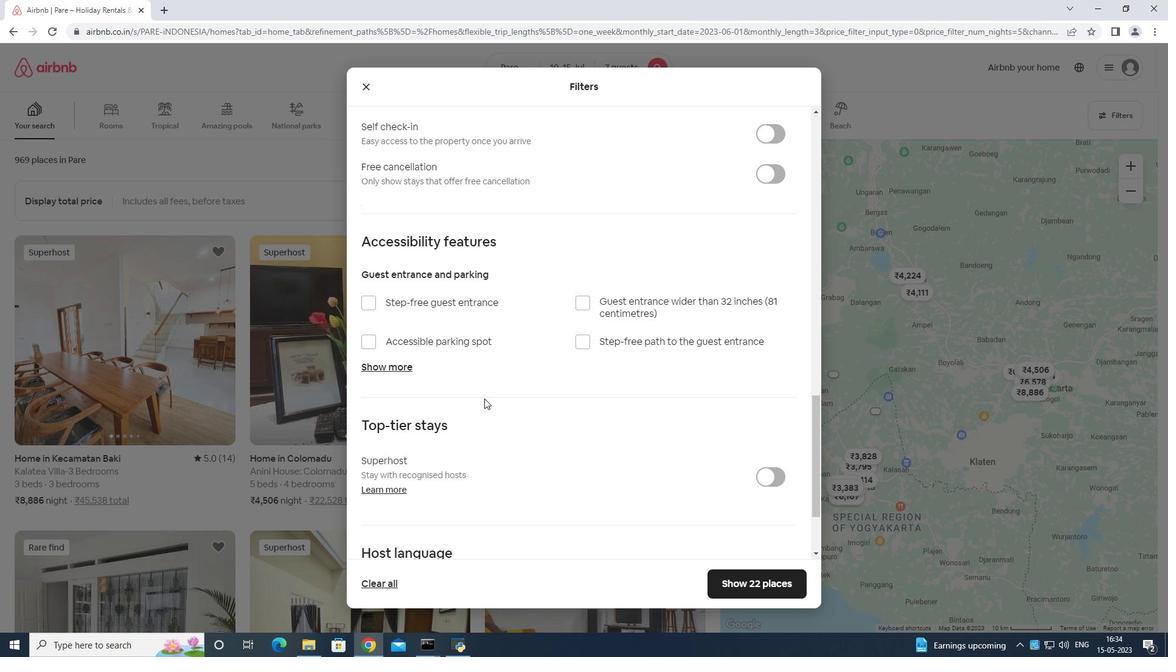 
Action: Mouse moved to (499, 390)
Screenshot: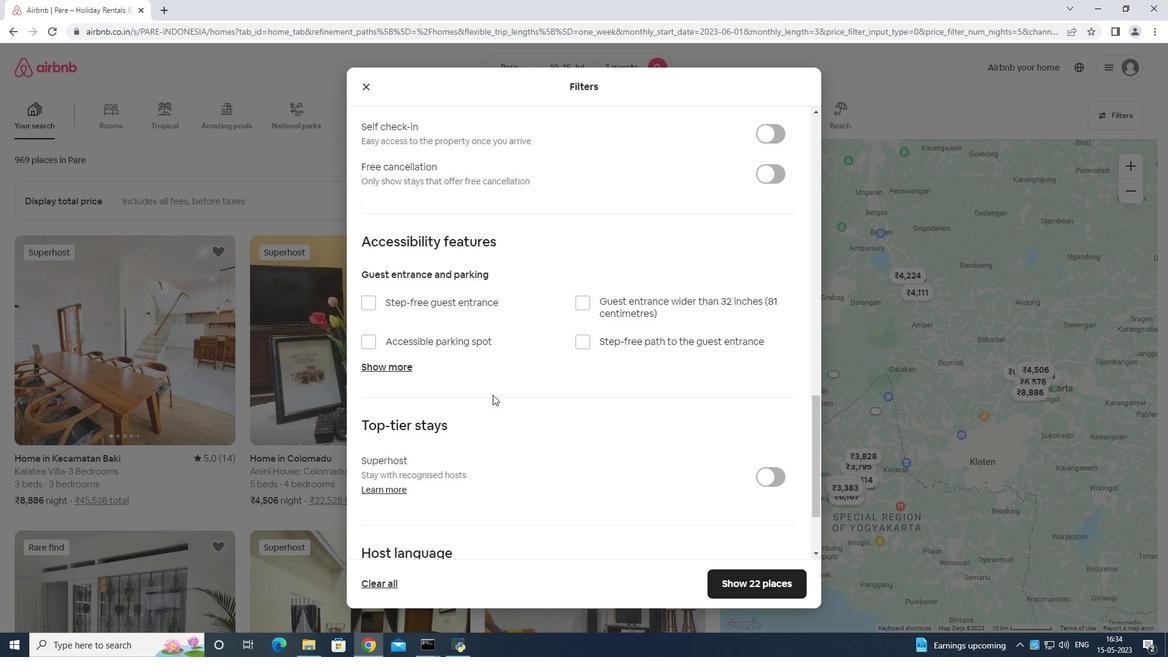 
Action: Mouse scrolled (499, 390) with delta (0, 0)
Screenshot: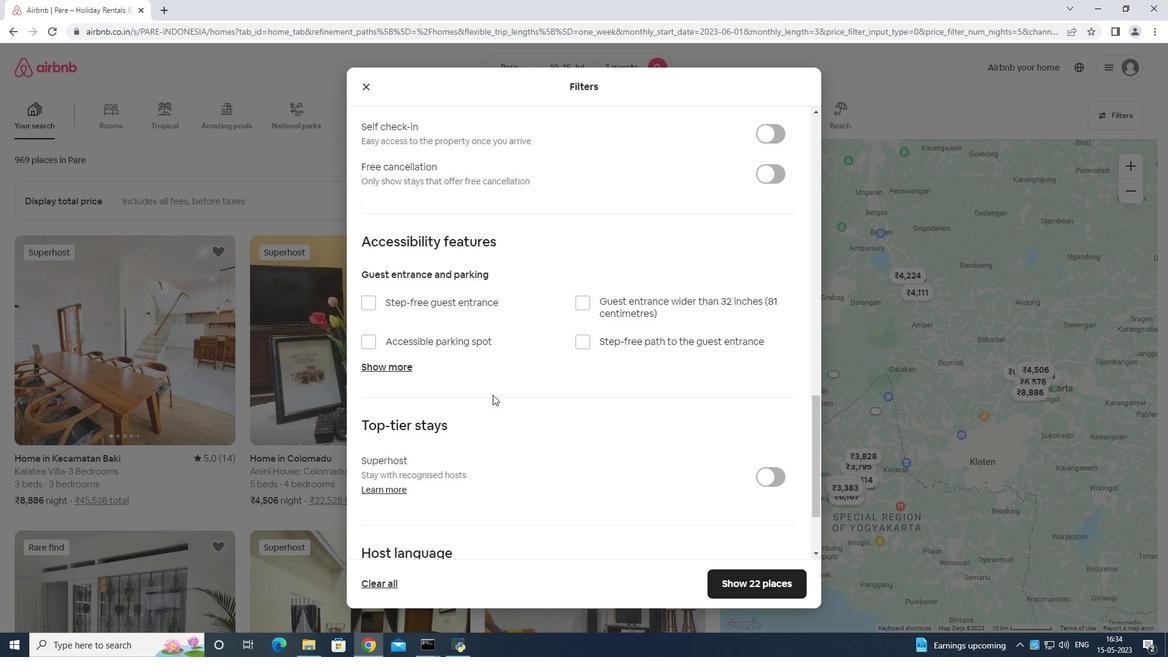 
Action: Mouse moved to (419, 338)
Screenshot: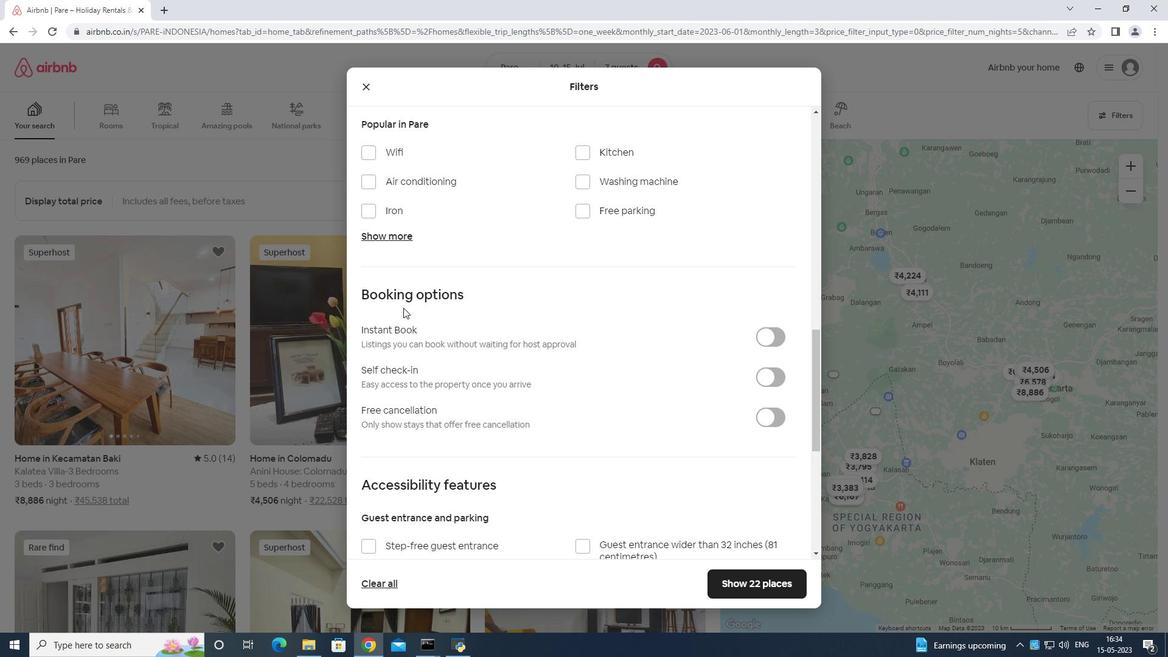 
Action: Mouse scrolled (419, 339) with delta (0, 0)
Screenshot: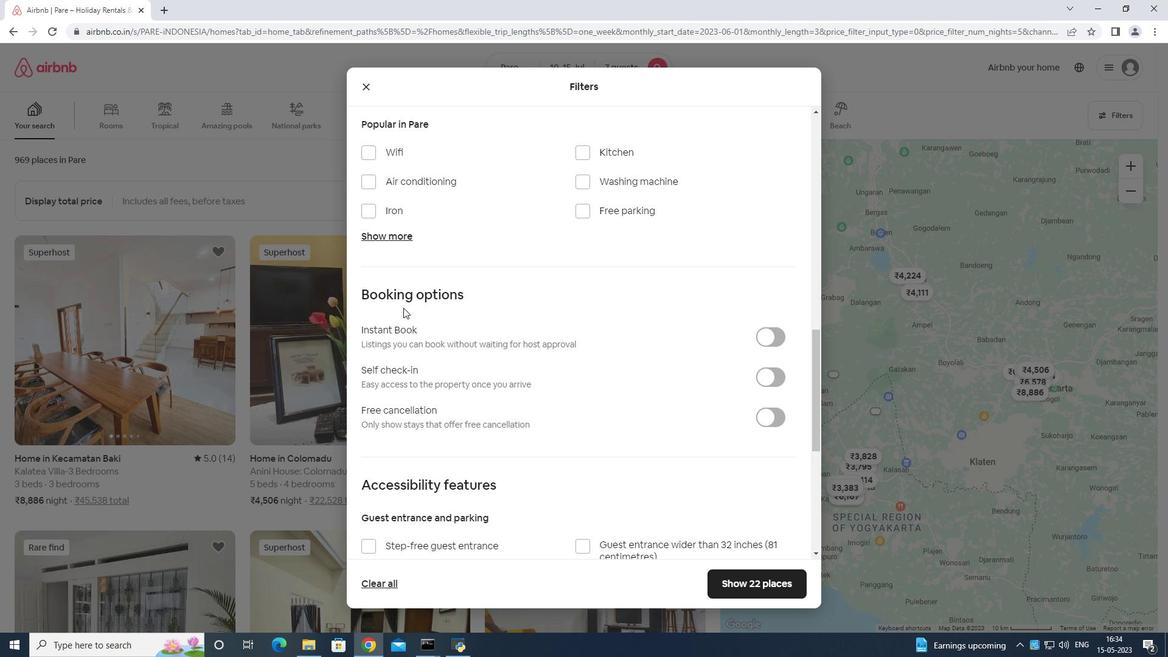 
Action: Mouse moved to (421, 342)
Screenshot: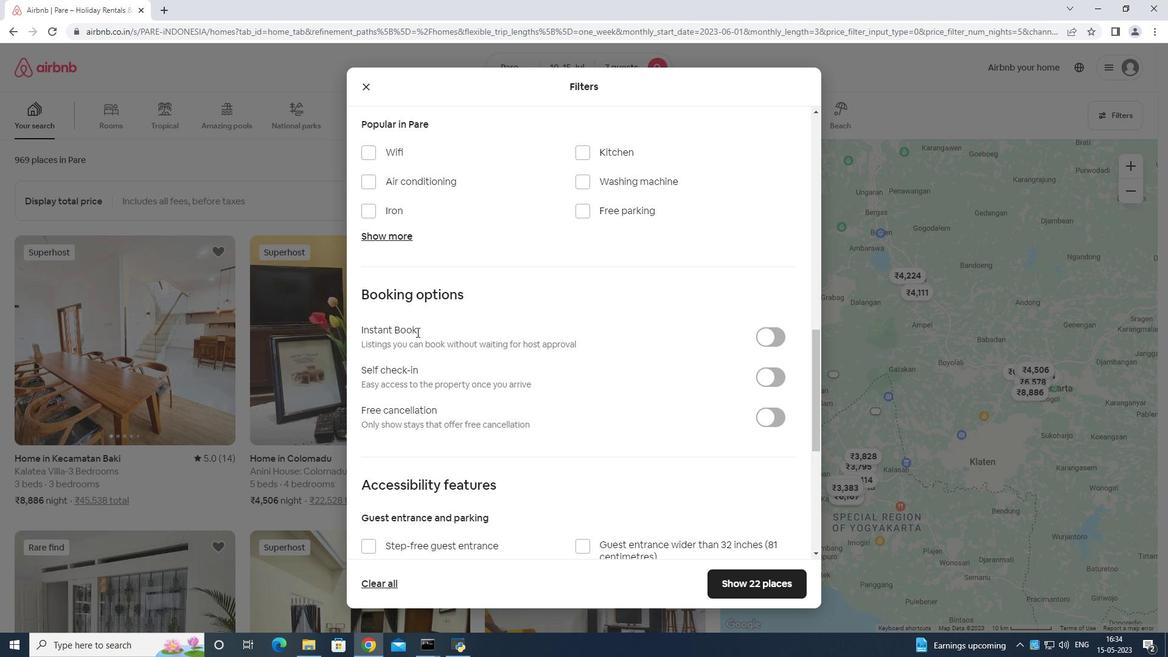 
Action: Mouse scrolled (421, 342) with delta (0, 0)
Screenshot: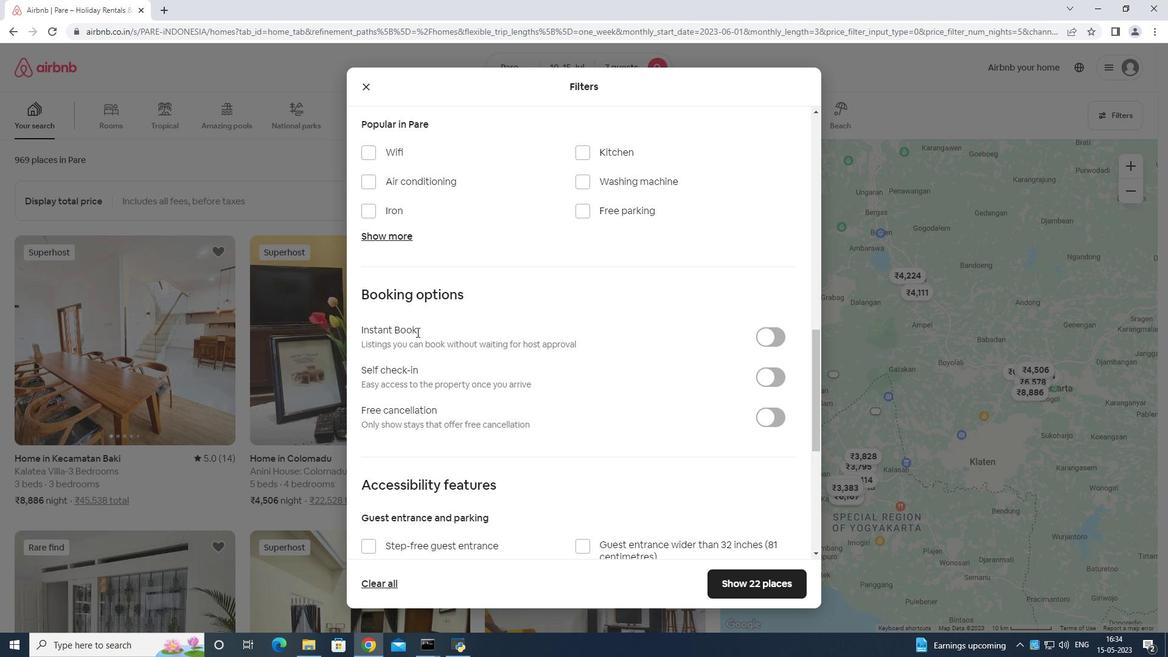 
Action: Mouse moved to (380, 264)
Screenshot: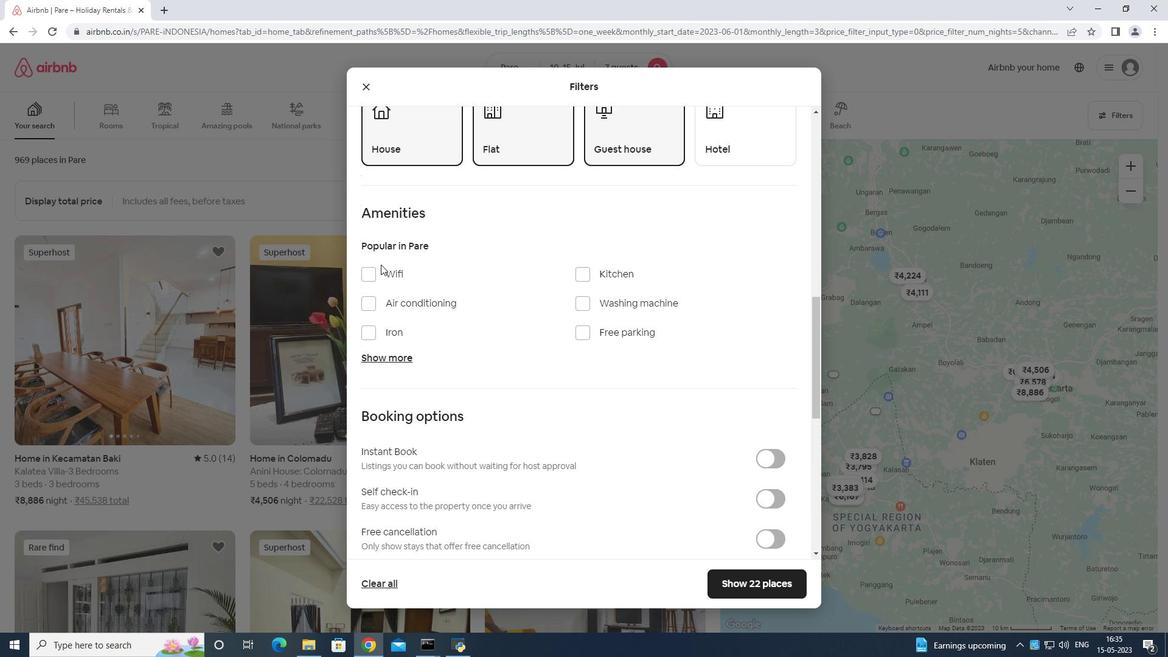 
Action: Mouse pressed left at (380, 264)
Screenshot: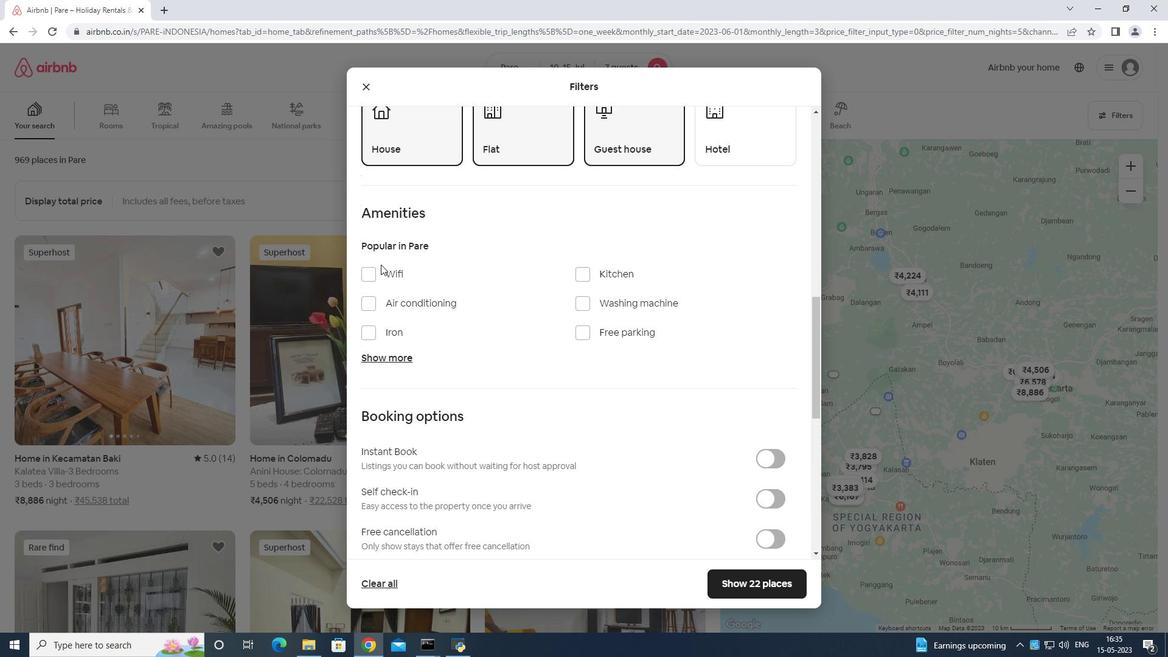 
Action: Mouse moved to (390, 273)
Screenshot: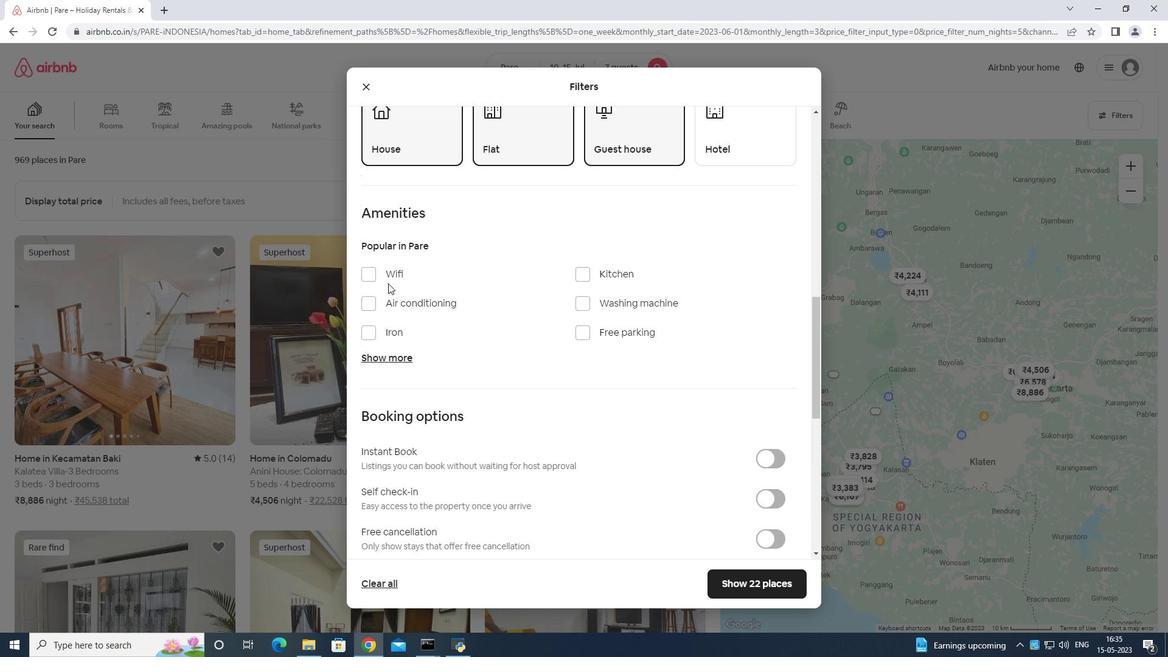 
Action: Mouse pressed left at (390, 273)
Screenshot: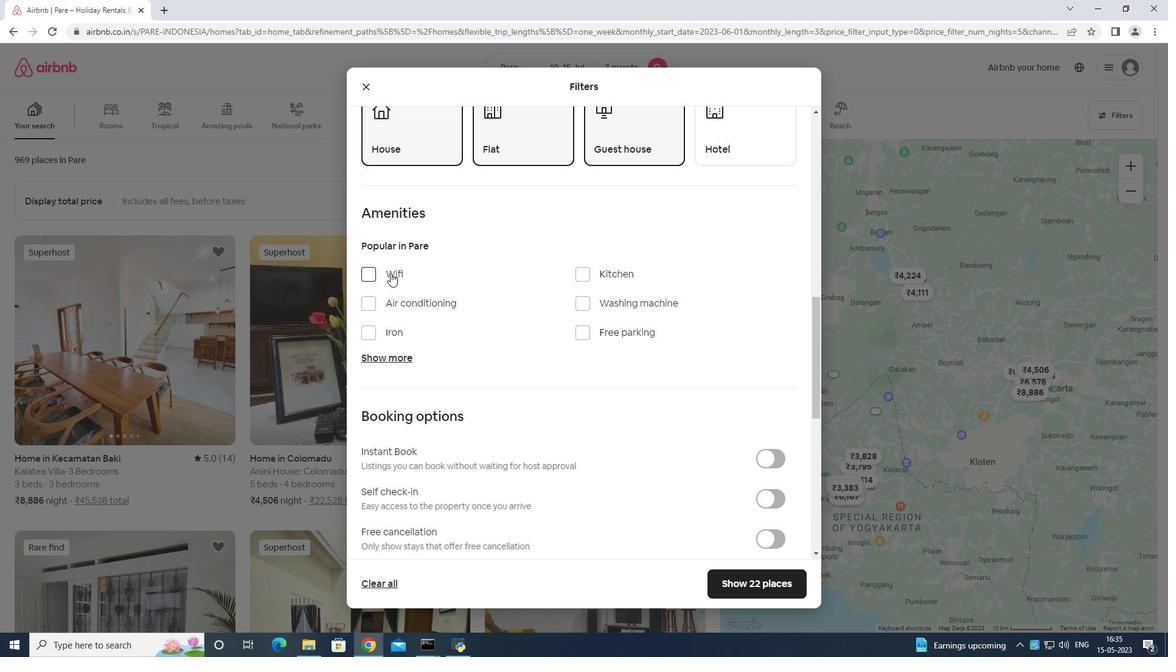 
Action: Mouse moved to (581, 331)
Screenshot: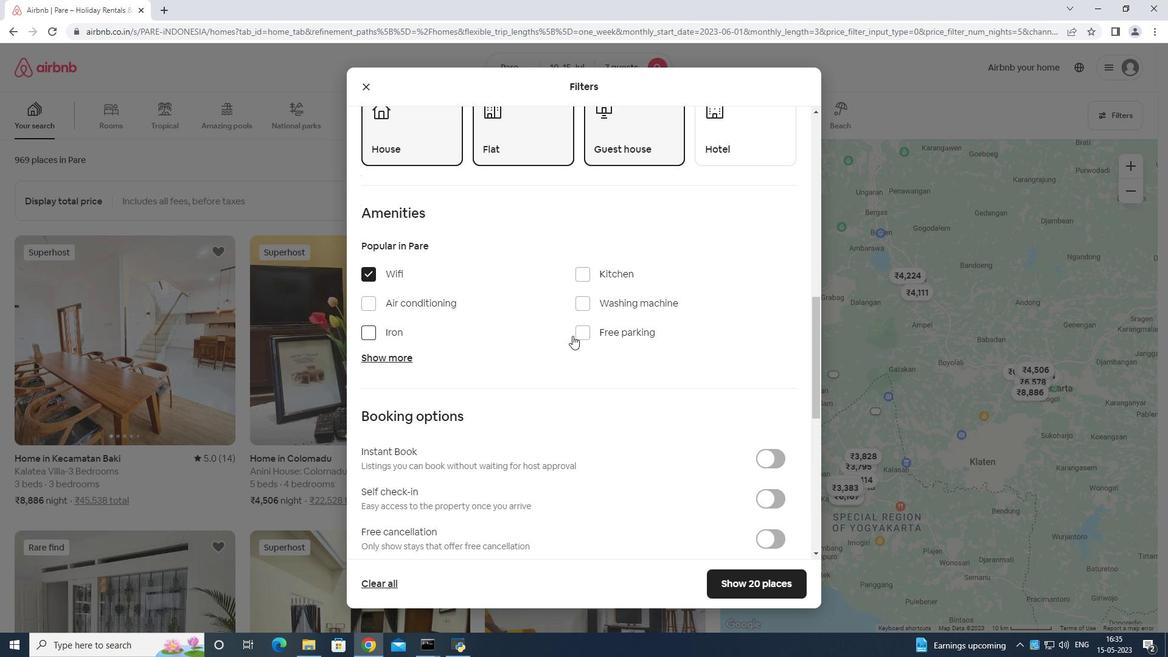 
Action: Mouse pressed left at (581, 331)
Screenshot: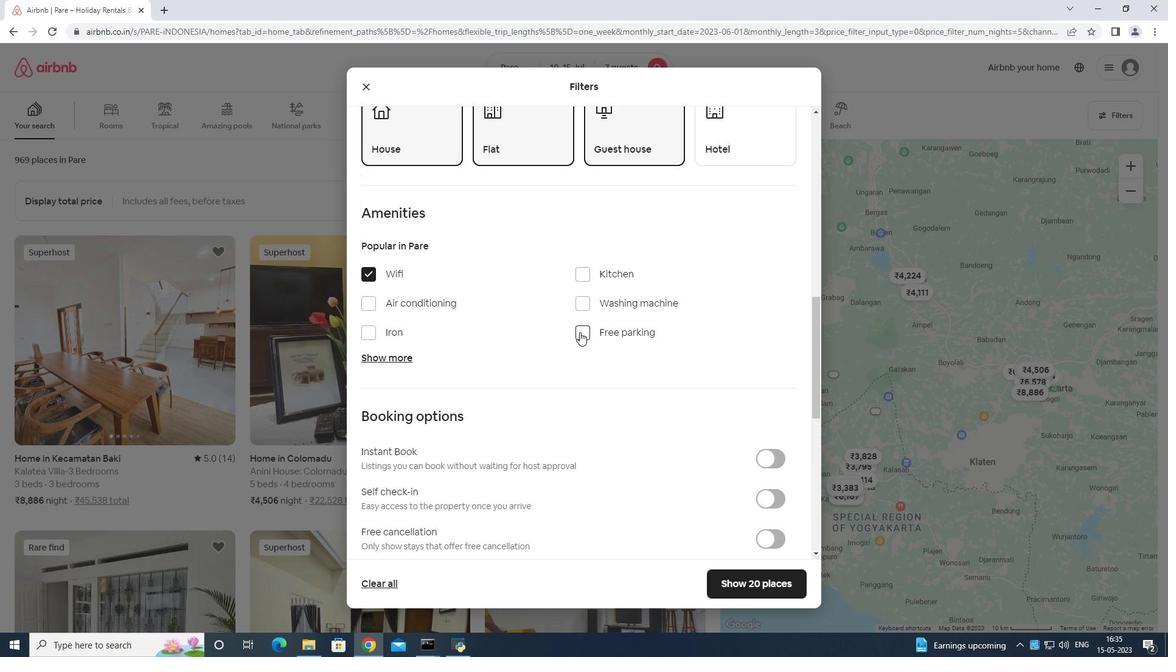 
Action: Mouse moved to (398, 358)
Screenshot: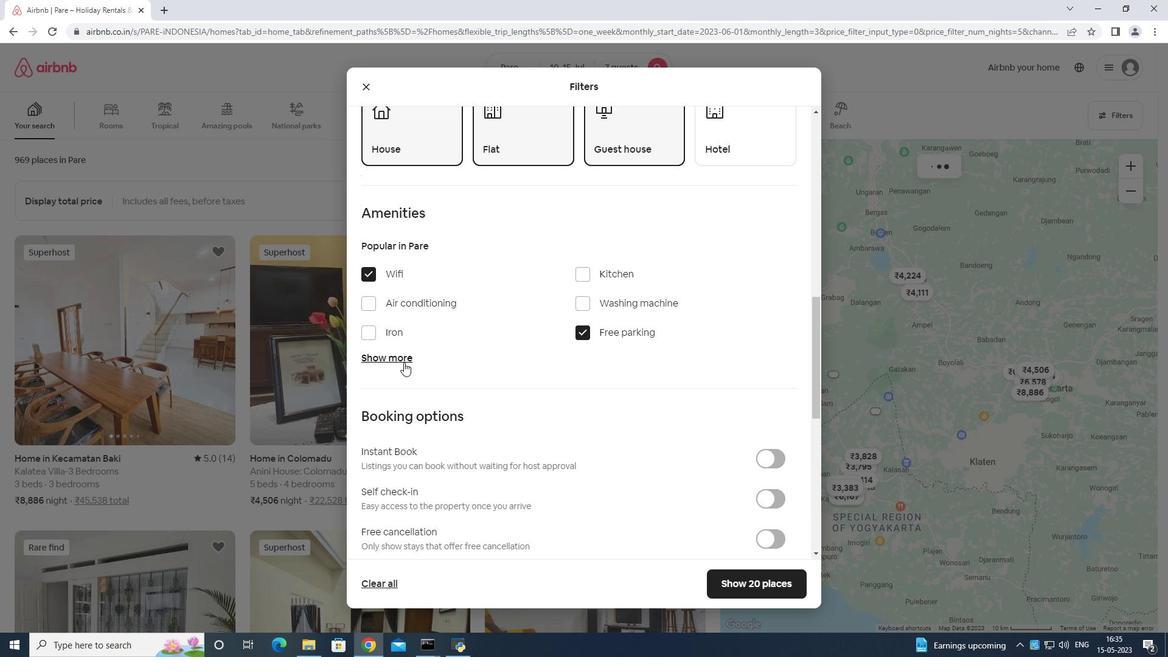 
Action: Mouse pressed left at (398, 358)
Screenshot: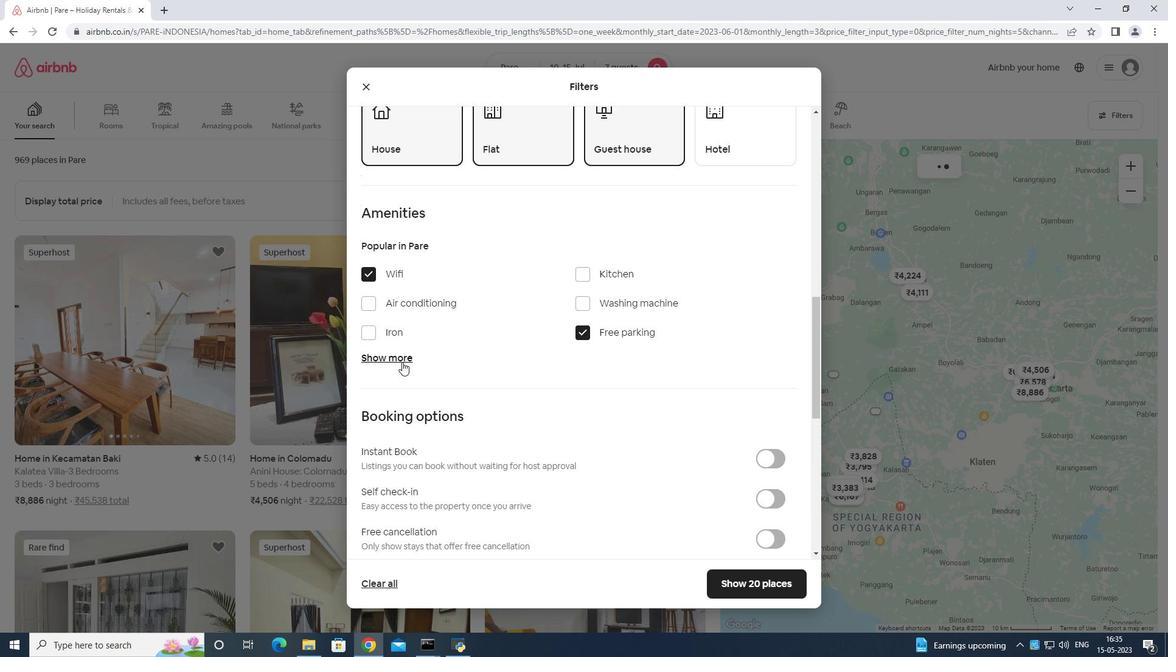 
Action: Mouse moved to (581, 428)
Screenshot: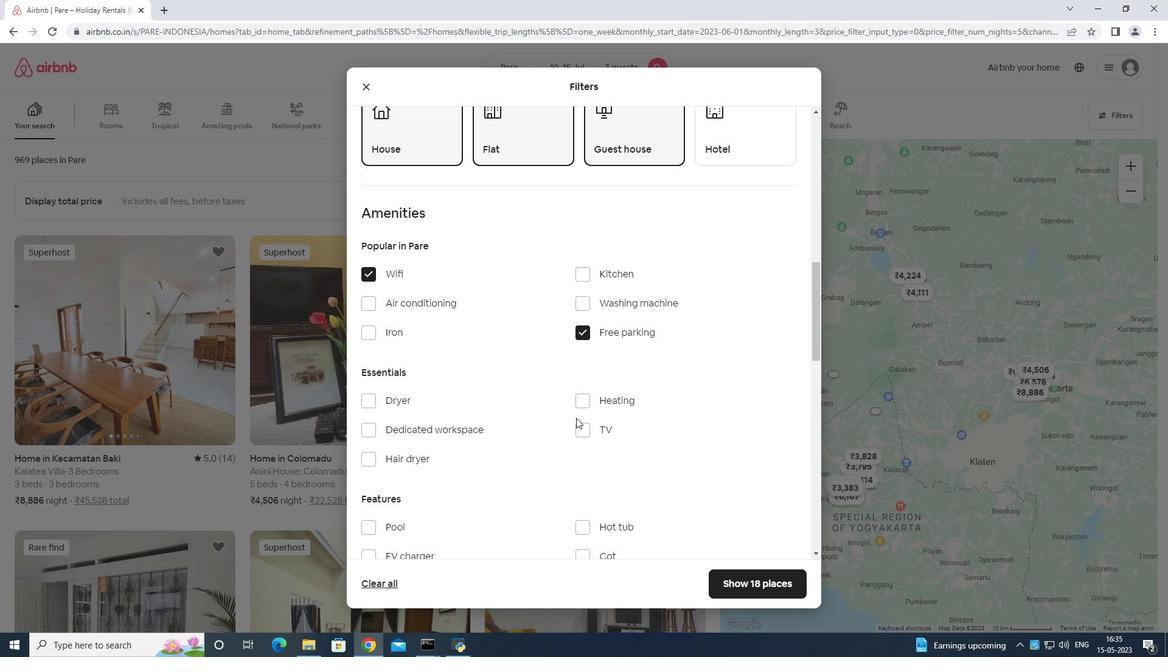 
Action: Mouse pressed left at (581, 428)
Screenshot: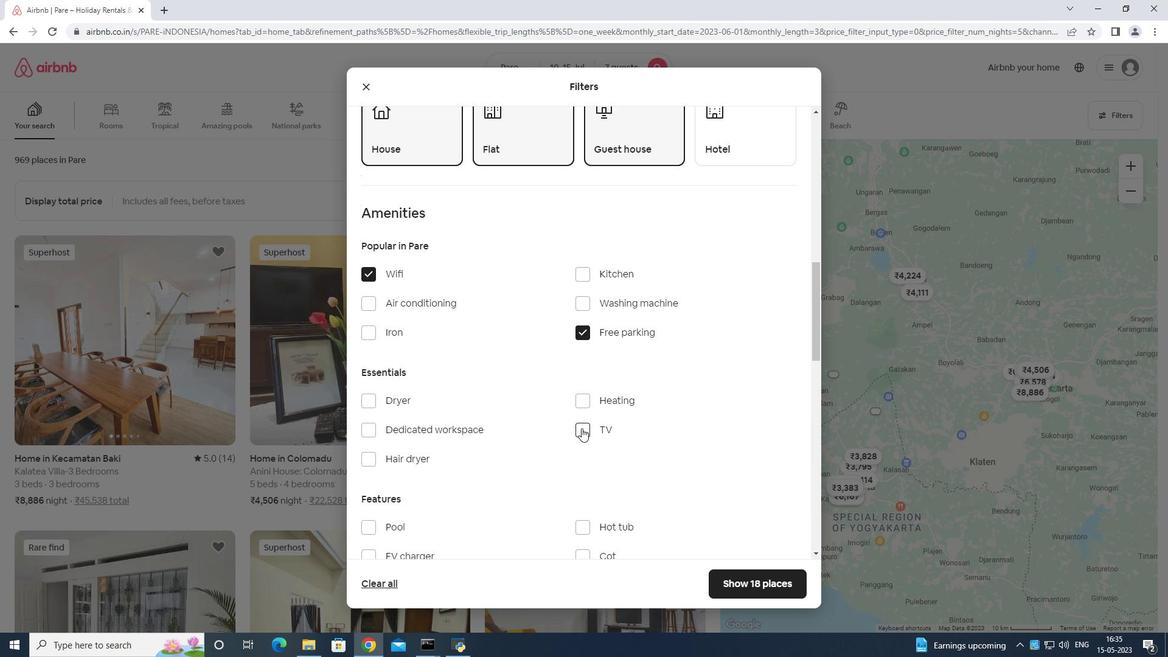
Action: Mouse moved to (593, 408)
Screenshot: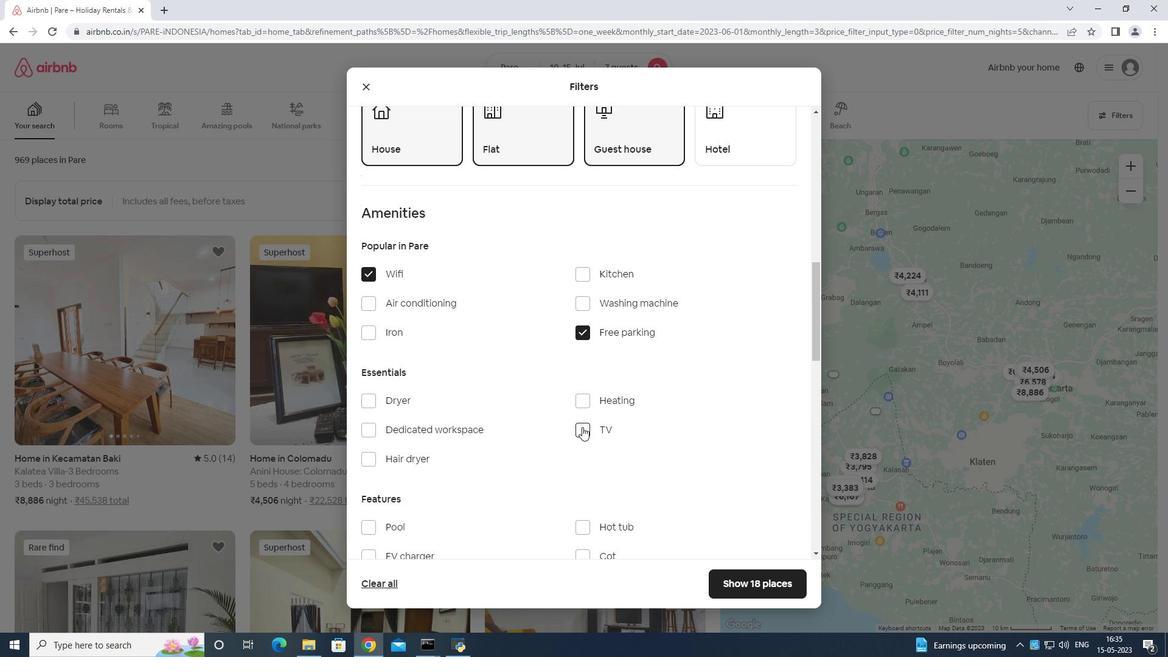 
Action: Mouse scrolled (593, 407) with delta (0, 0)
Screenshot: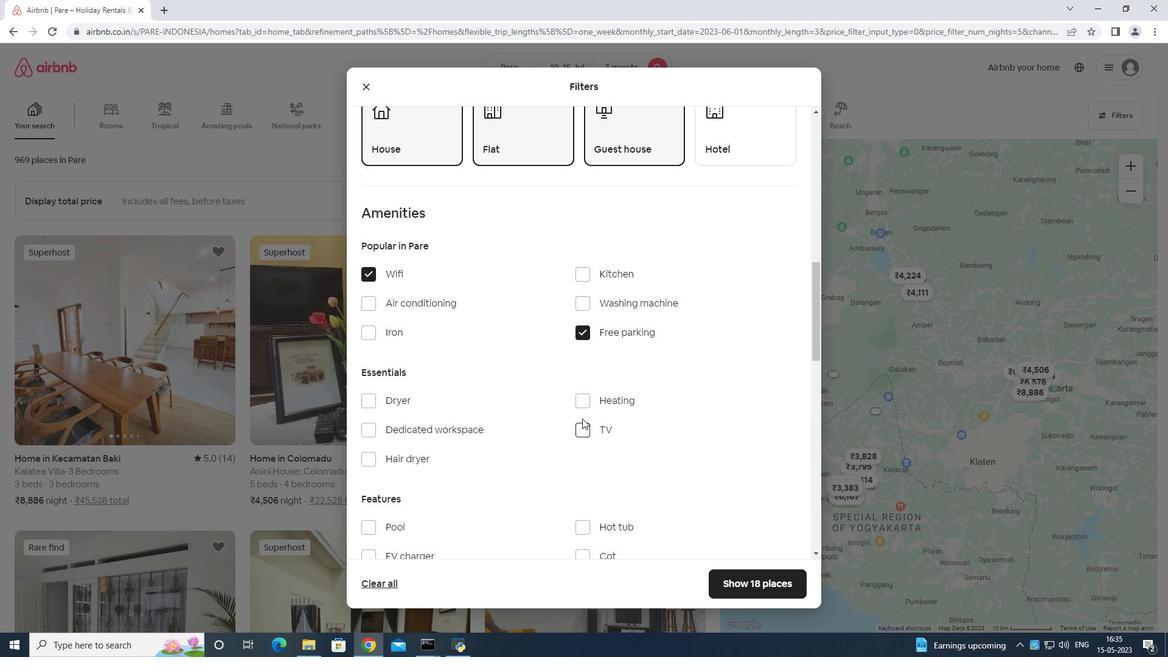 
Action: Mouse moved to (593, 410)
Screenshot: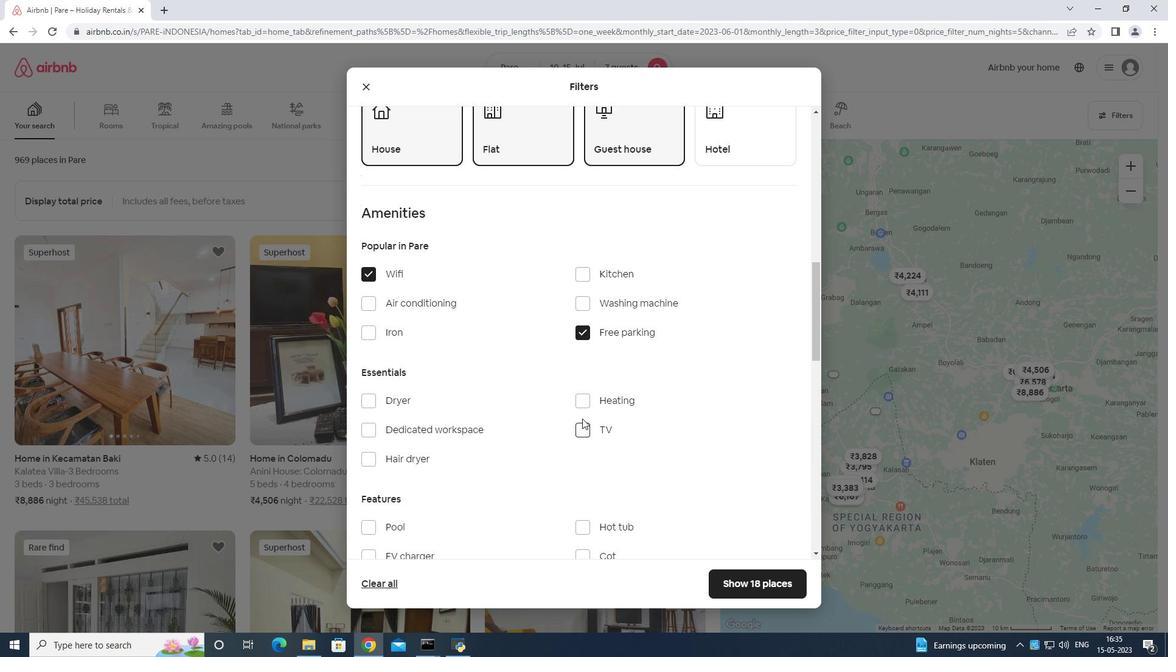 
Action: Mouse scrolled (593, 410) with delta (0, 0)
Screenshot: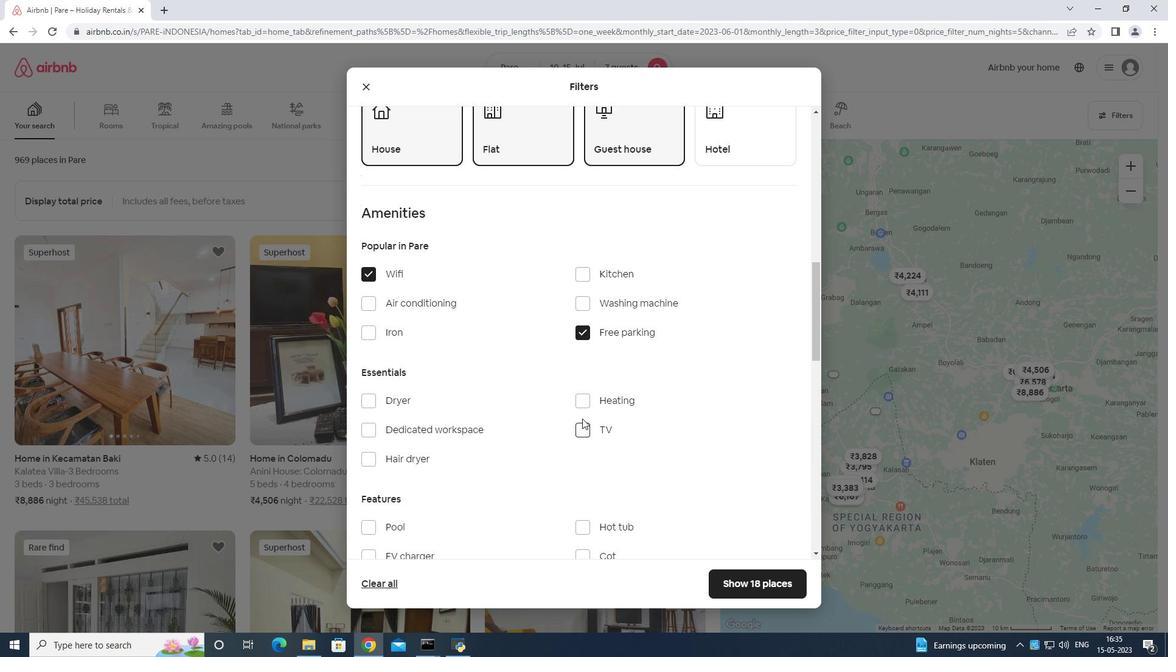 
Action: Mouse moved to (593, 410)
Screenshot: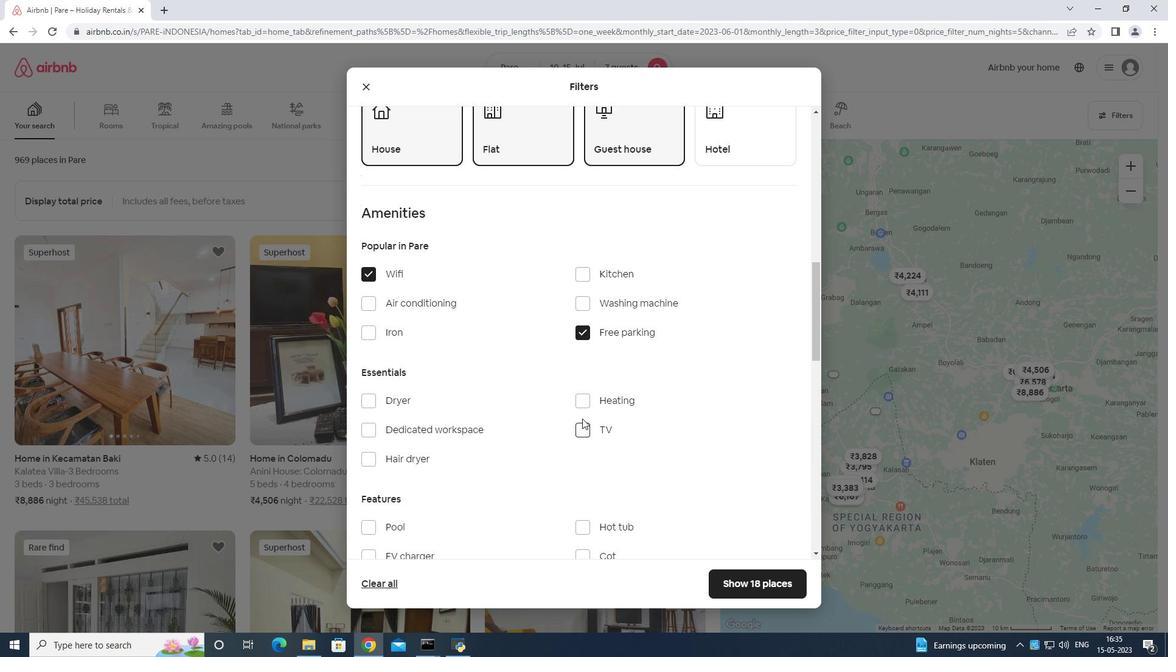 
Action: Mouse scrolled (593, 410) with delta (0, 0)
Screenshot: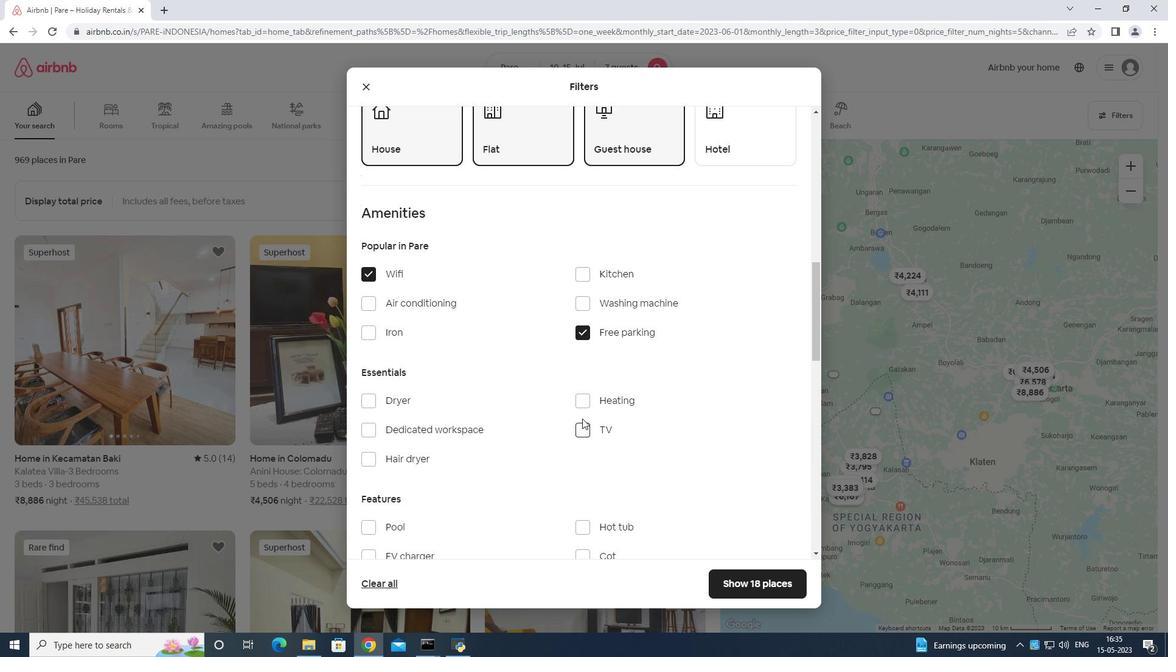 
Action: Mouse scrolled (593, 410) with delta (0, 0)
Screenshot: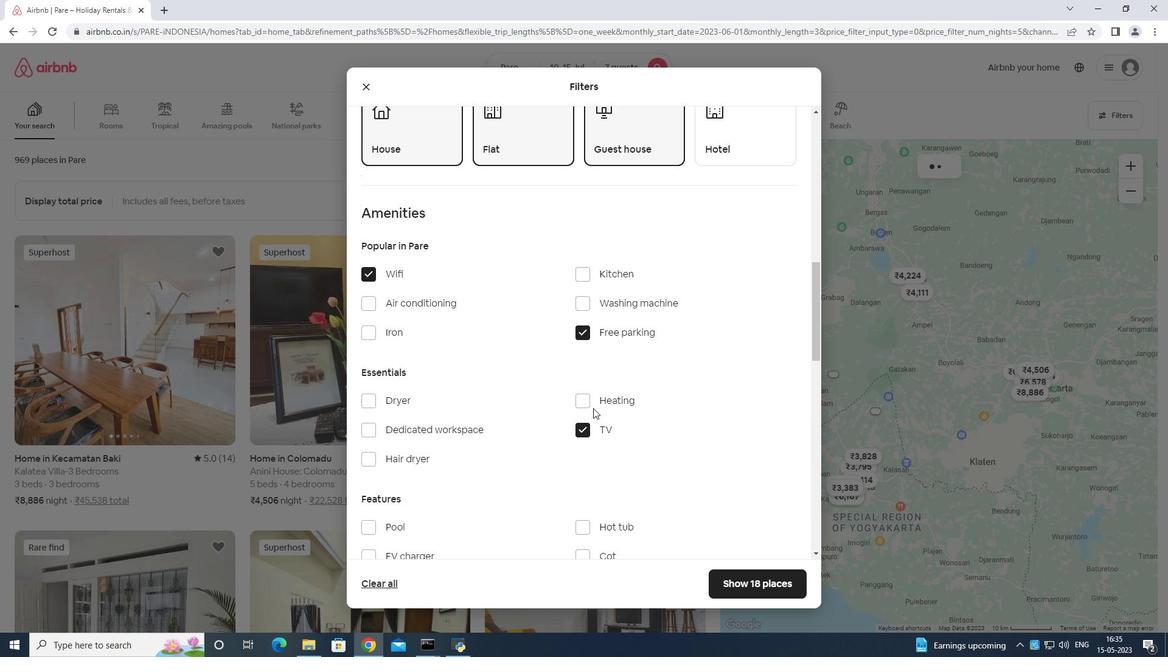 
Action: Mouse moved to (404, 342)
Screenshot: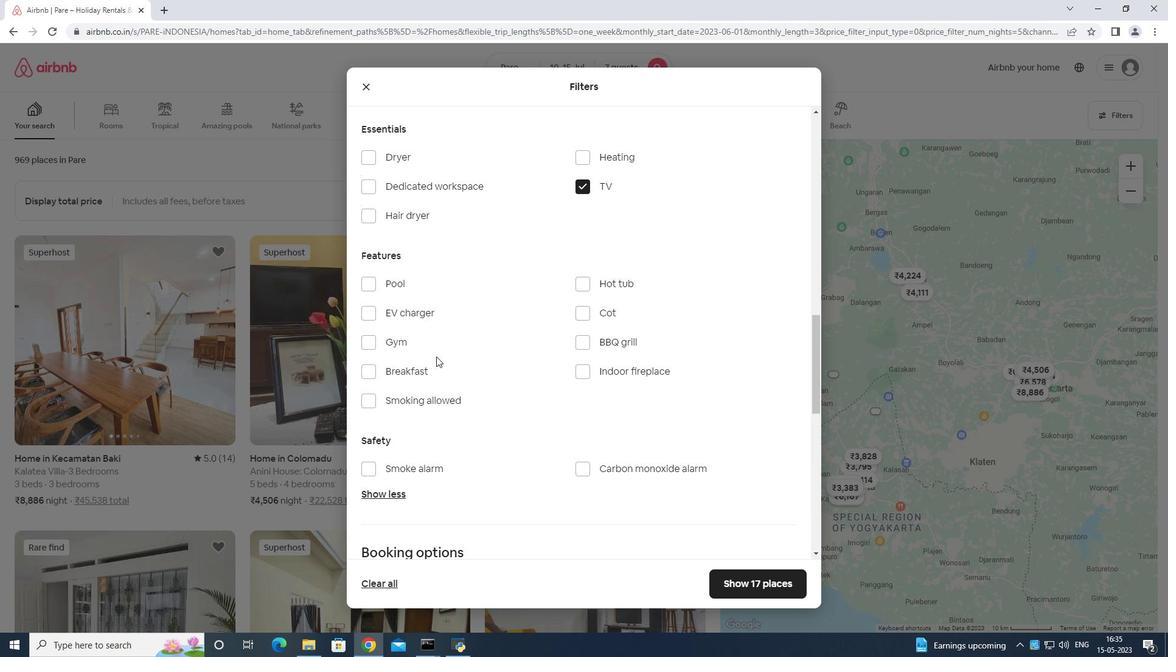 
Action: Mouse pressed left at (404, 342)
Screenshot: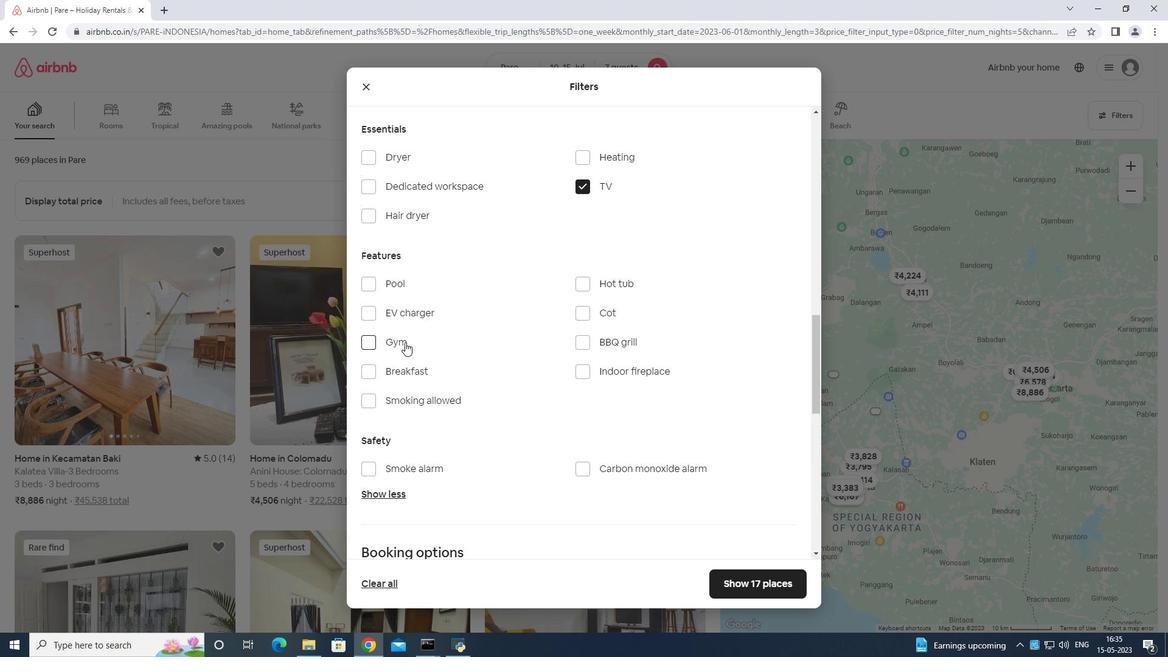 
Action: Mouse moved to (406, 366)
Screenshot: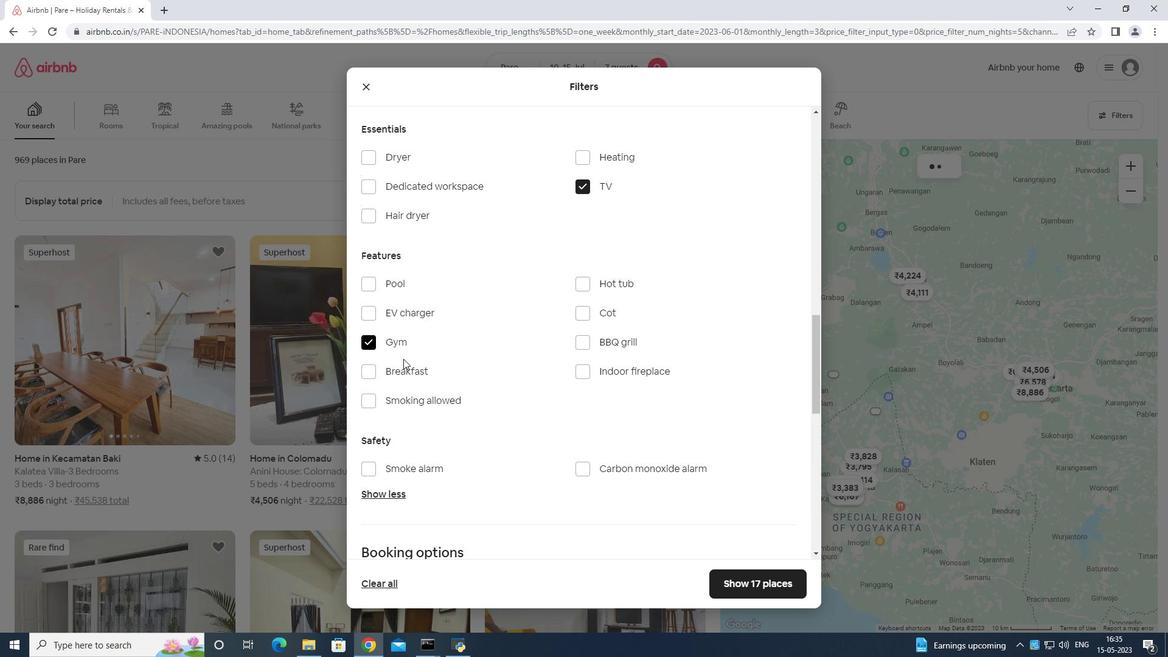 
Action: Mouse pressed left at (406, 366)
Screenshot: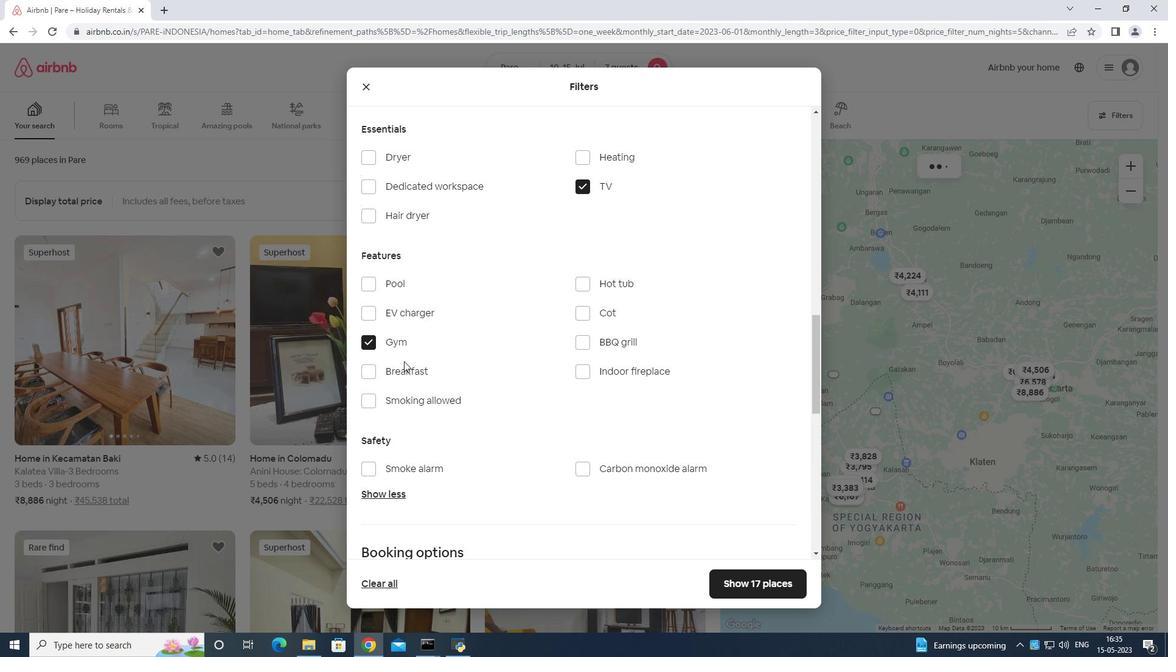 
Action: Mouse moved to (413, 366)
Screenshot: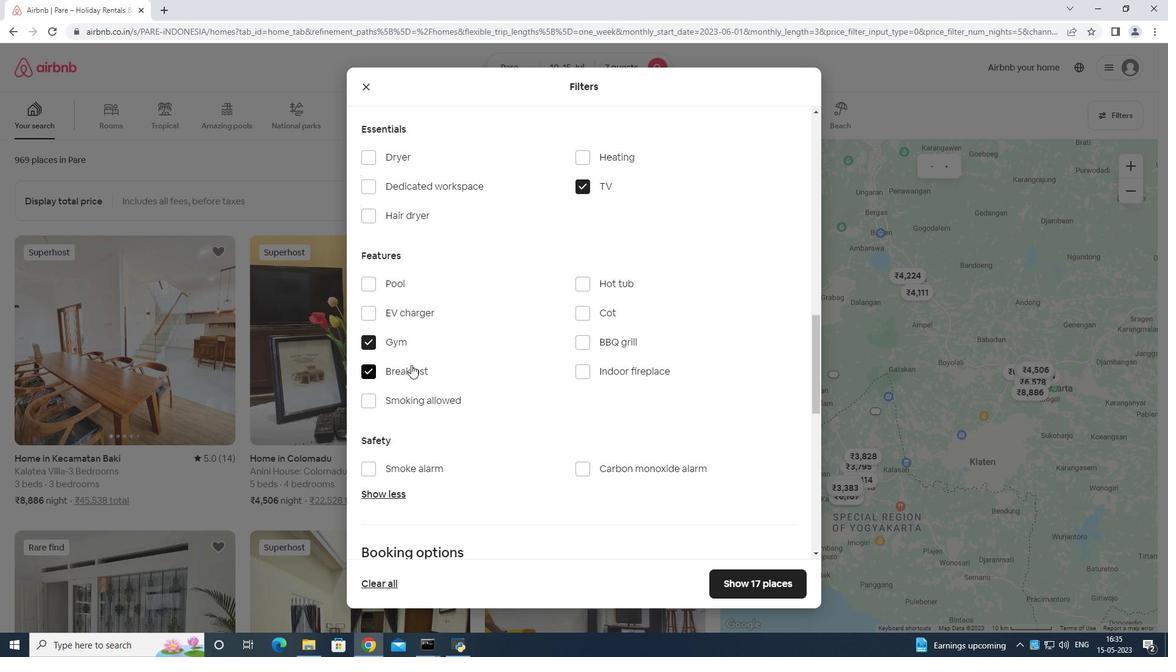 
Action: Mouse scrolled (413, 365) with delta (0, 0)
Screenshot: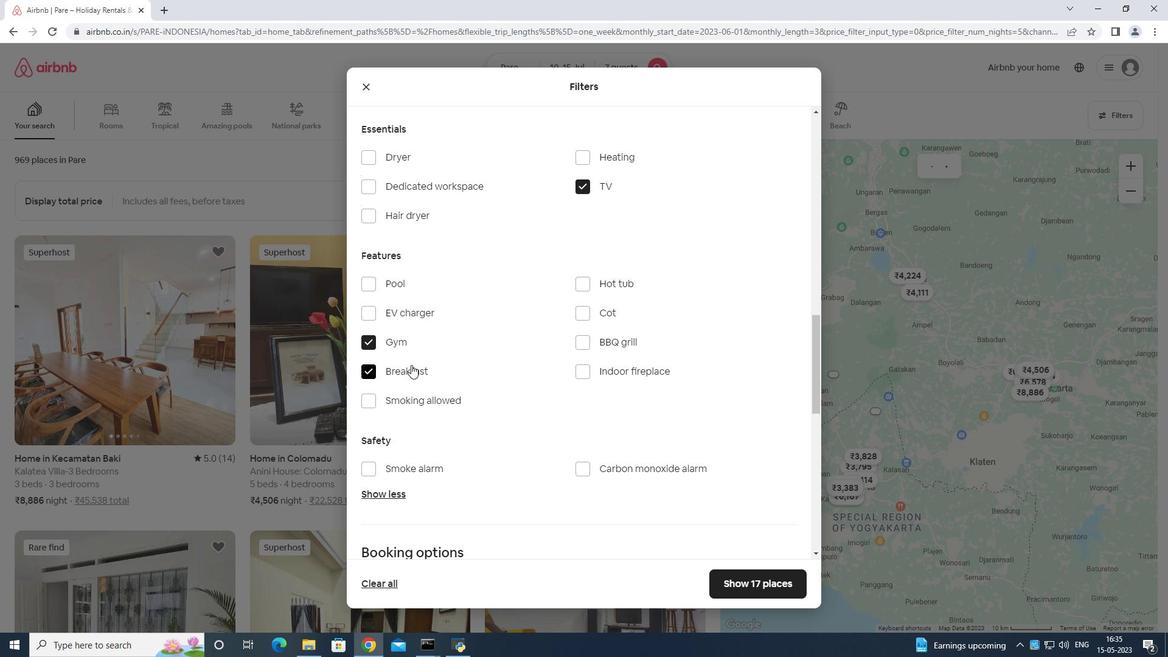 
Action: Mouse moved to (416, 371)
Screenshot: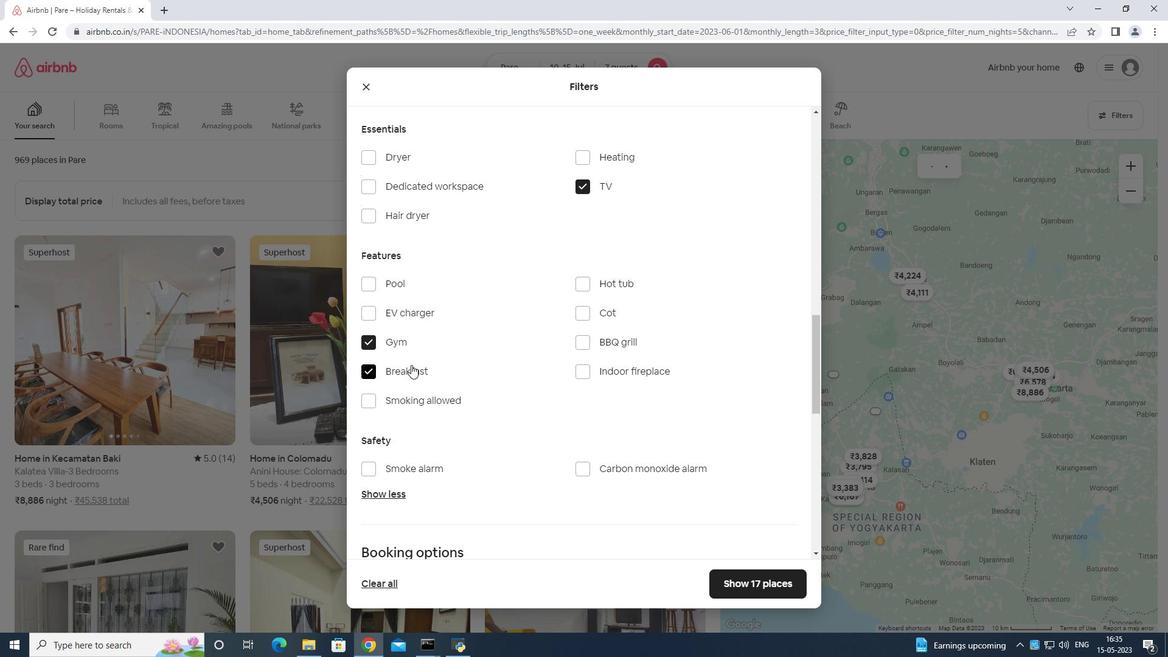 
Action: Mouse scrolled (416, 371) with delta (0, 0)
Screenshot: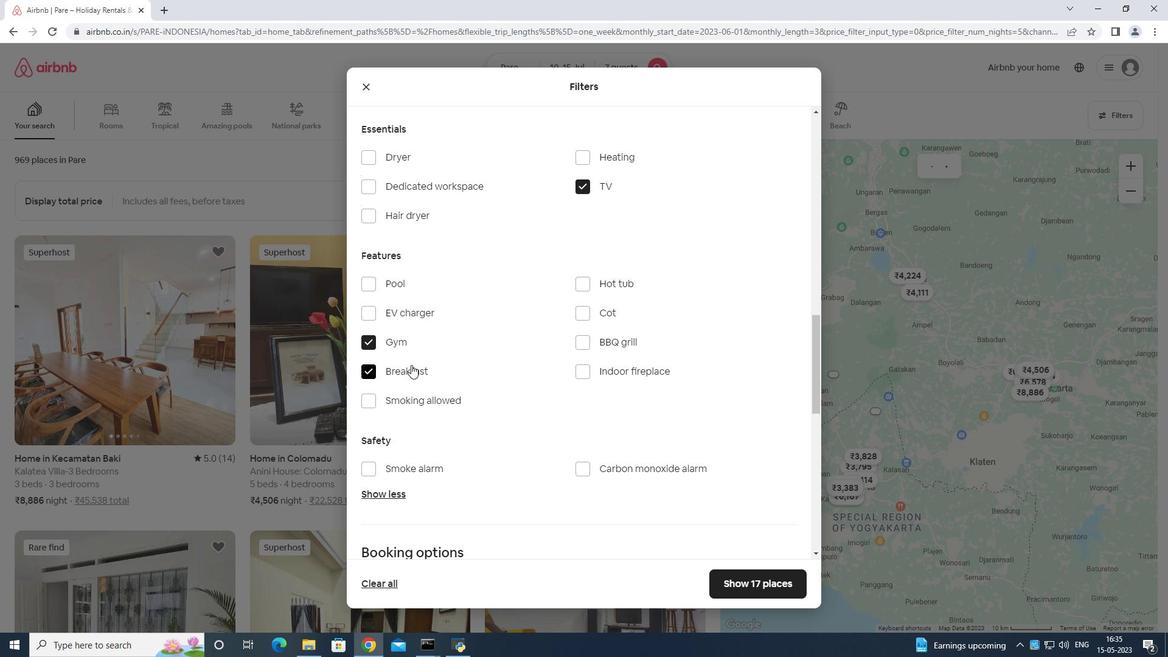 
Action: Mouse moved to (417, 373)
Screenshot: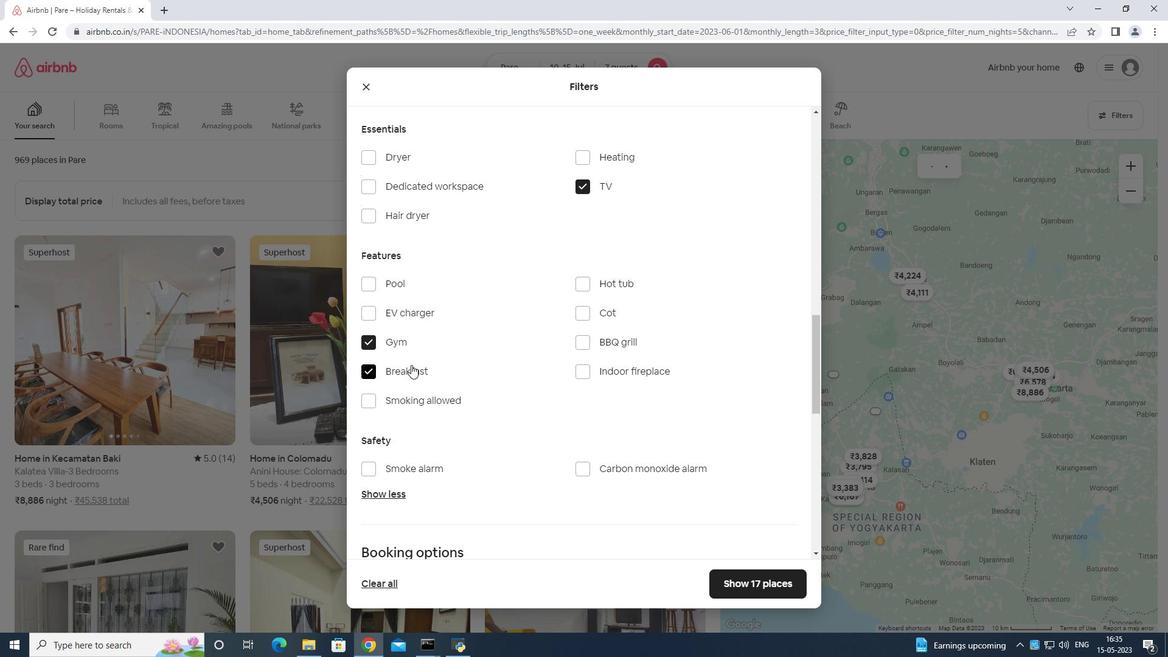 
Action: Mouse scrolled (416, 372) with delta (0, 0)
Screenshot: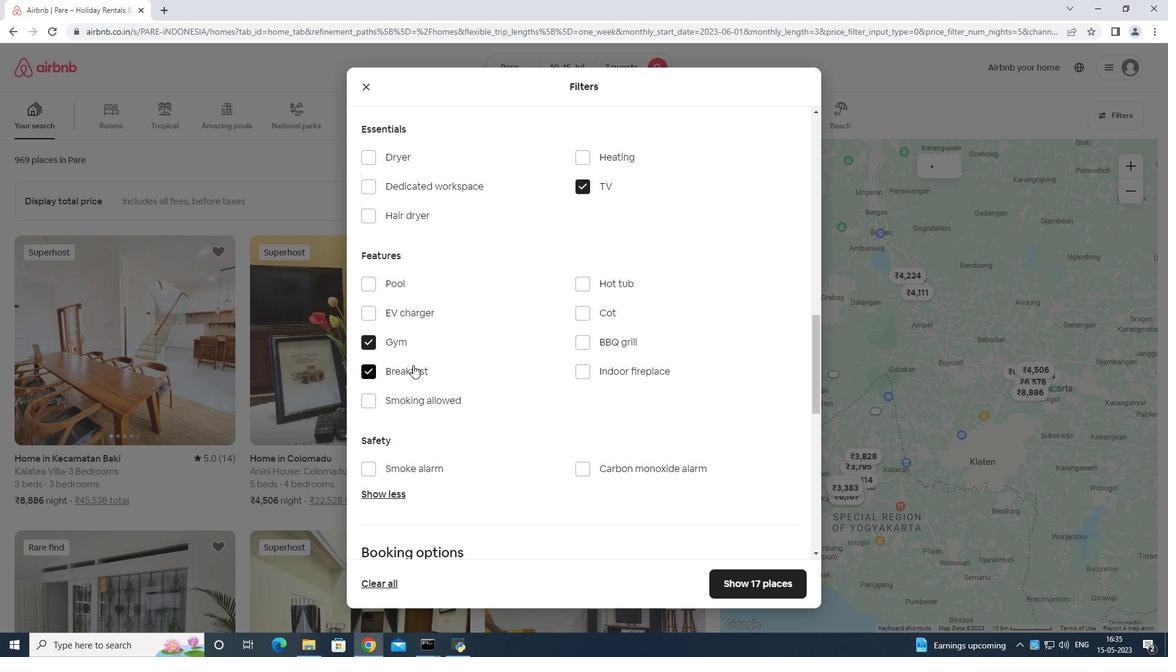 
Action: Mouse moved to (418, 374)
Screenshot: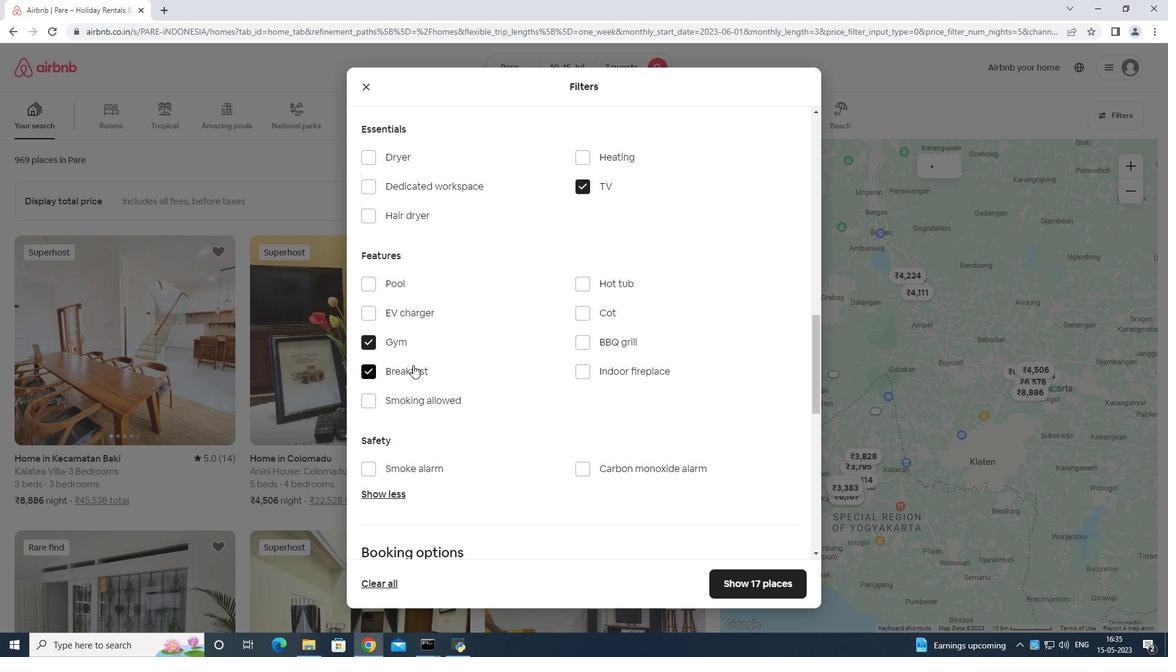 
Action: Mouse scrolled (418, 374) with delta (0, 0)
Screenshot: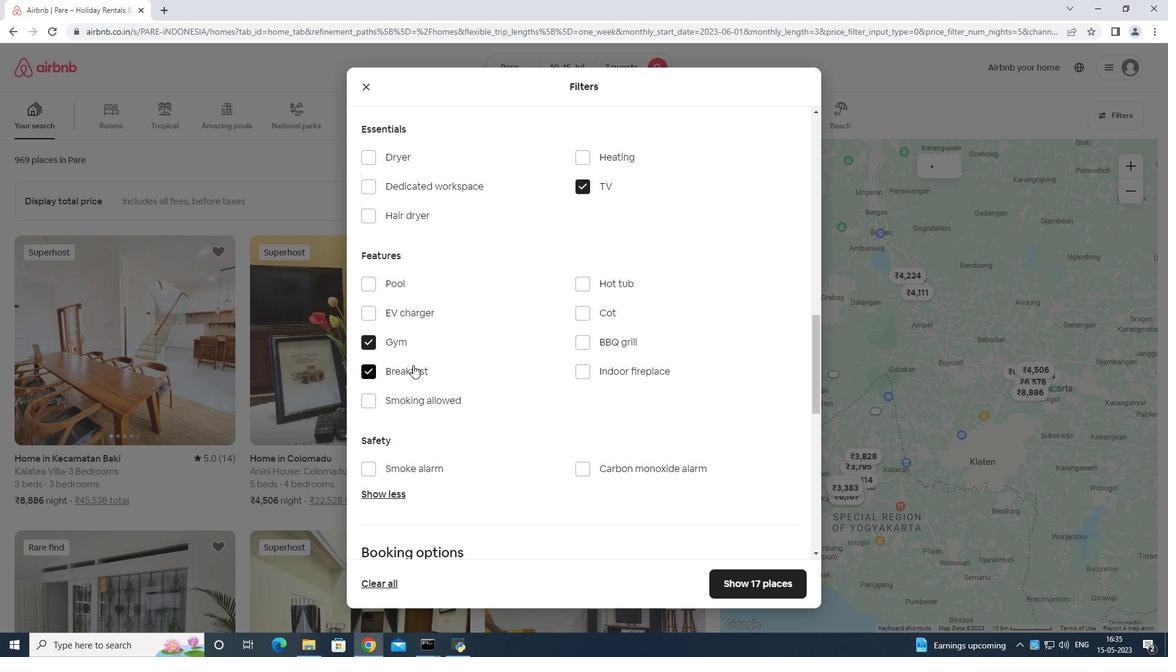 
Action: Mouse moved to (422, 379)
Screenshot: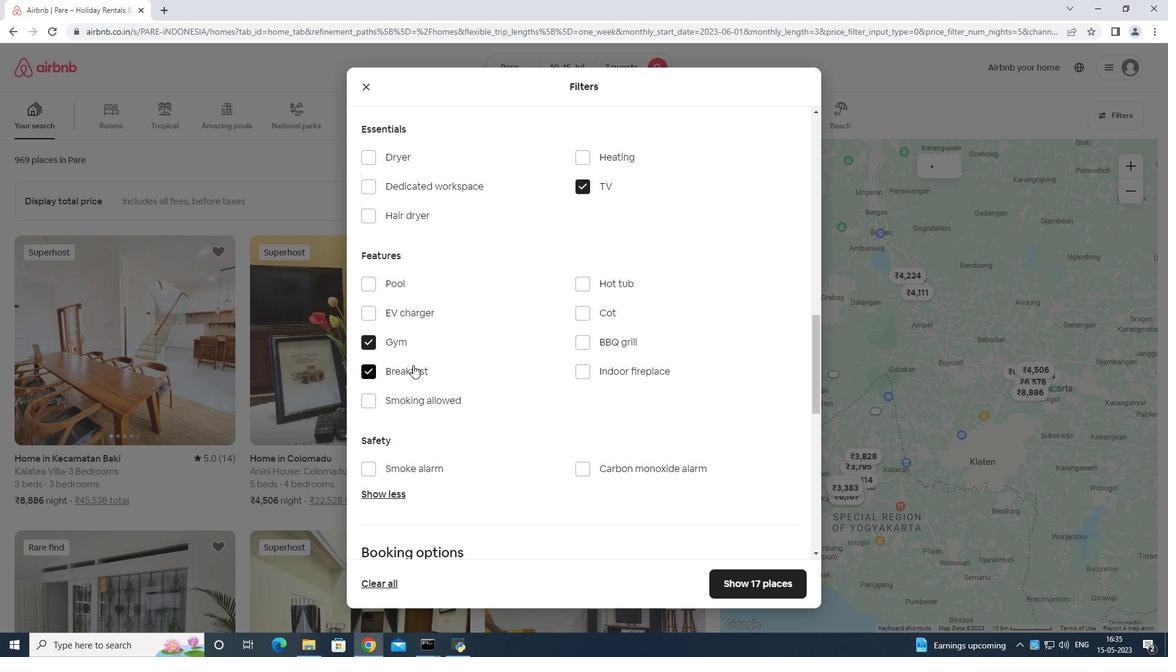 
Action: Mouse scrolled (419, 376) with delta (0, 0)
Screenshot: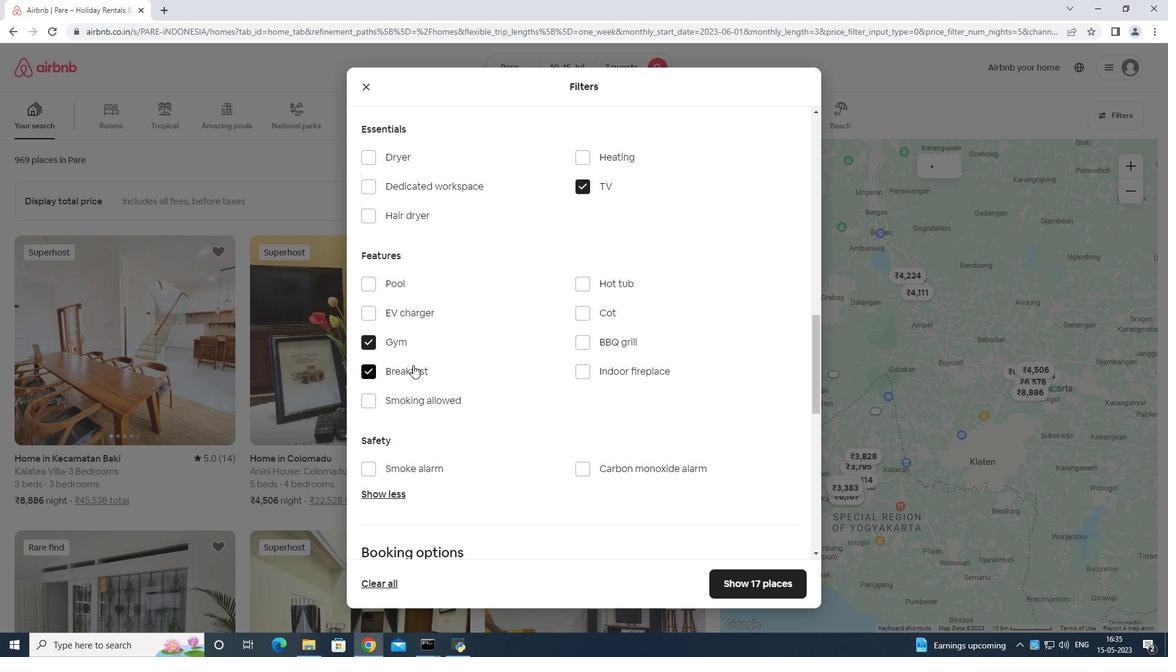
Action: Mouse moved to (761, 331)
Screenshot: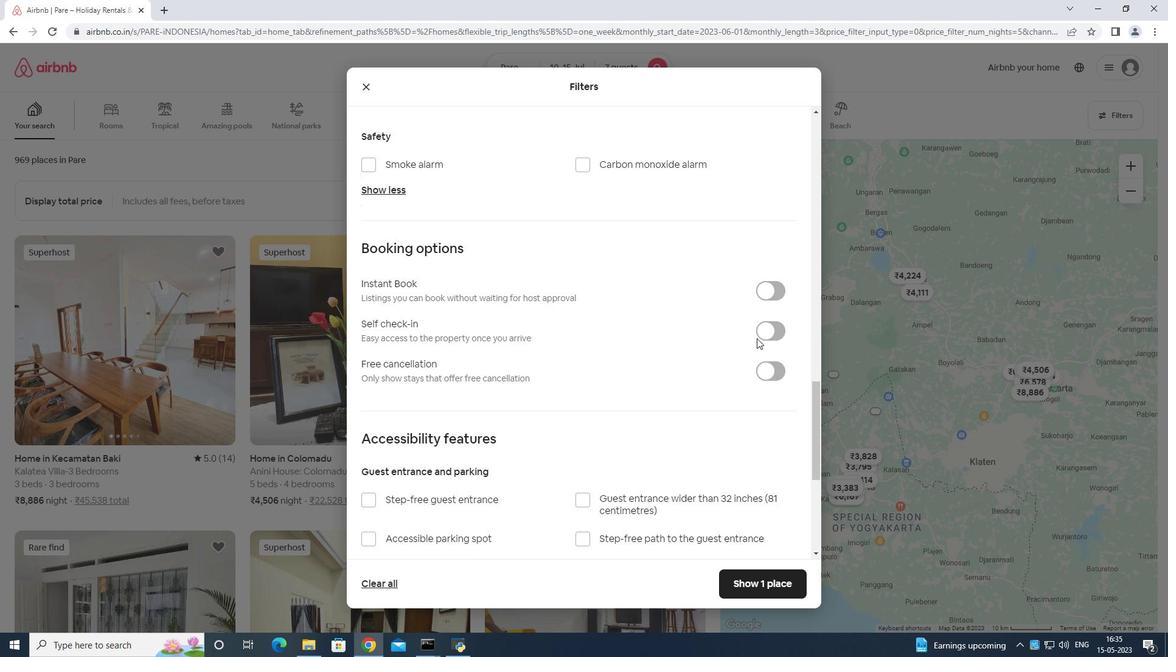
Action: Mouse pressed left at (761, 331)
Screenshot: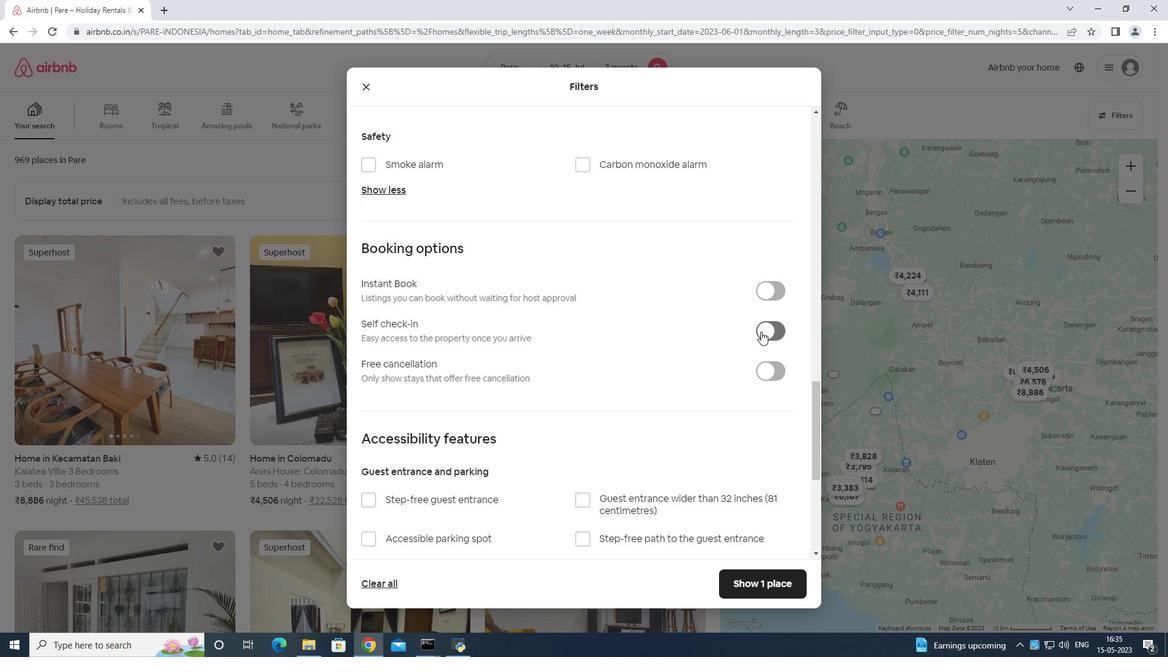 
Action: Mouse moved to (772, 330)
Screenshot: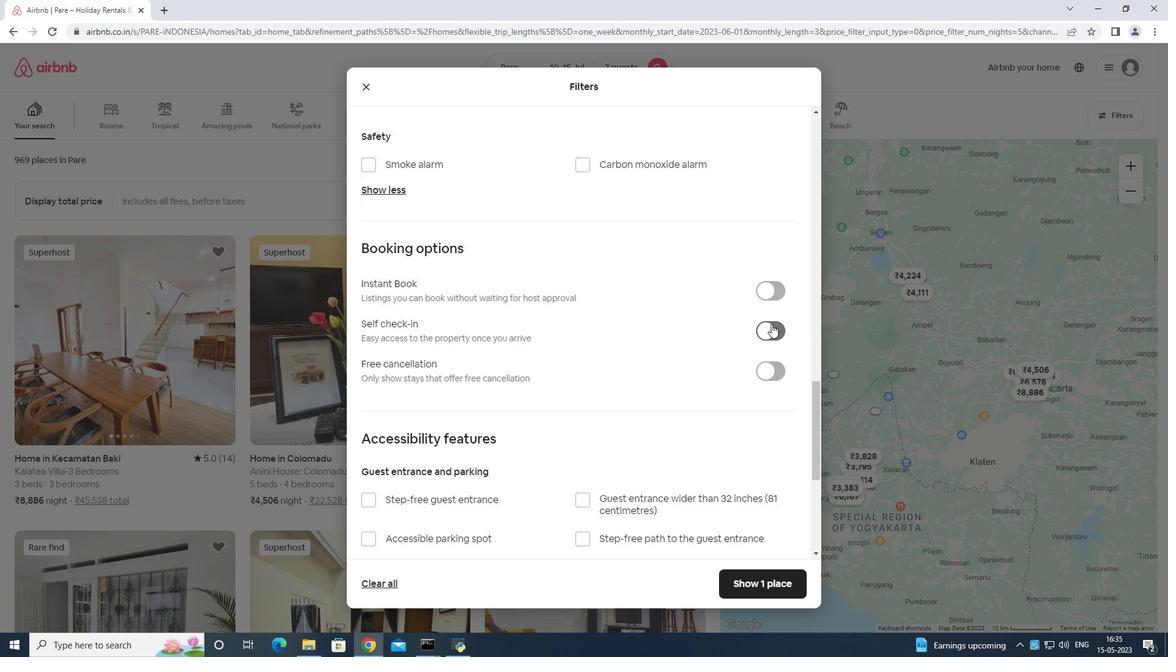 
Action: Mouse scrolled (772, 329) with delta (0, 0)
Screenshot: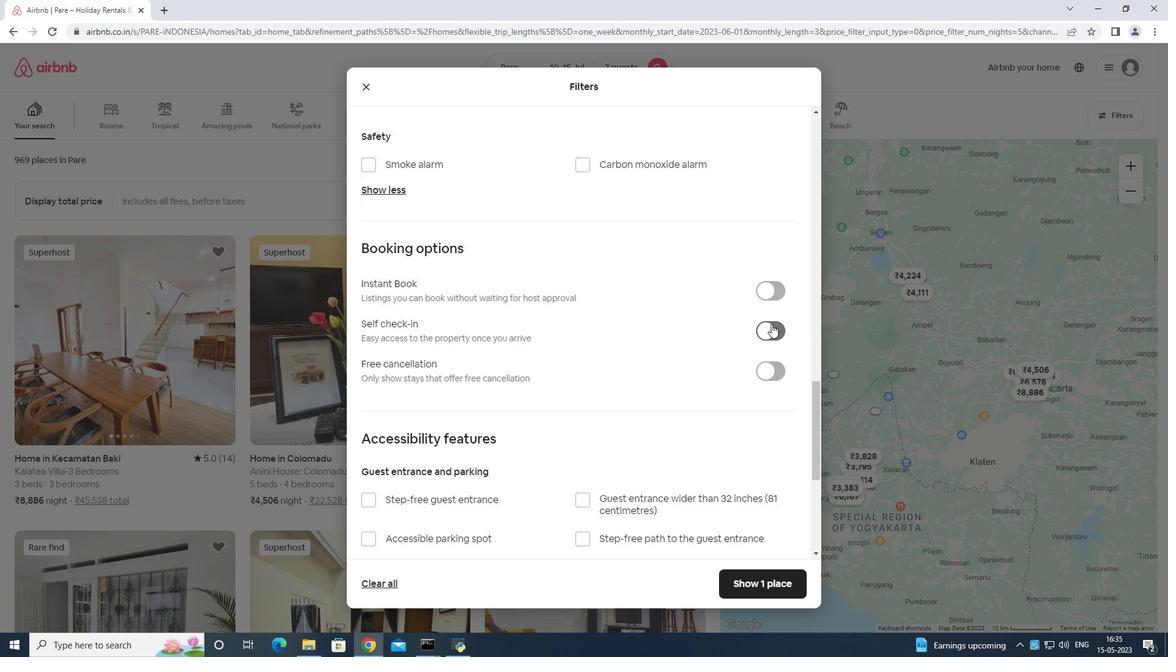 
Action: Mouse moved to (757, 362)
Screenshot: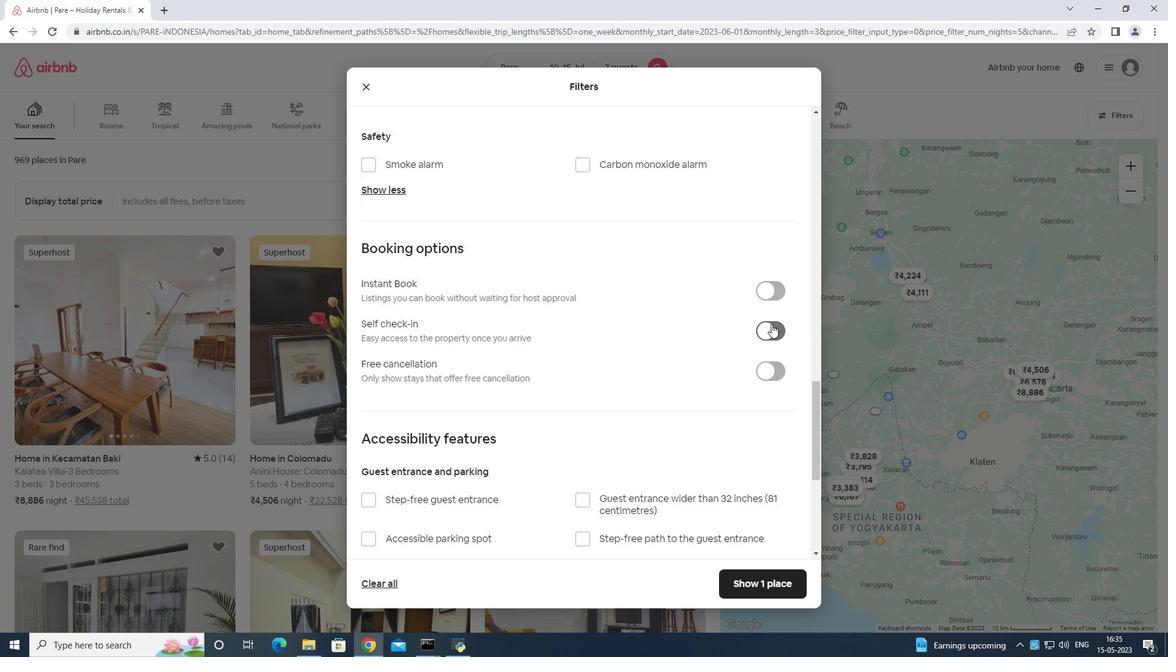 
Action: Mouse scrolled (757, 361) with delta (0, 0)
Screenshot: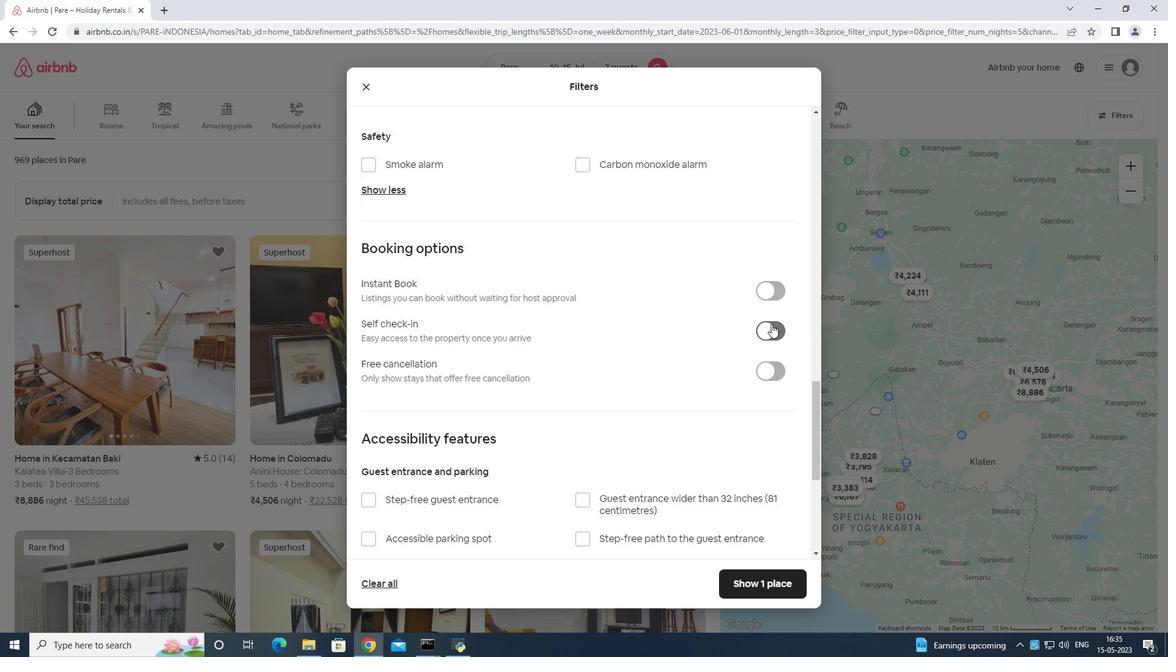 
Action: Mouse moved to (754, 376)
Screenshot: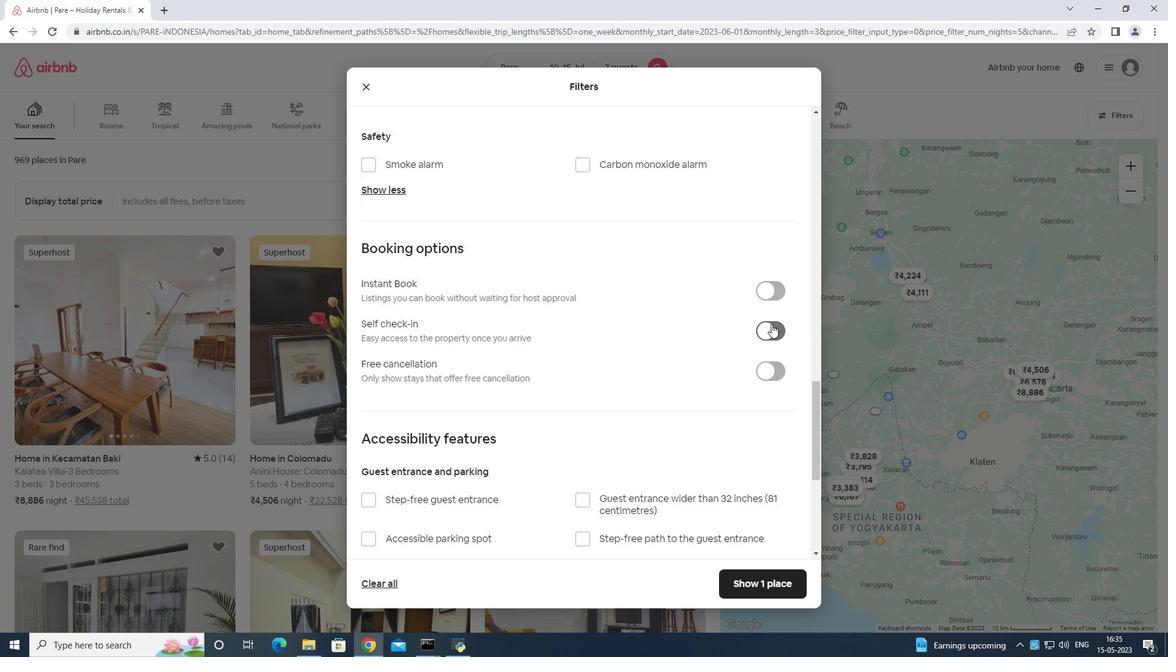 
Action: Mouse scrolled (754, 376) with delta (0, 0)
Screenshot: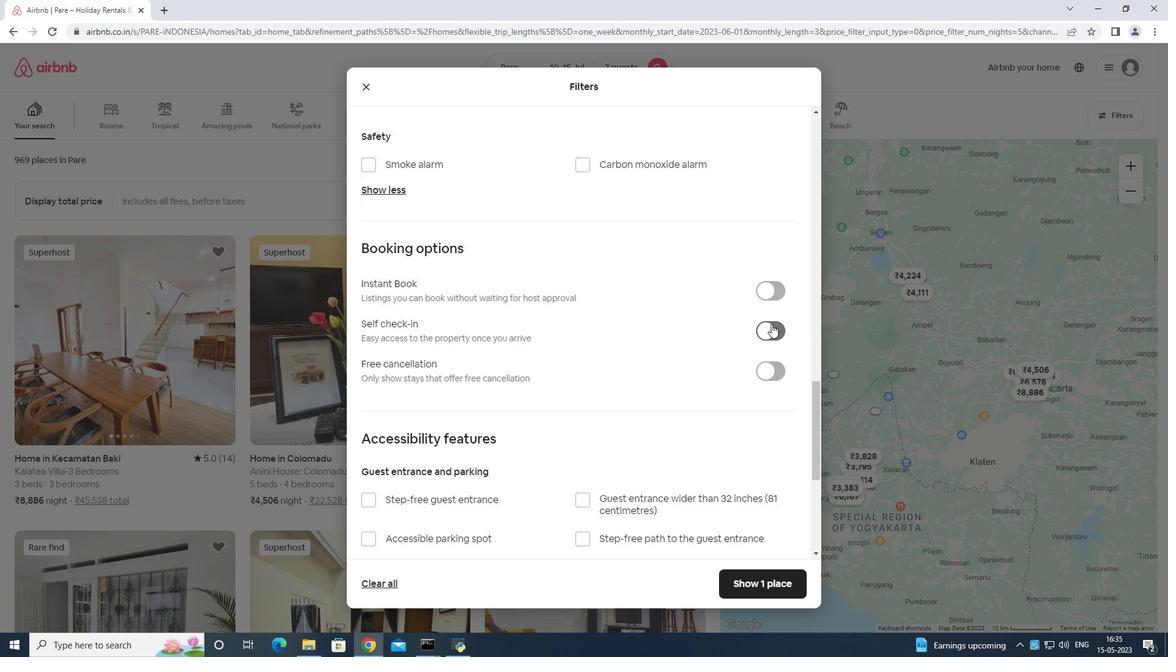 
Action: Mouse moved to (752, 383)
Screenshot: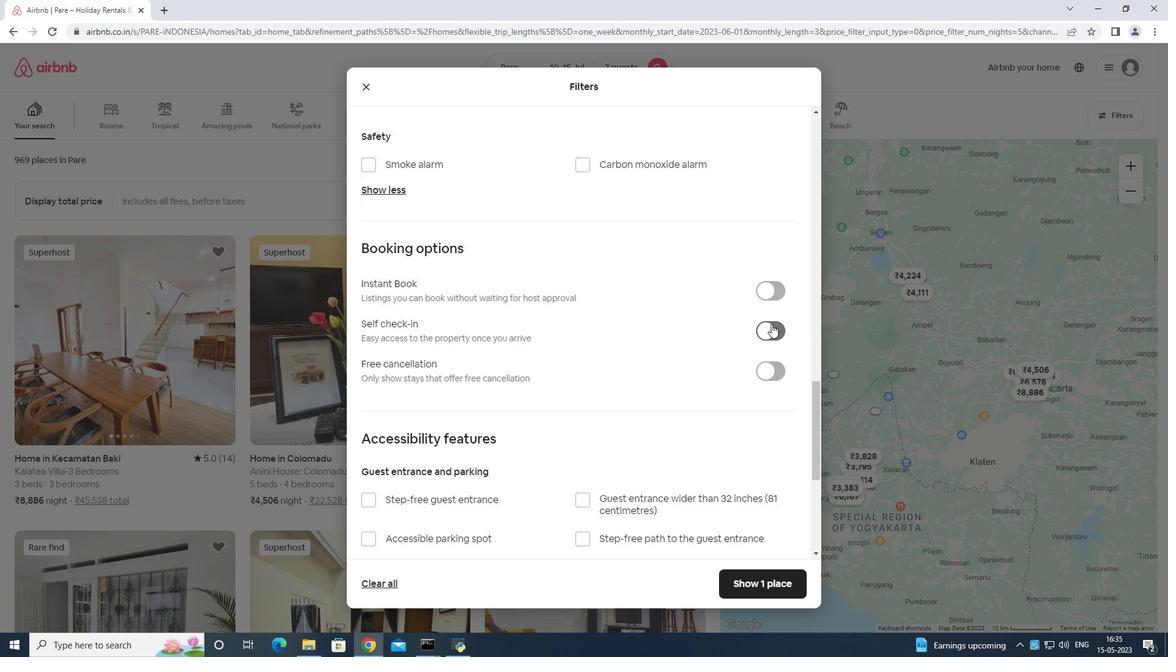 
Action: Mouse scrolled (752, 382) with delta (0, 0)
Screenshot: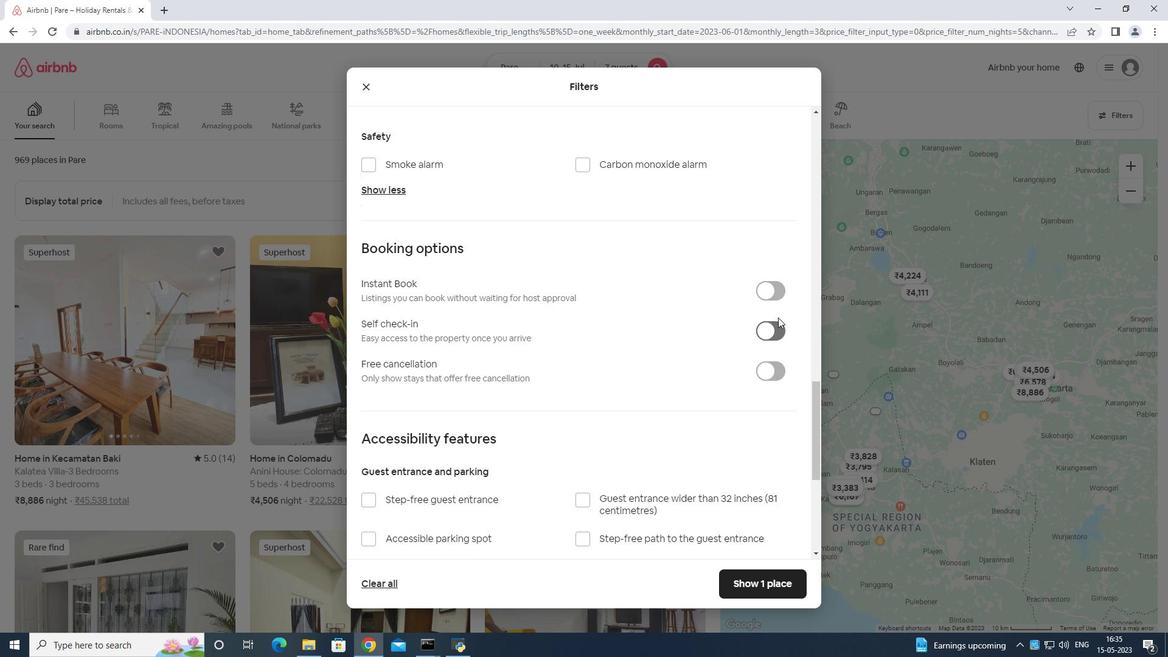 
Action: Mouse moved to (748, 387)
Screenshot: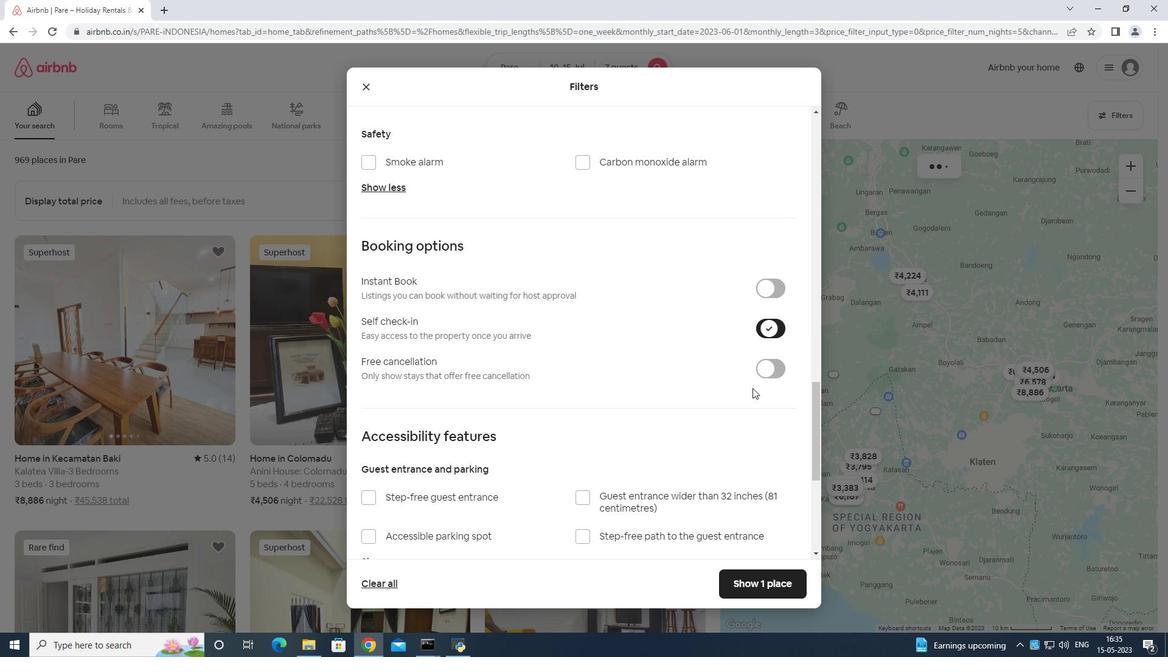 
Action: Mouse scrolled (748, 387) with delta (0, 0)
Screenshot: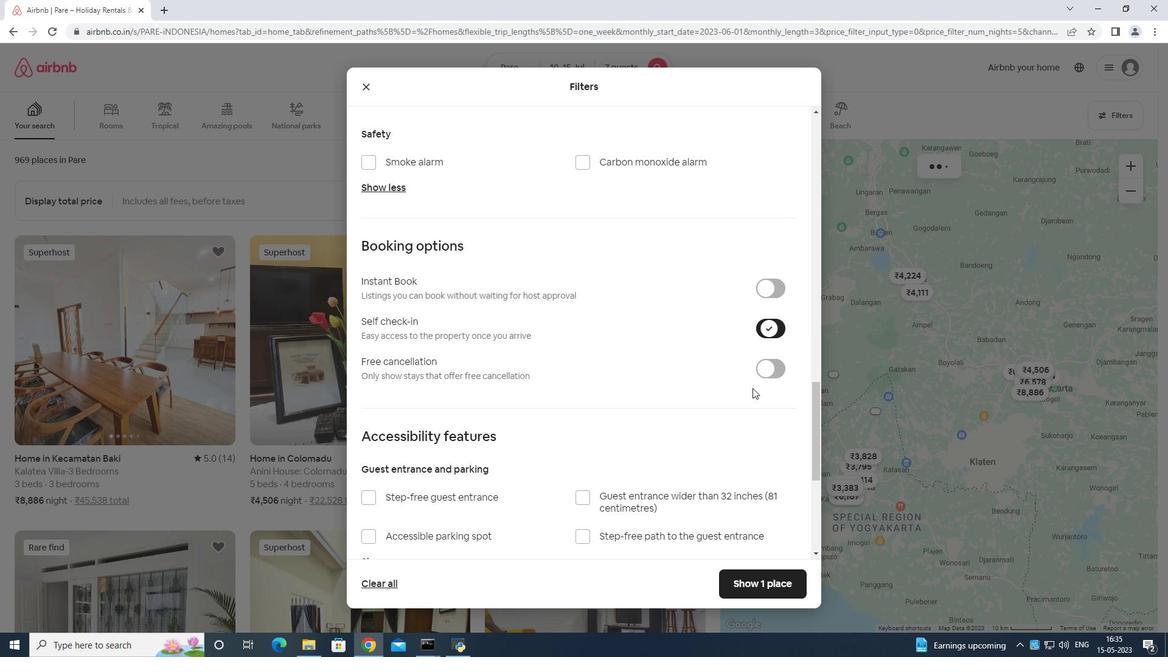 
Action: Mouse moved to (743, 396)
Screenshot: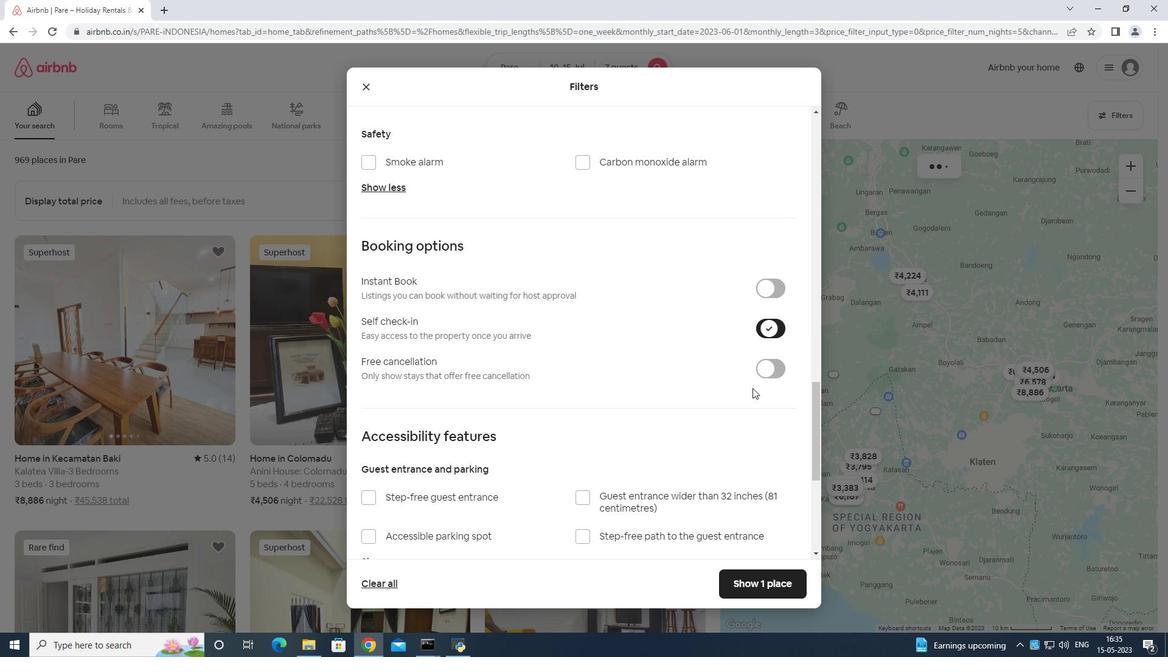 
Action: Mouse scrolled (743, 395) with delta (0, 0)
Screenshot: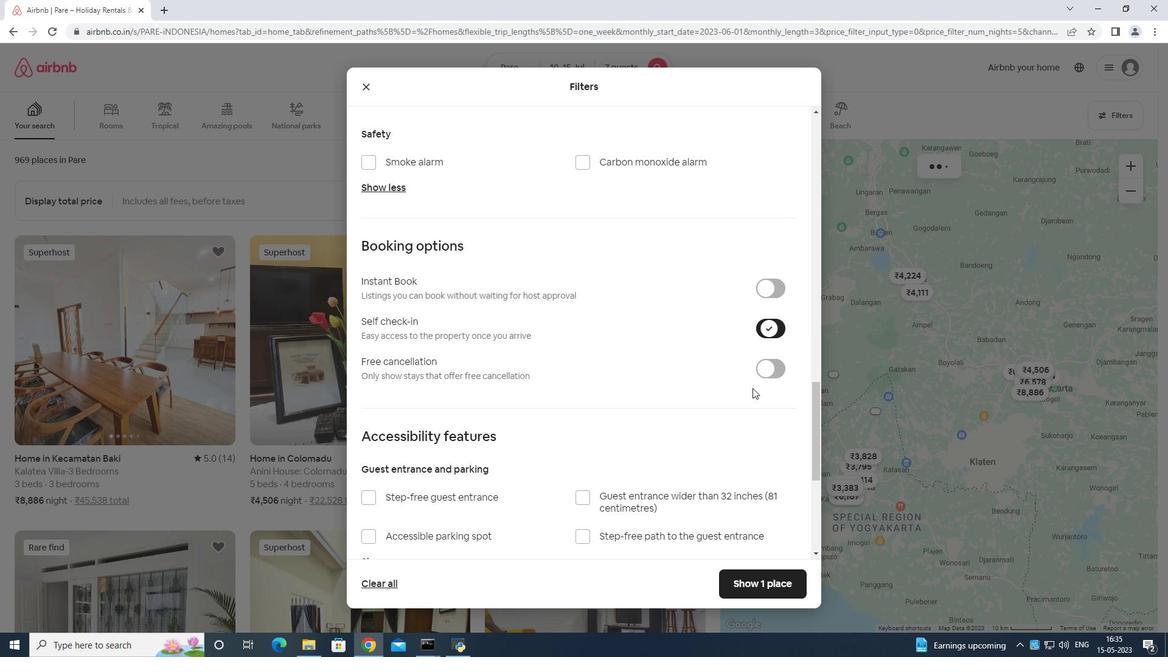 
Action: Mouse moved to (742, 400)
Screenshot: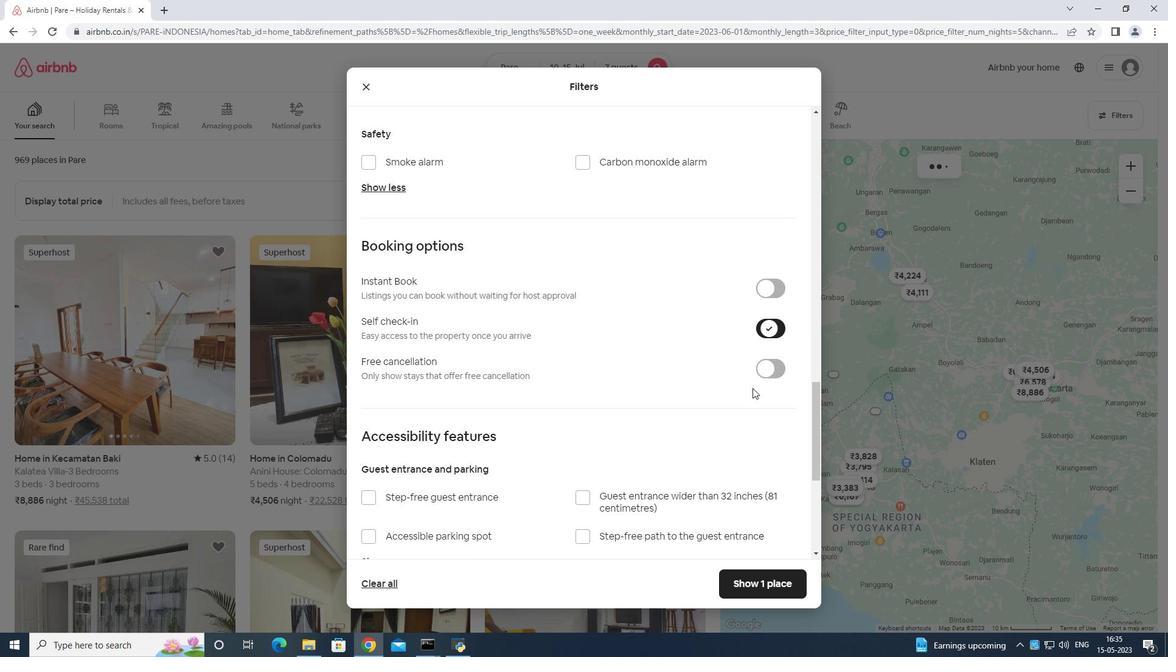 
Action: Mouse scrolled (742, 398) with delta (0, 0)
Screenshot: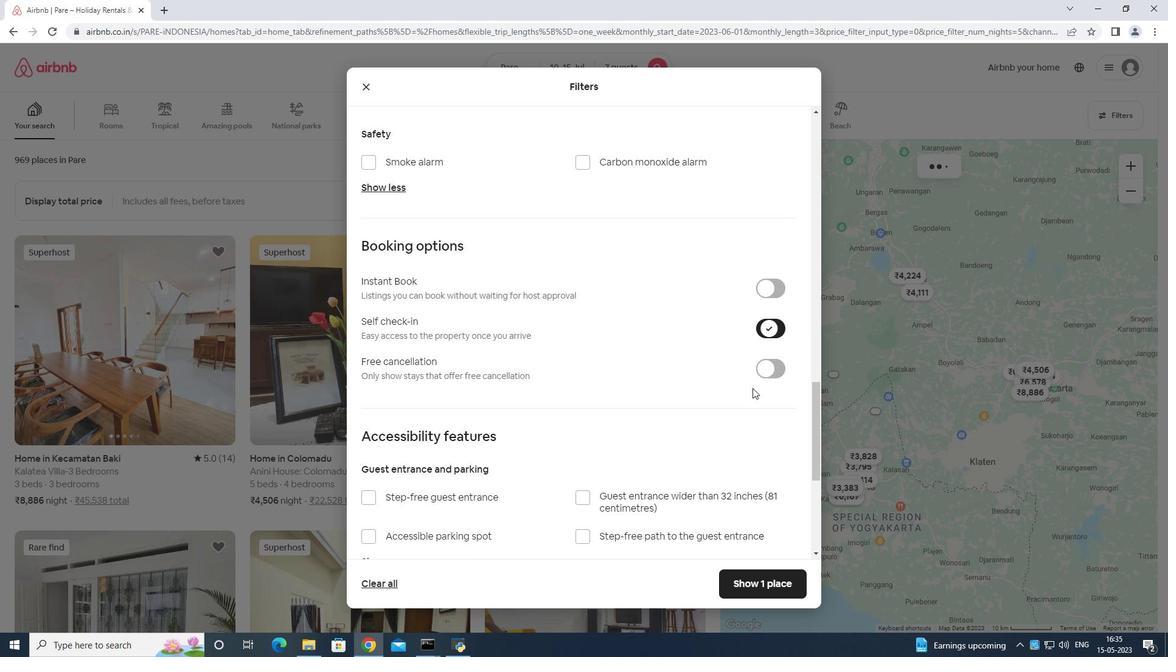 
Action: Mouse moved to (735, 407)
Screenshot: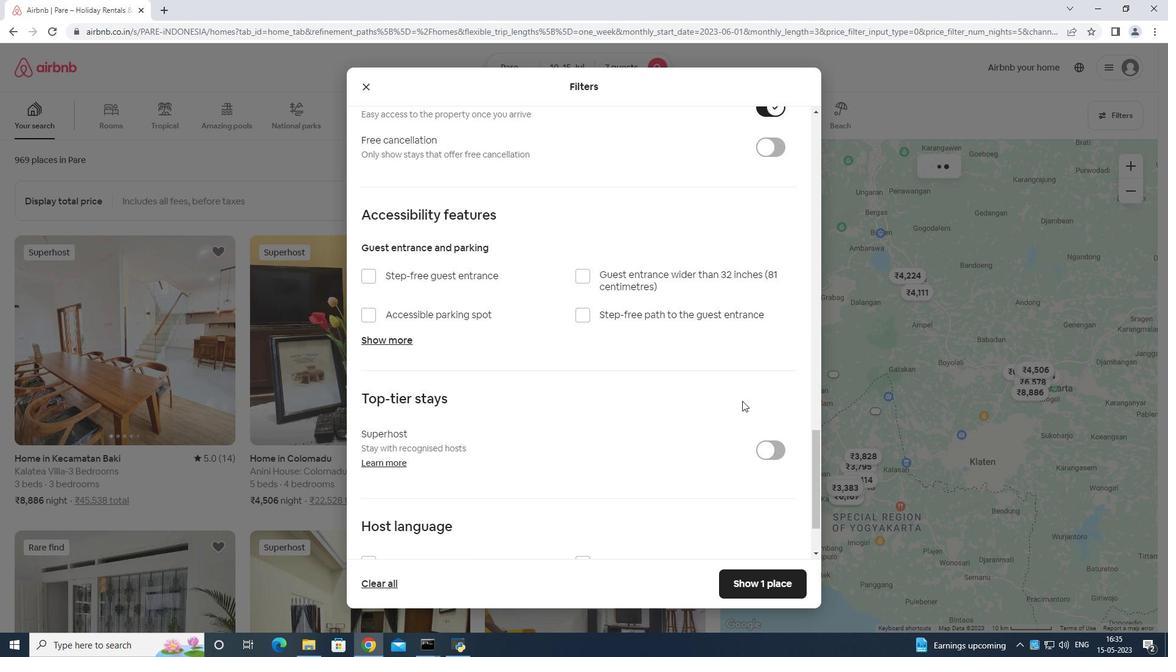 
Action: Mouse scrolled (735, 407) with delta (0, 0)
Screenshot: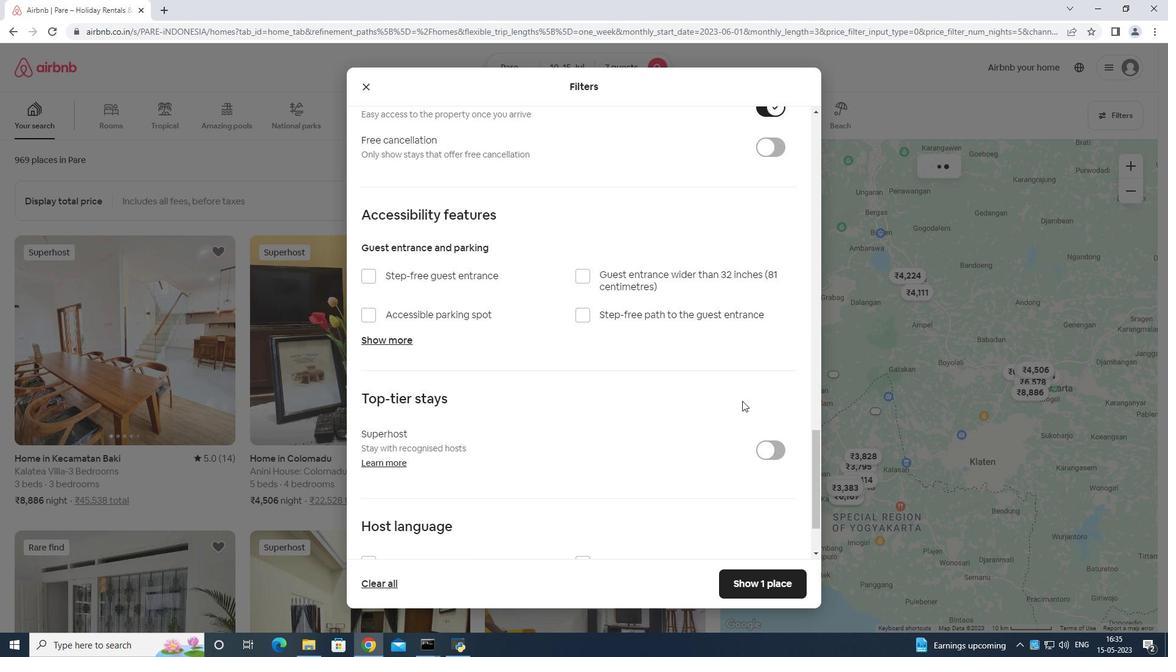 
Action: Mouse moved to (735, 409)
Screenshot: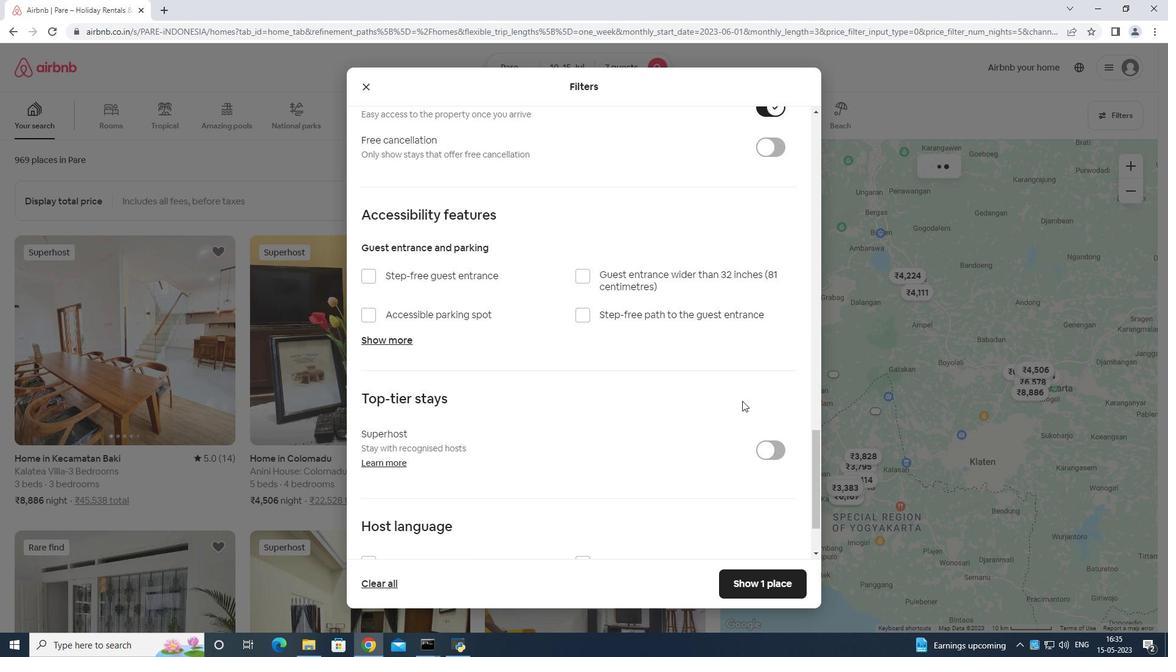 
Action: Mouse scrolled (735, 408) with delta (0, 0)
Screenshot: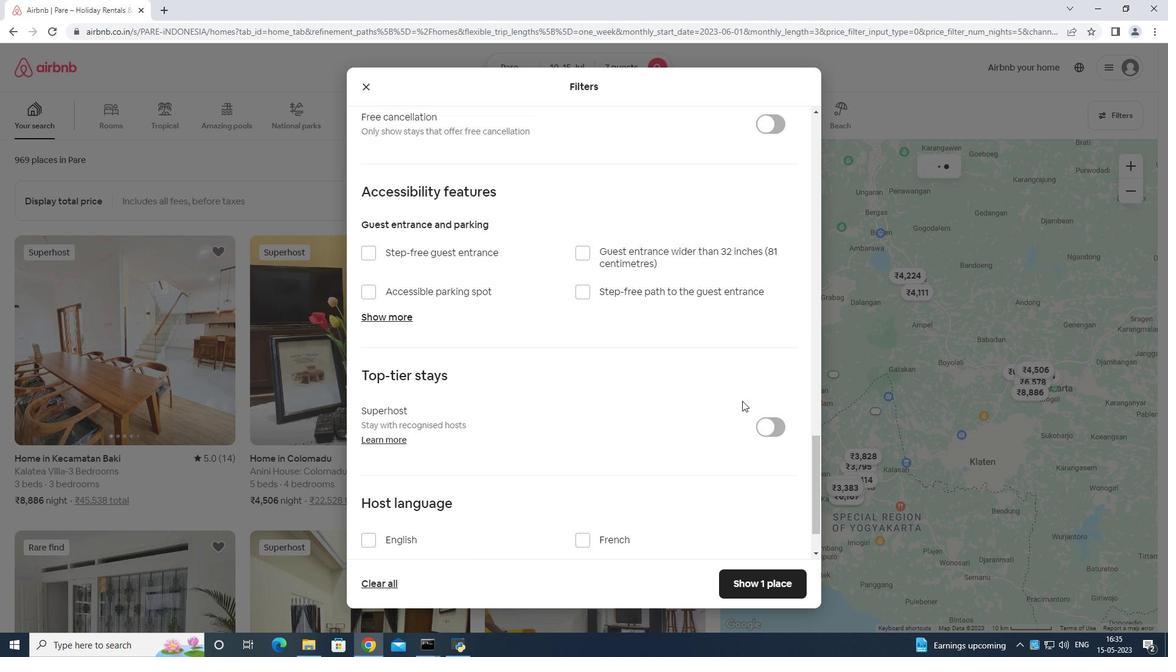 
Action: Mouse moved to (735, 409)
Screenshot: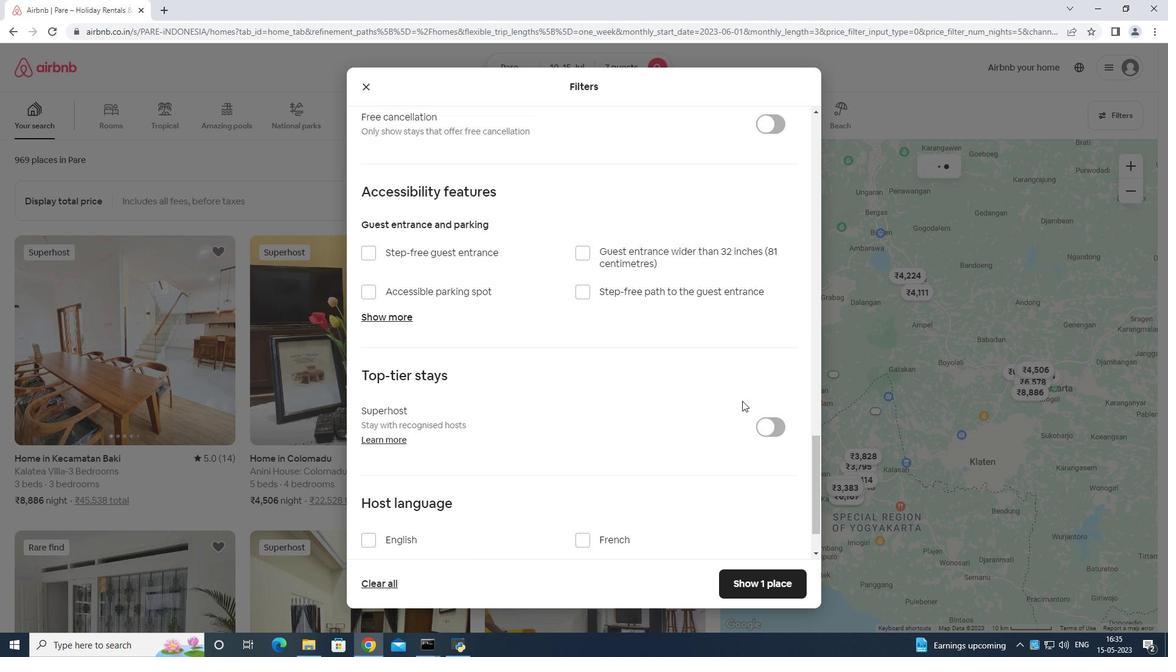 
Action: Mouse scrolled (735, 408) with delta (0, 0)
Screenshot: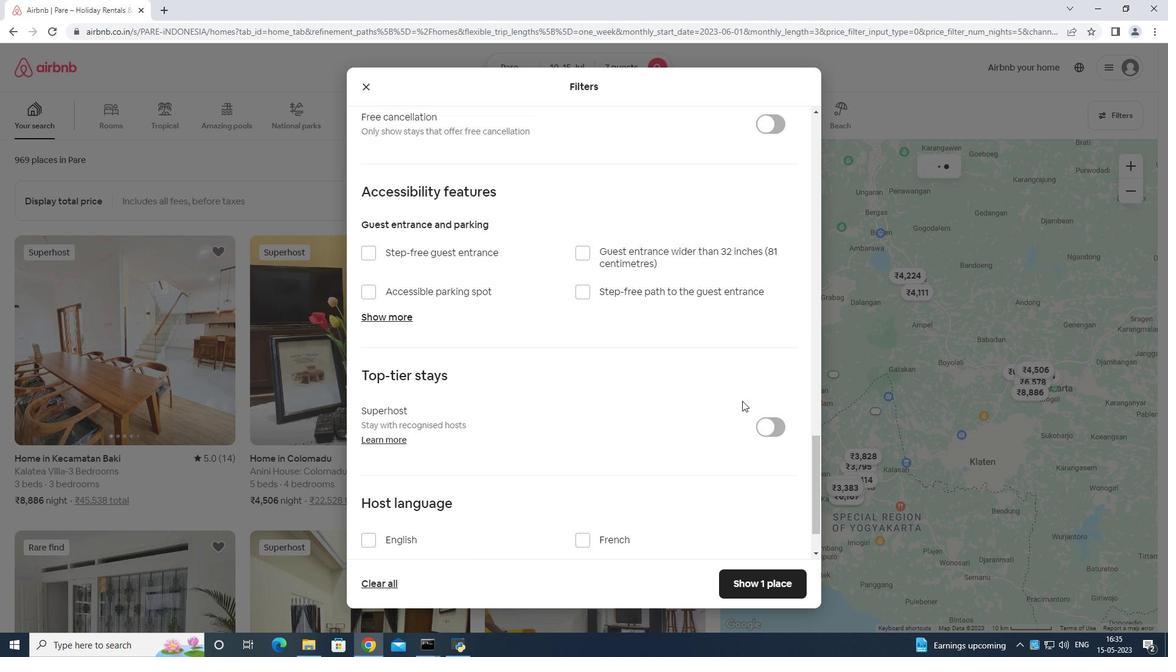 
Action: Mouse scrolled (735, 408) with delta (0, 0)
Screenshot: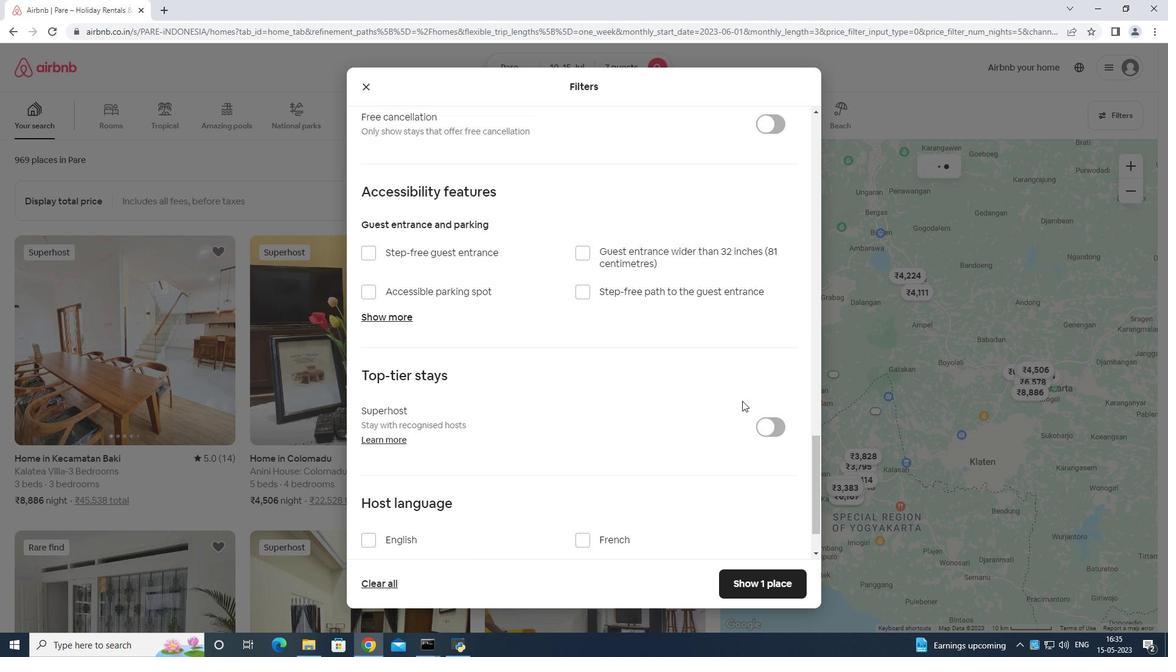 
Action: Mouse moved to (727, 420)
Screenshot: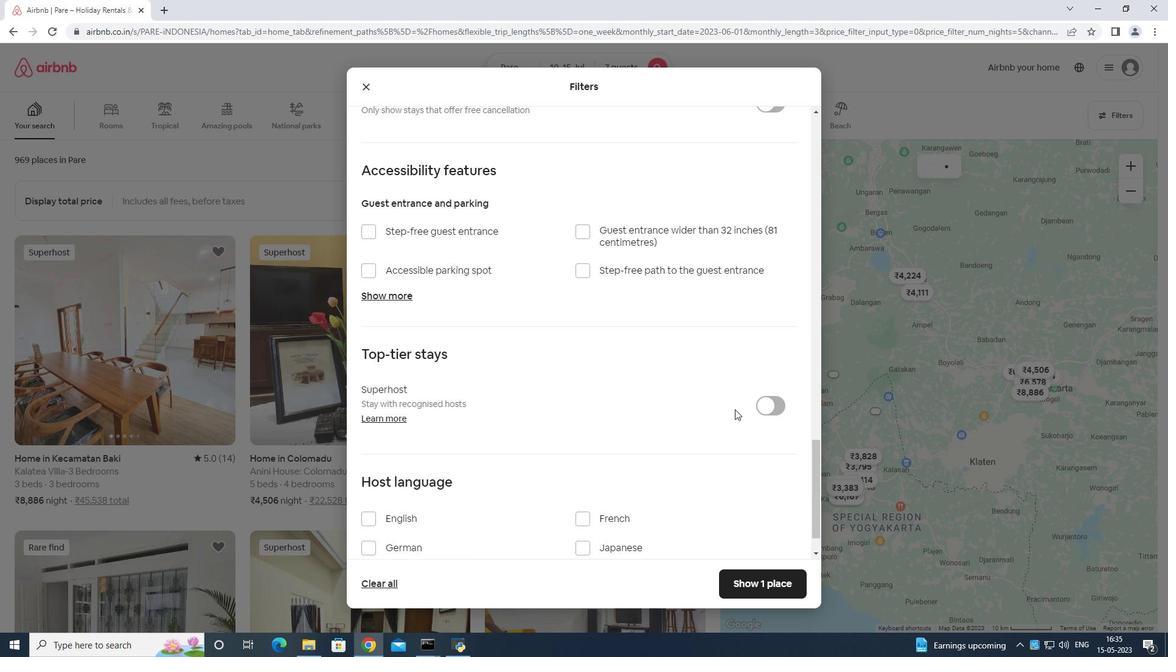 
Action: Mouse scrolled (727, 419) with delta (0, 0)
Screenshot: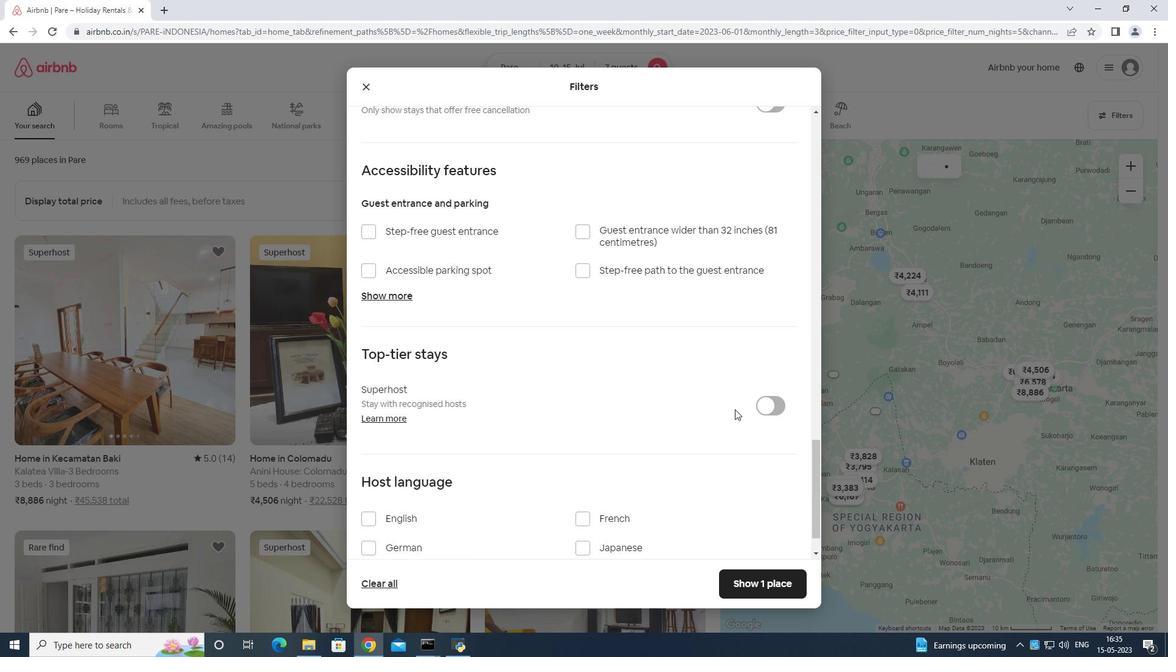 
Action: Mouse moved to (727, 424)
Screenshot: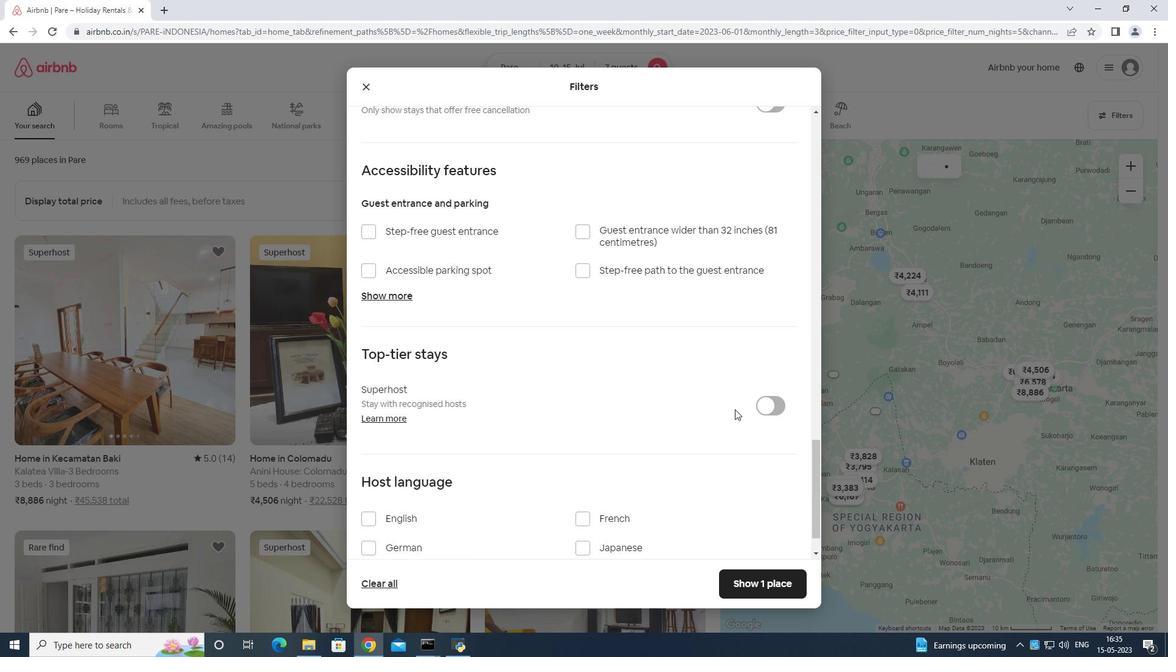 
Action: Mouse scrolled (727, 424) with delta (0, 0)
Screenshot: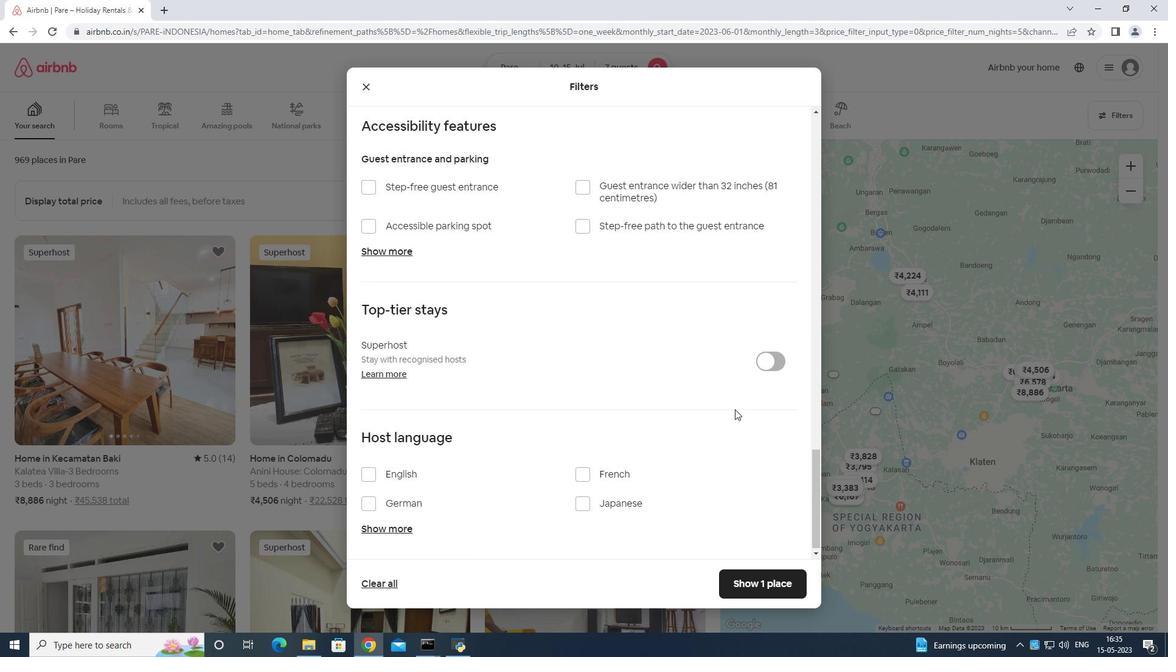 
Action: Mouse scrolled (727, 424) with delta (0, 0)
Screenshot: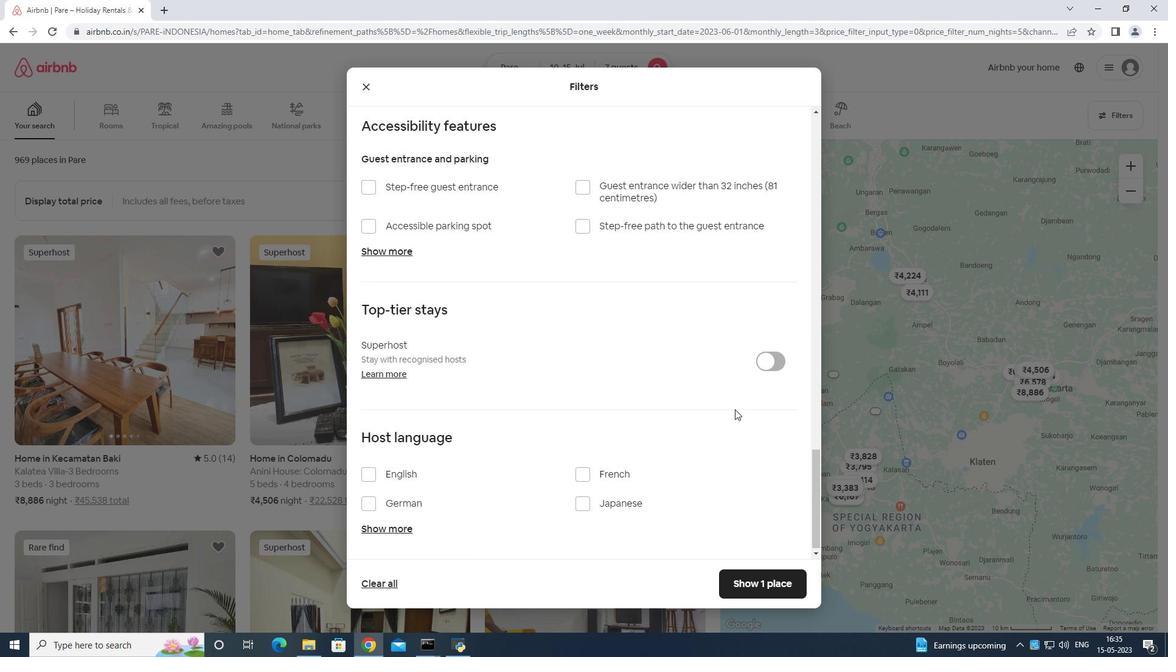 
Action: Mouse scrolled (727, 424) with delta (0, 0)
Screenshot: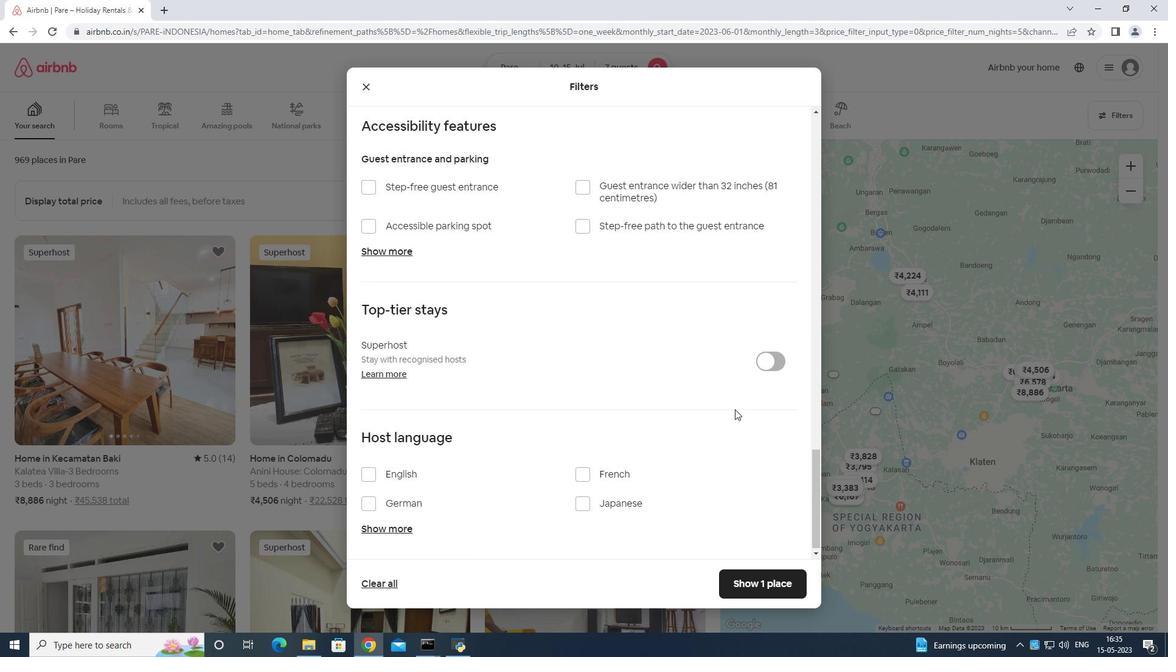
Action: Mouse moved to (396, 475)
Screenshot: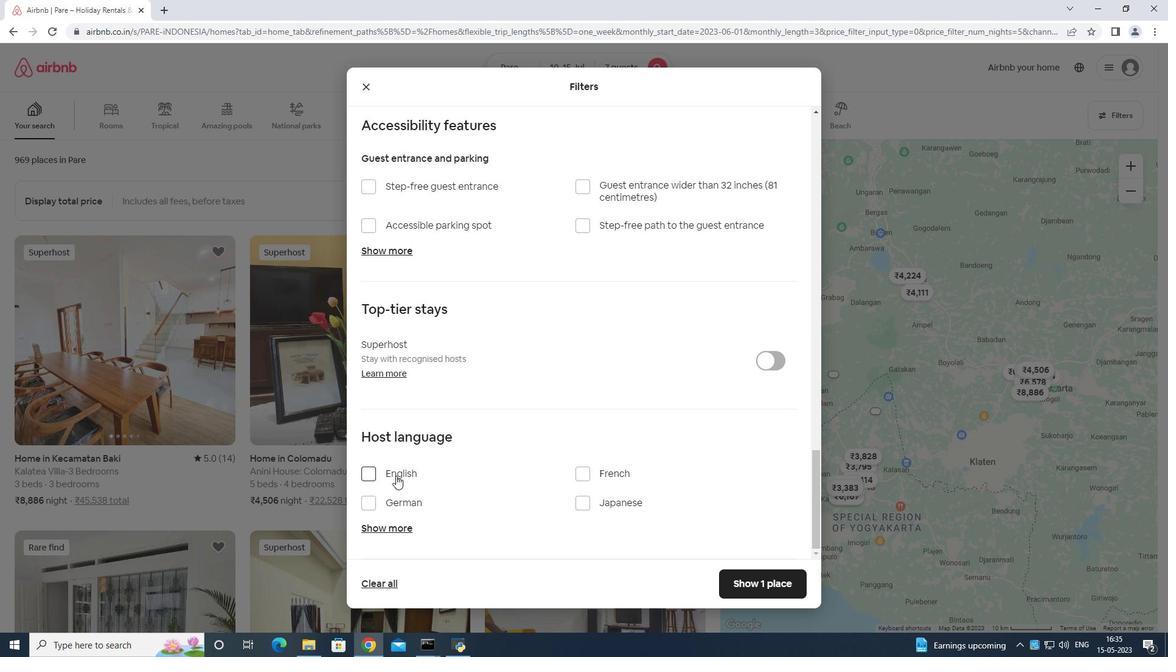
Action: Mouse pressed left at (396, 475)
Screenshot: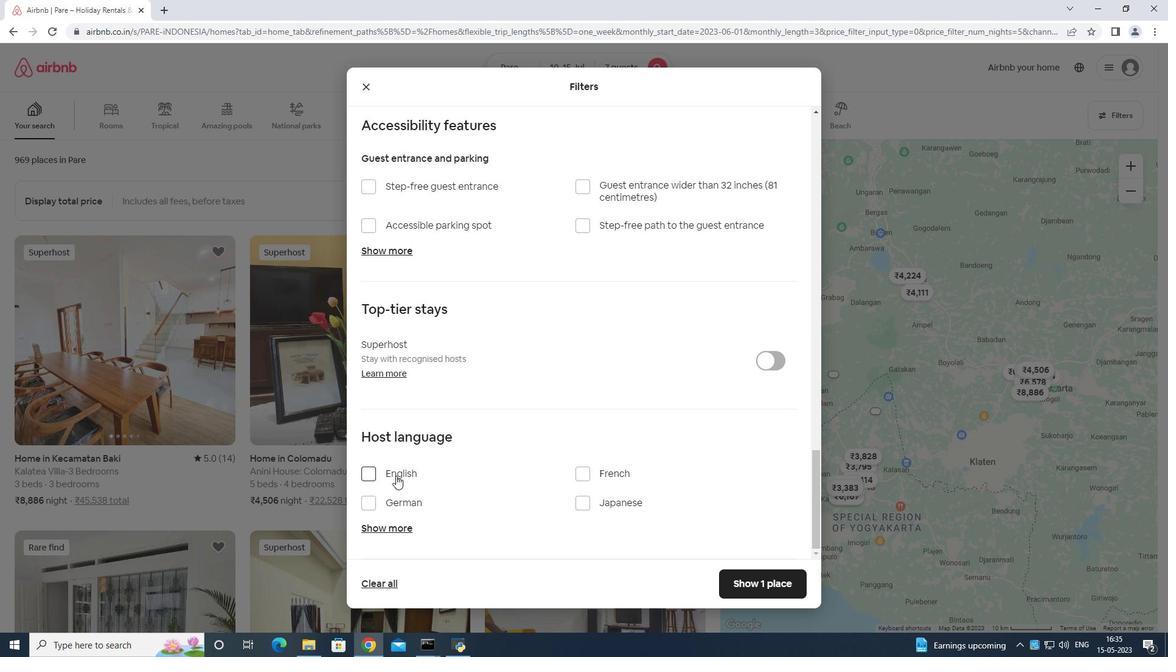 
Action: Mouse moved to (755, 580)
Screenshot: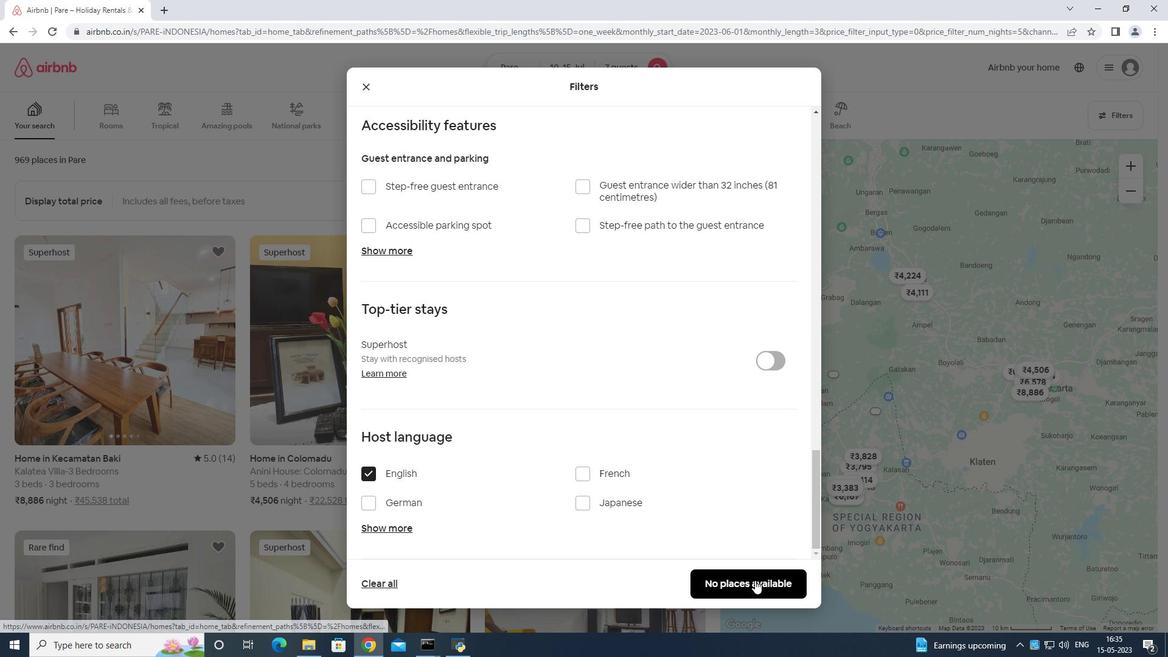 
Action: Mouse pressed left at (755, 580)
Screenshot: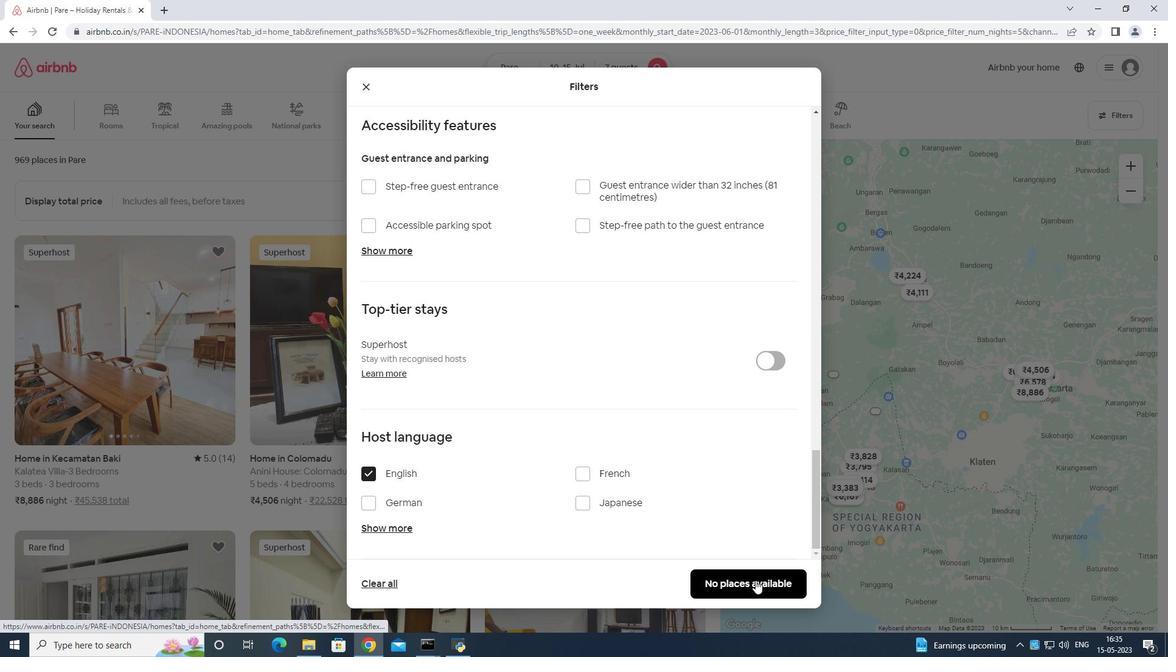 
